 Task: Forward email with the signature Adam Smith with the subject Request for information from softage.1@softage.net to softage.2@softage.net with the message I would like to request a meeting to discuss the new product launch strategy., select the entire message, change the font of the message to Comic Sans and change the font typography to bold Send the email
Action: Mouse moved to (871, 74)
Screenshot: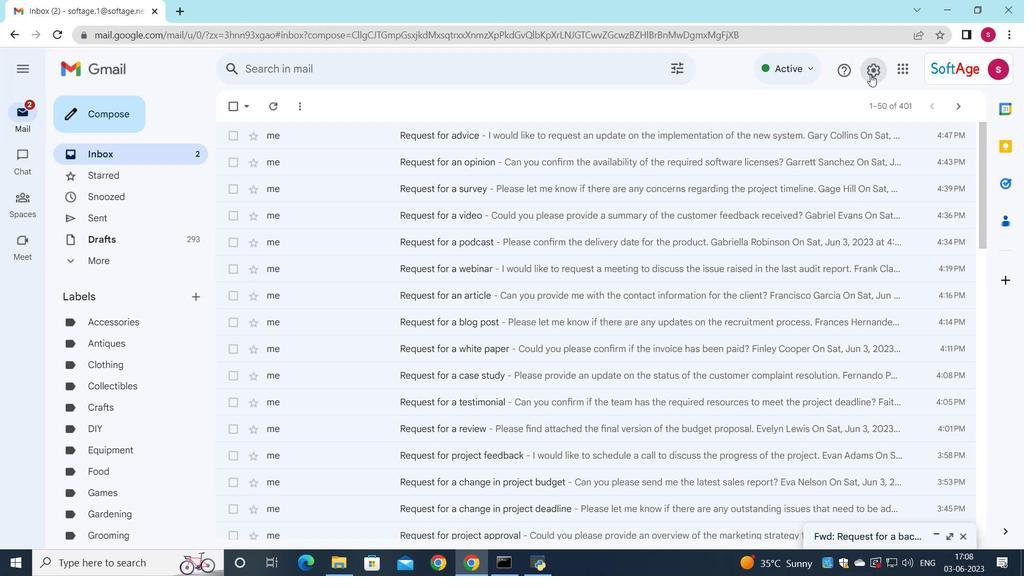 
Action: Mouse pressed left at (871, 74)
Screenshot: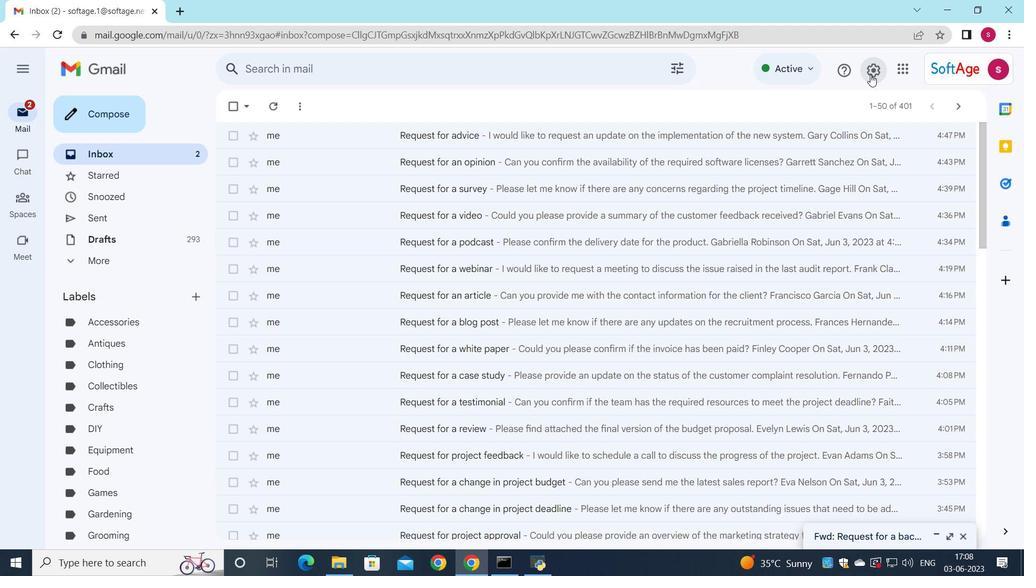 
Action: Mouse moved to (867, 133)
Screenshot: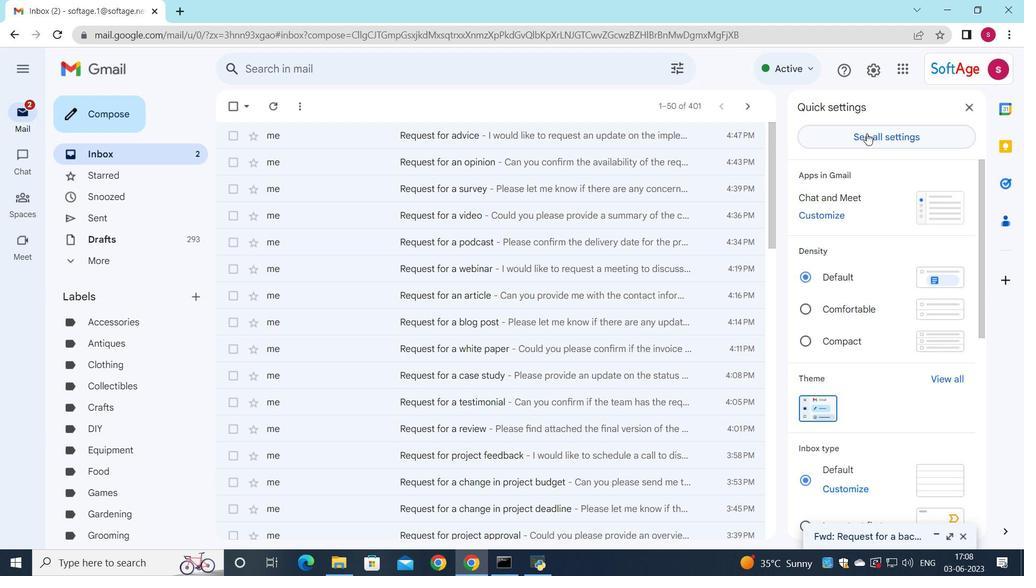 
Action: Mouse pressed left at (867, 133)
Screenshot: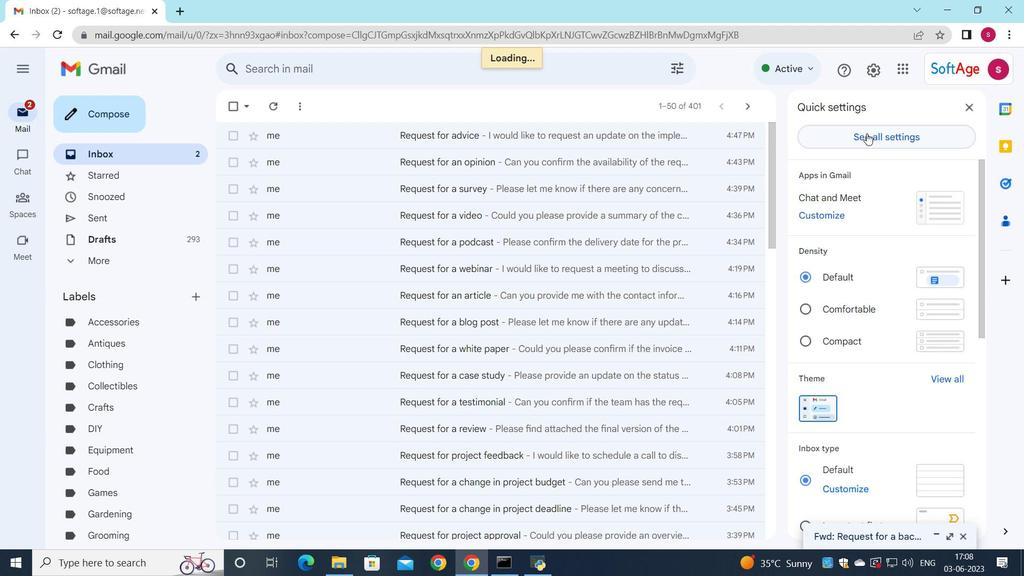 
Action: Mouse moved to (668, 236)
Screenshot: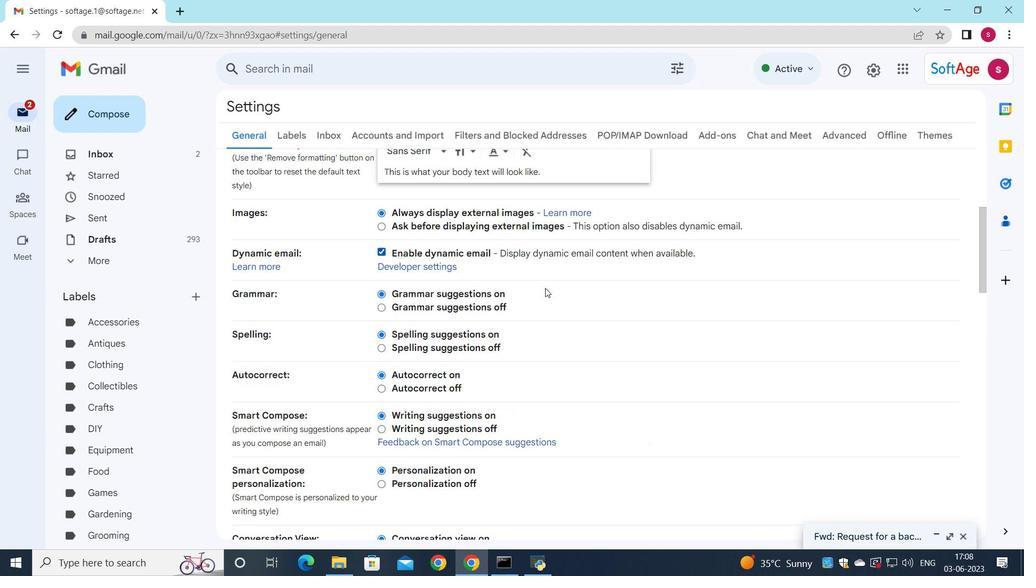 
Action: Mouse scrolled (668, 235) with delta (0, 0)
Screenshot: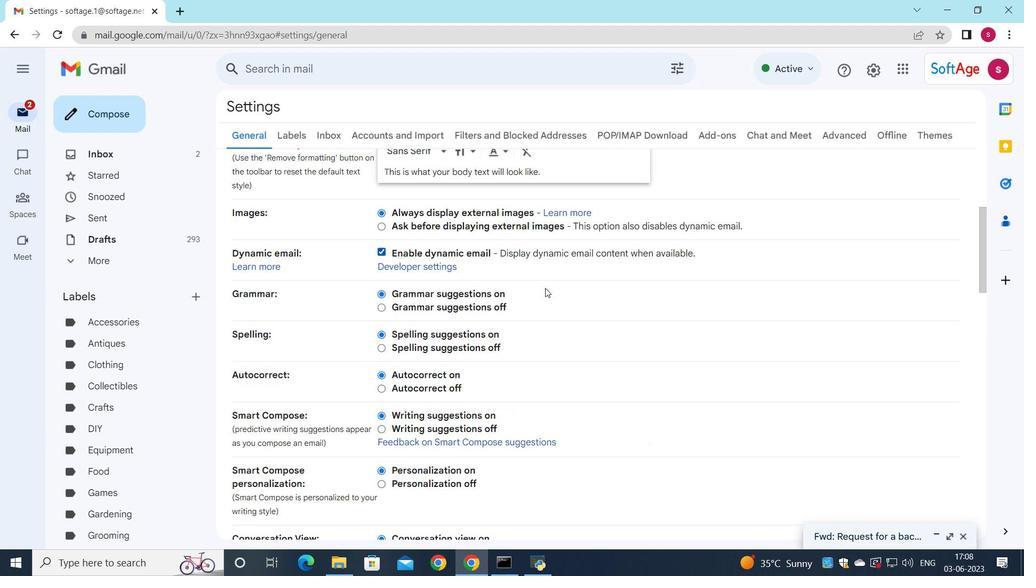 
Action: Mouse moved to (657, 243)
Screenshot: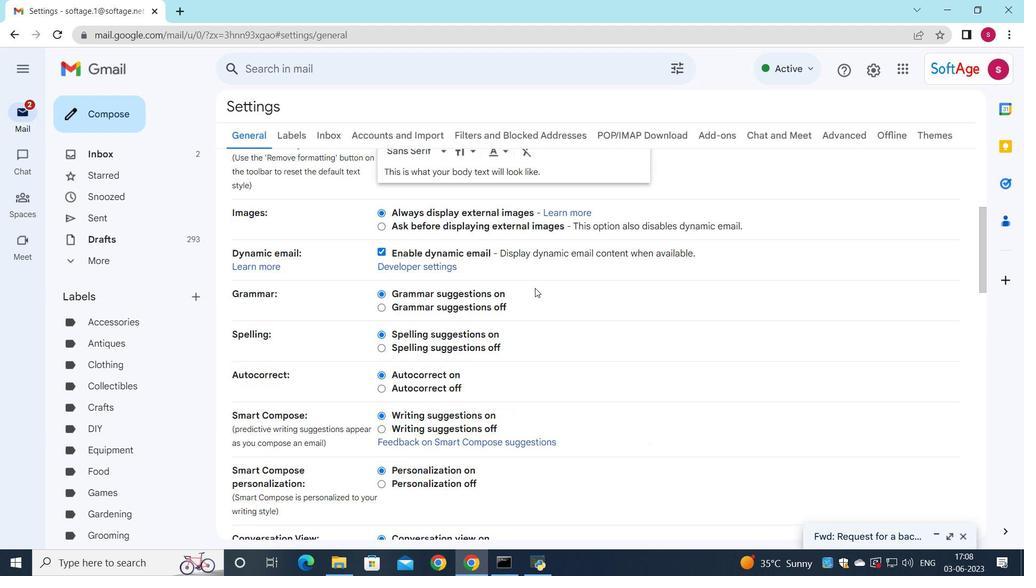 
Action: Mouse scrolled (657, 243) with delta (0, 0)
Screenshot: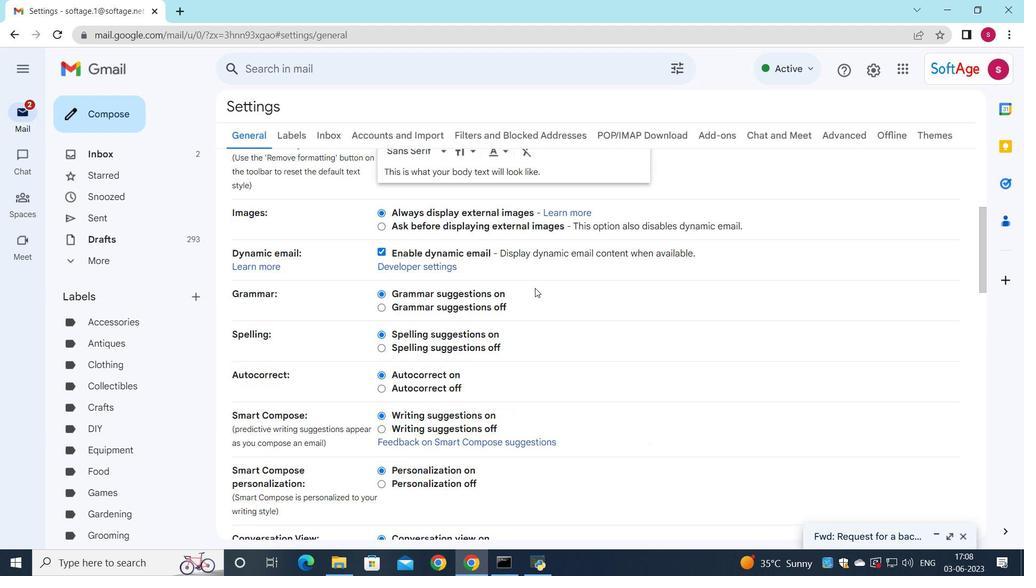 
Action: Mouse moved to (645, 248)
Screenshot: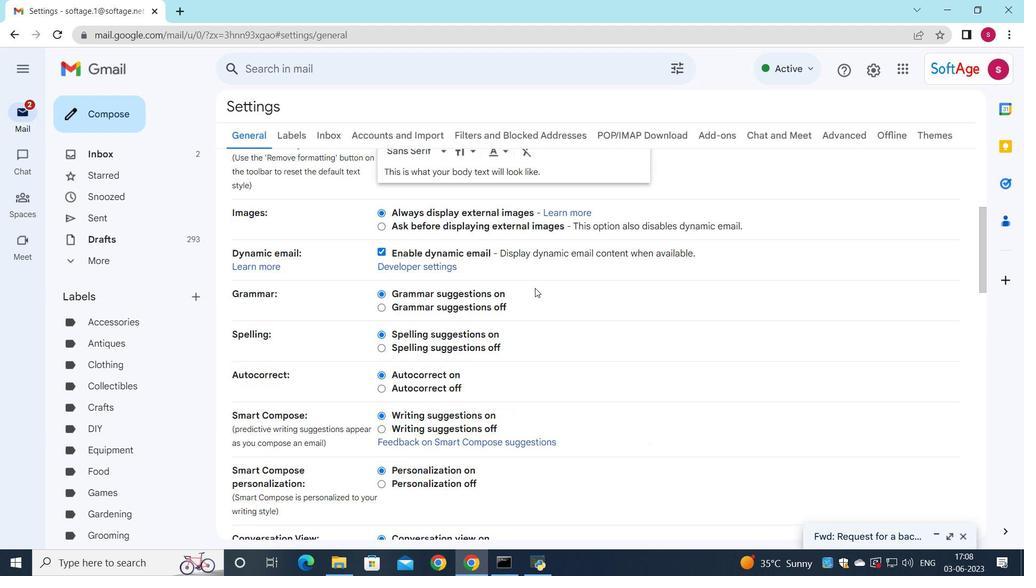 
Action: Mouse scrolled (645, 248) with delta (0, 0)
Screenshot: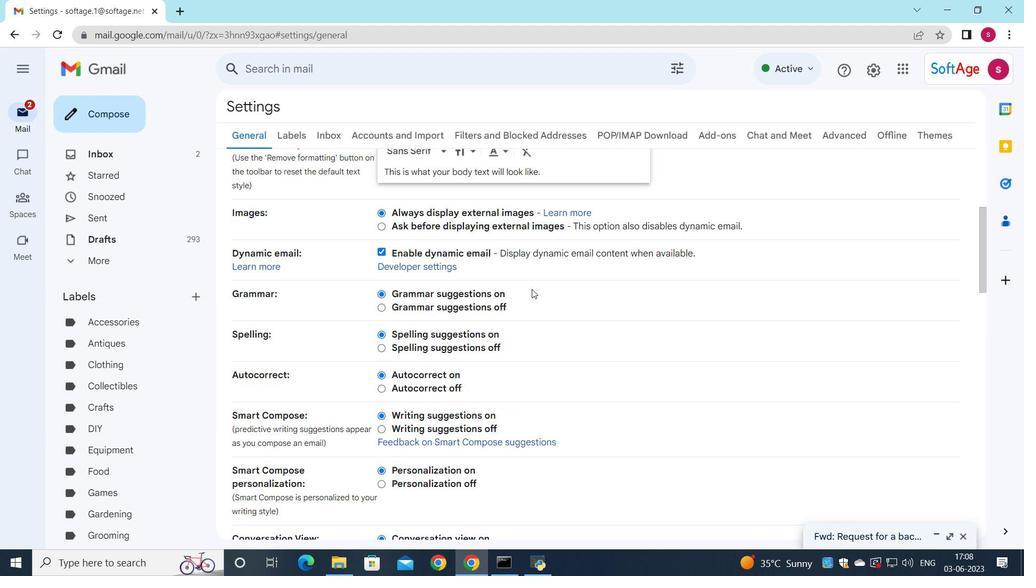 
Action: Mouse moved to (629, 254)
Screenshot: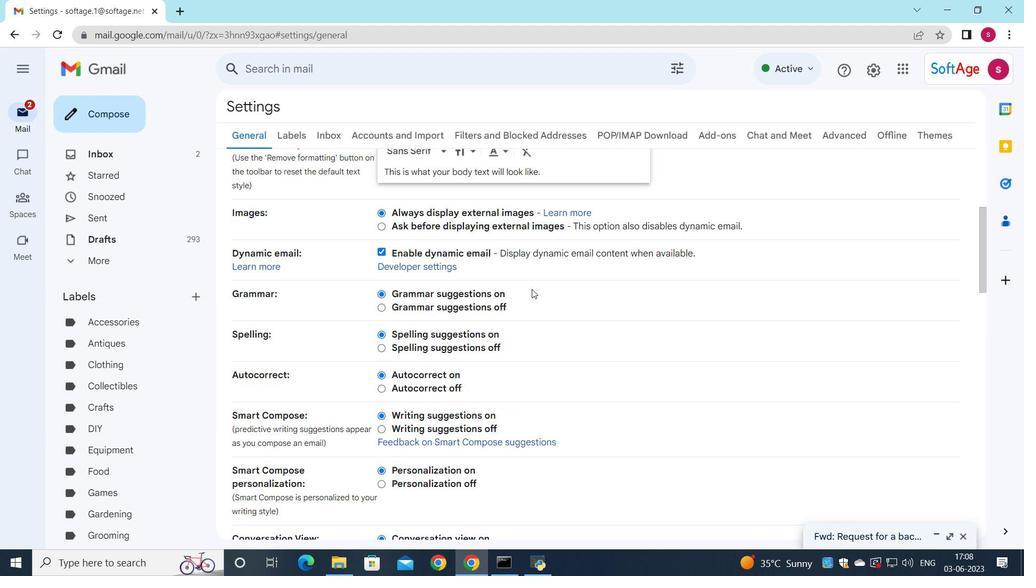 
Action: Mouse scrolled (629, 254) with delta (0, 0)
Screenshot: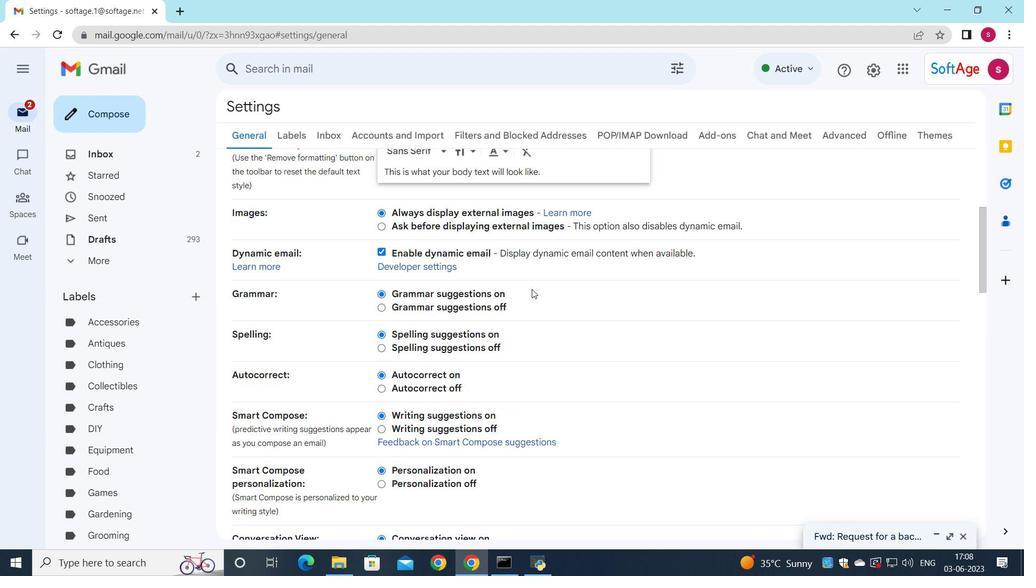 
Action: Mouse moved to (532, 289)
Screenshot: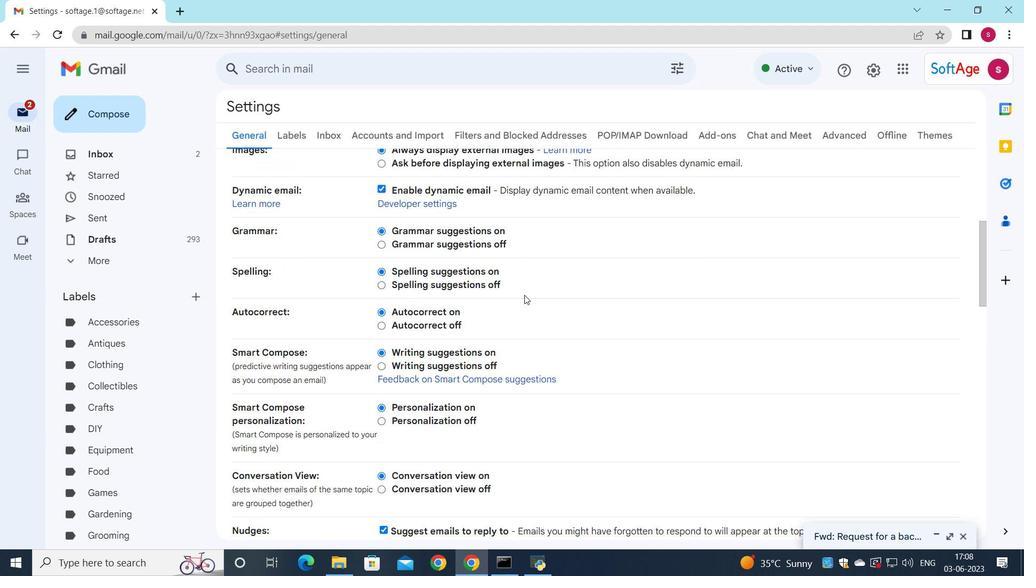 
Action: Mouse scrolled (532, 289) with delta (0, 0)
Screenshot: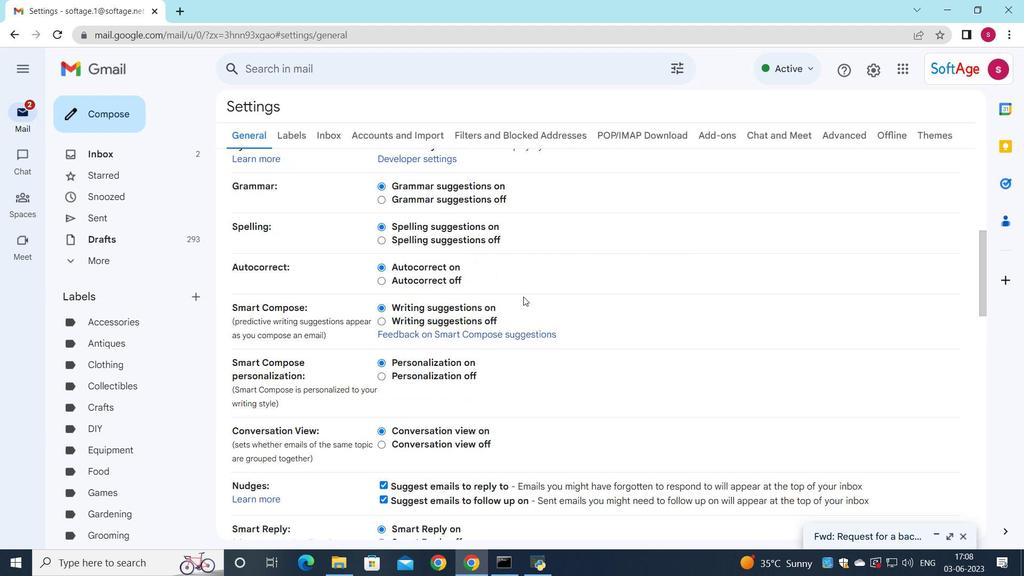 
Action: Mouse moved to (527, 293)
Screenshot: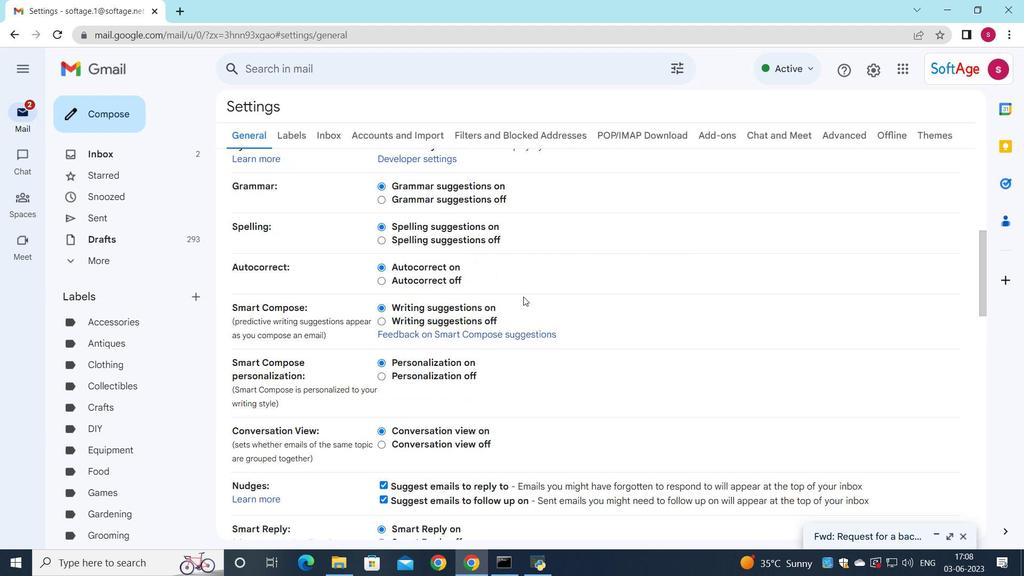 
Action: Mouse scrolled (527, 293) with delta (0, 0)
Screenshot: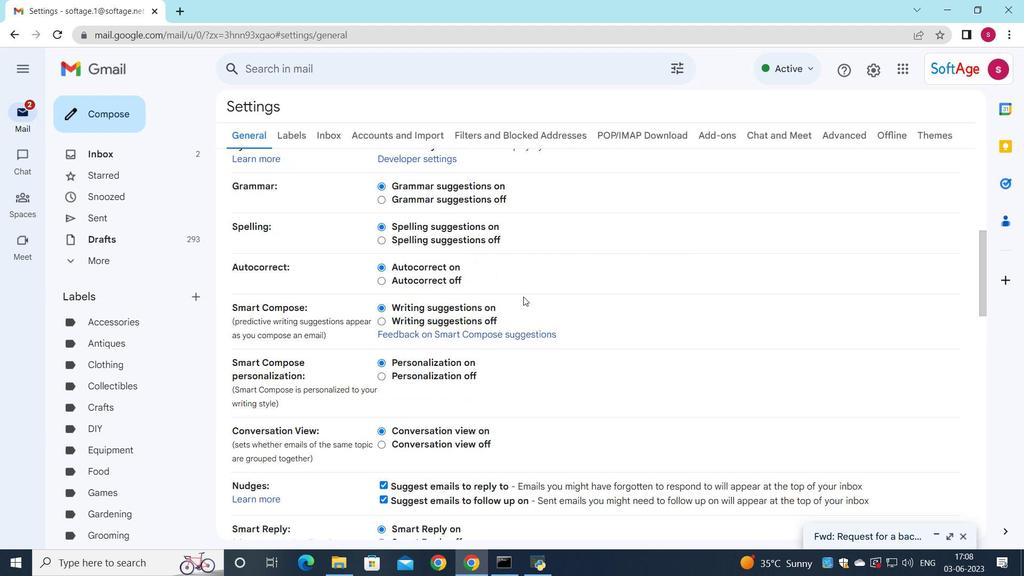 
Action: Mouse moved to (523, 296)
Screenshot: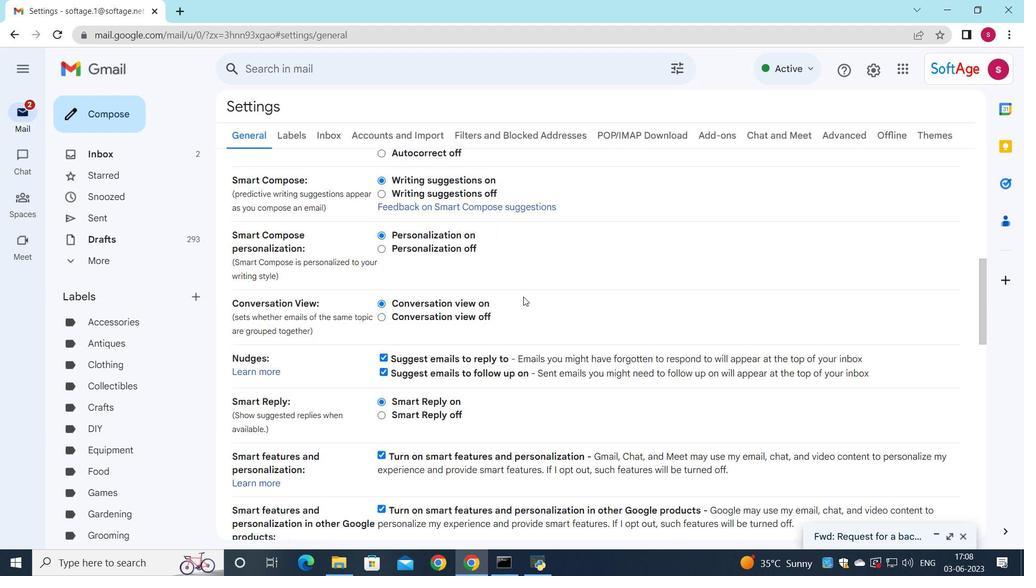 
Action: Mouse scrolled (525, 295) with delta (0, 0)
Screenshot: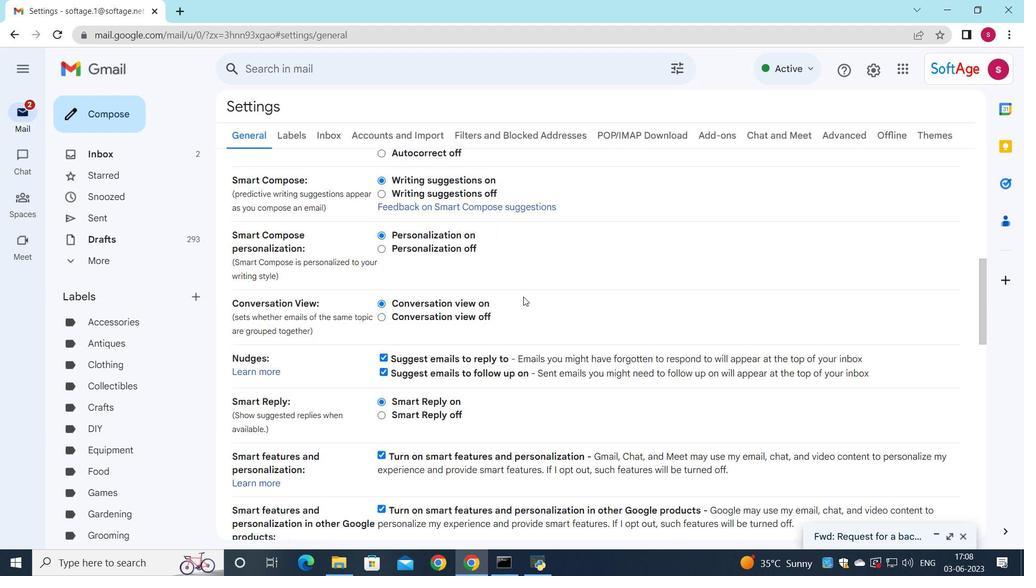 
Action: Mouse scrolled (524, 295) with delta (0, 0)
Screenshot: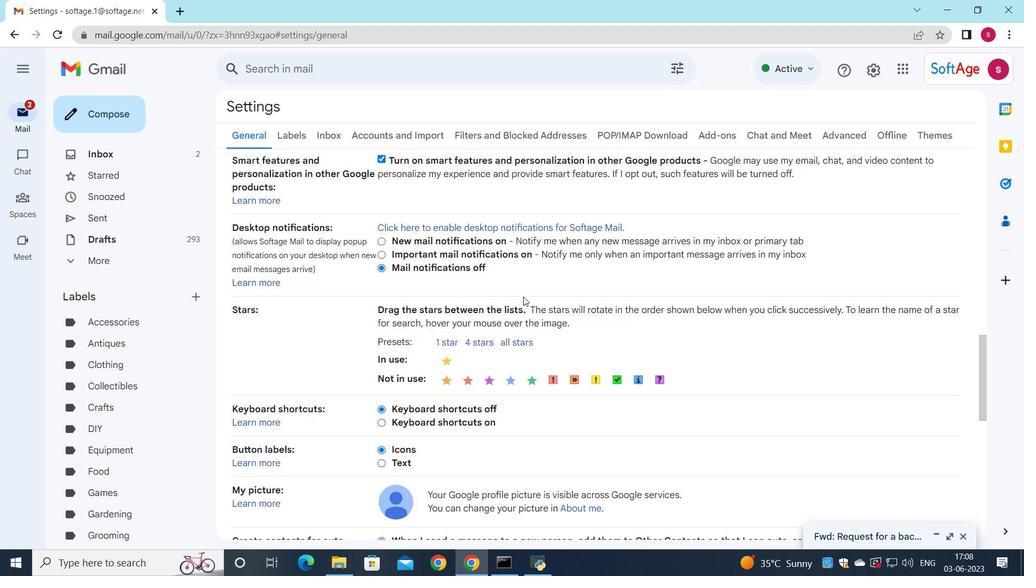 
Action: Mouse scrolled (523, 296) with delta (0, 0)
Screenshot: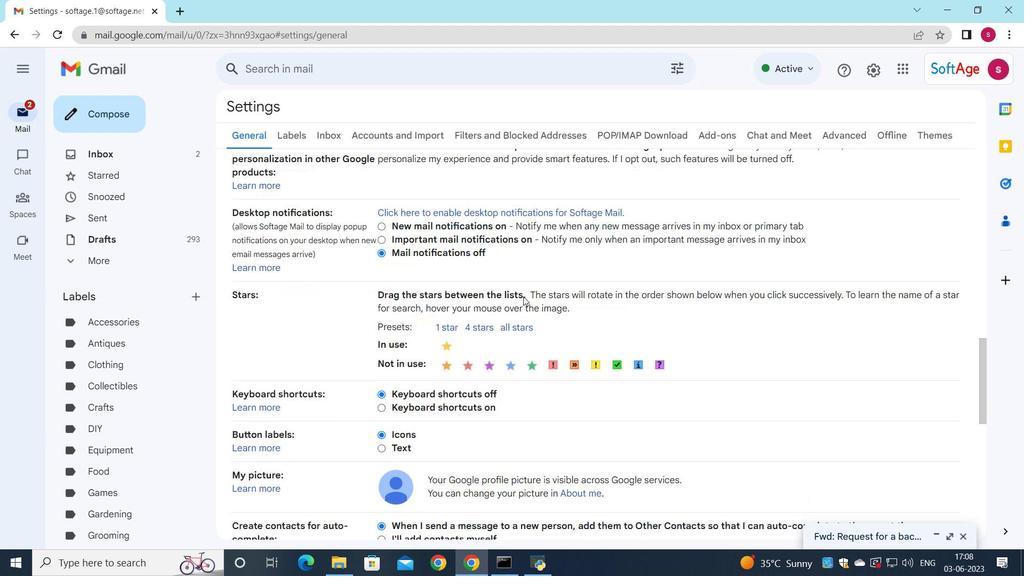 
Action: Mouse scrolled (523, 296) with delta (0, 0)
Screenshot: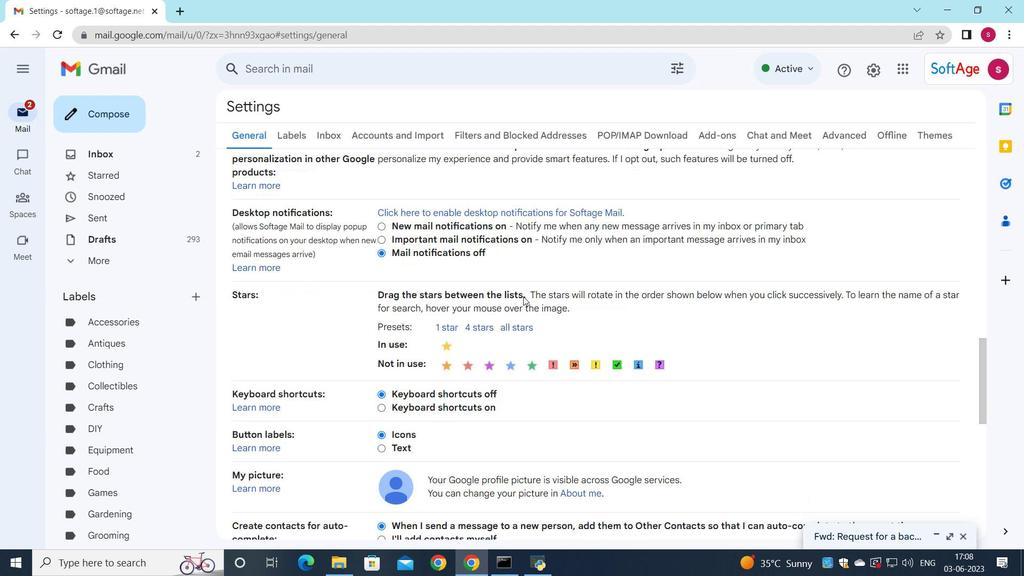 
Action: Mouse scrolled (523, 296) with delta (0, 0)
Screenshot: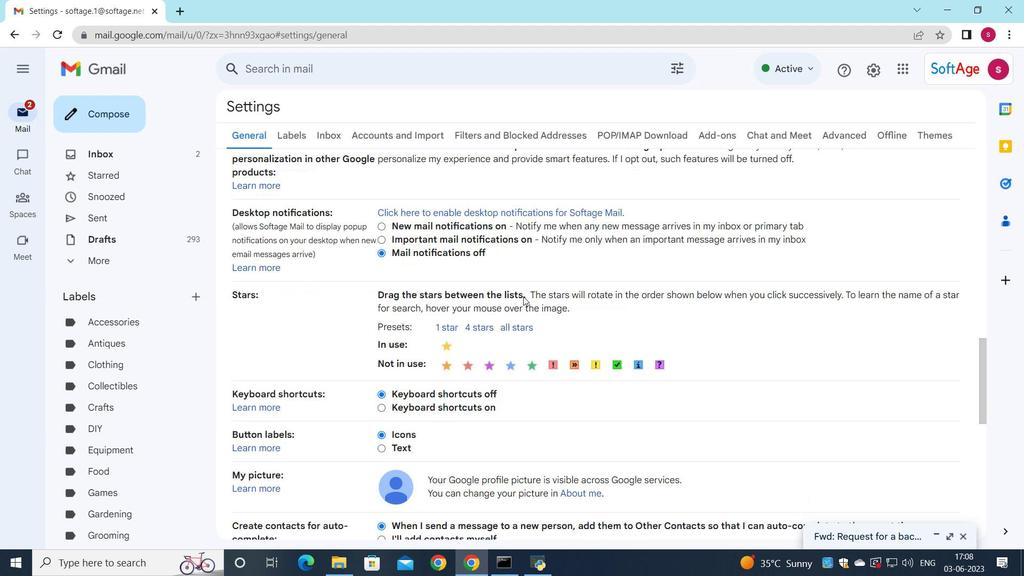 
Action: Mouse scrolled (523, 296) with delta (0, 0)
Screenshot: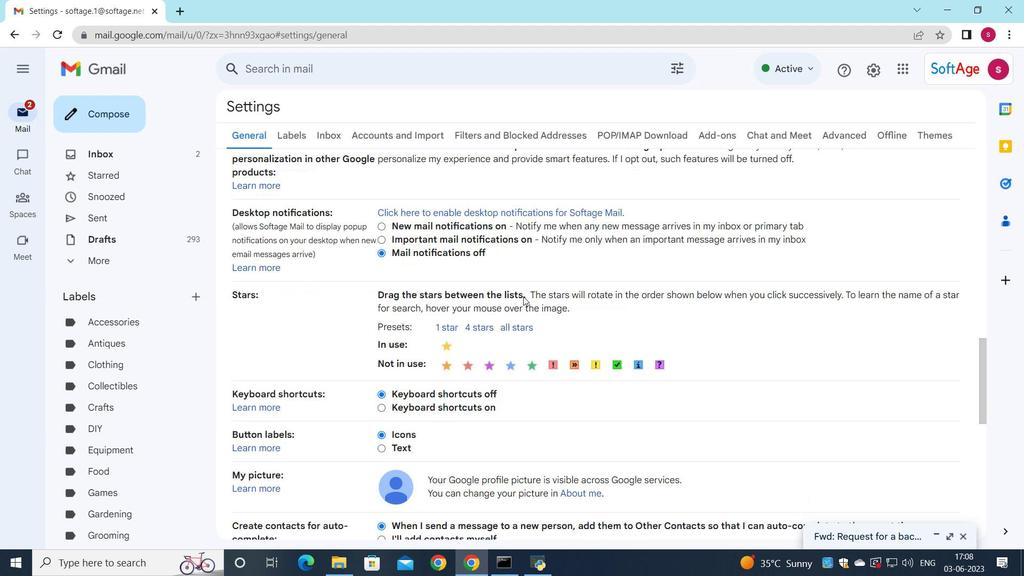 
Action: Mouse scrolled (523, 296) with delta (0, 0)
Screenshot: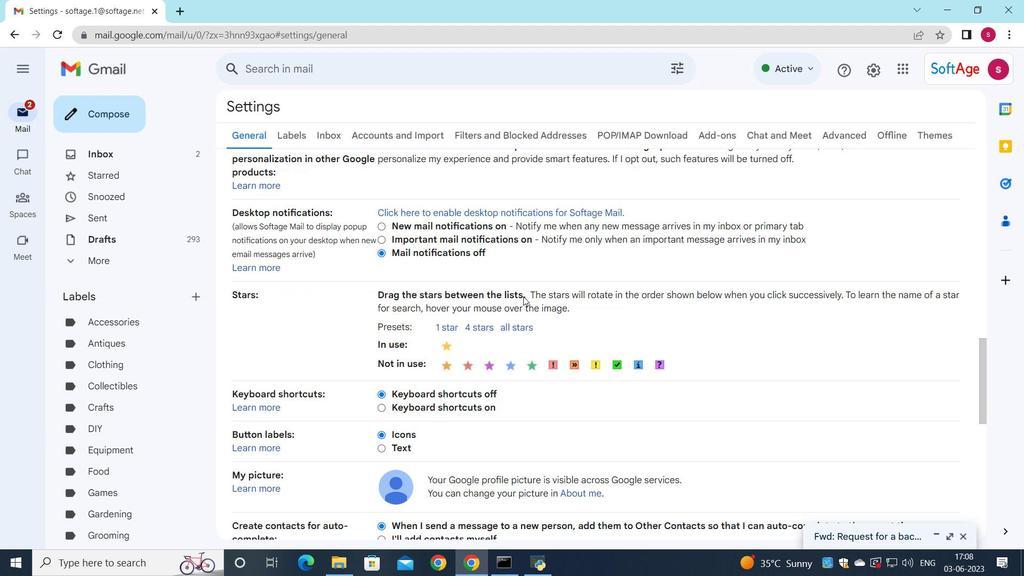 
Action: Mouse moved to (523, 296)
Screenshot: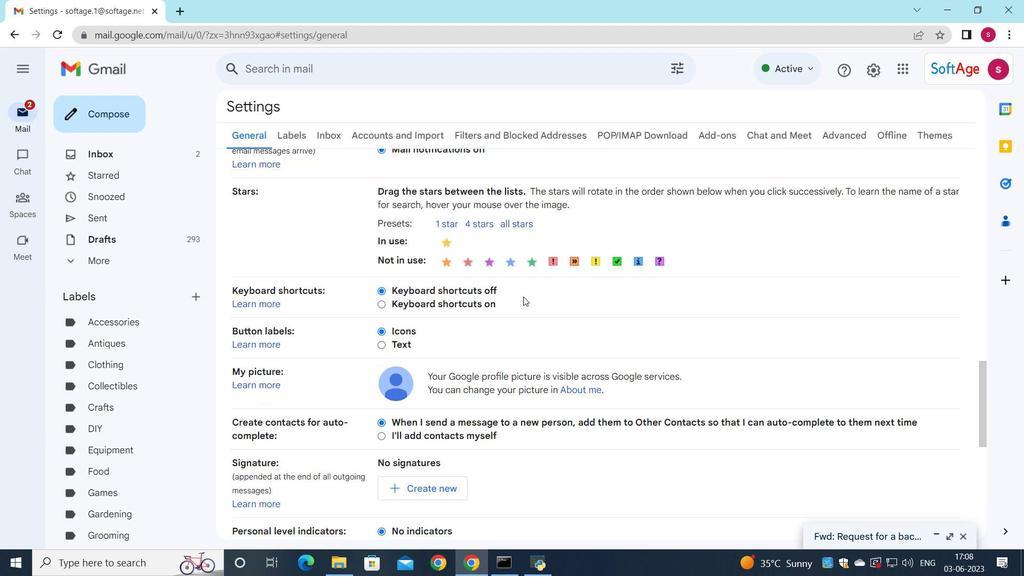 
Action: Mouse scrolled (523, 296) with delta (0, 0)
Screenshot: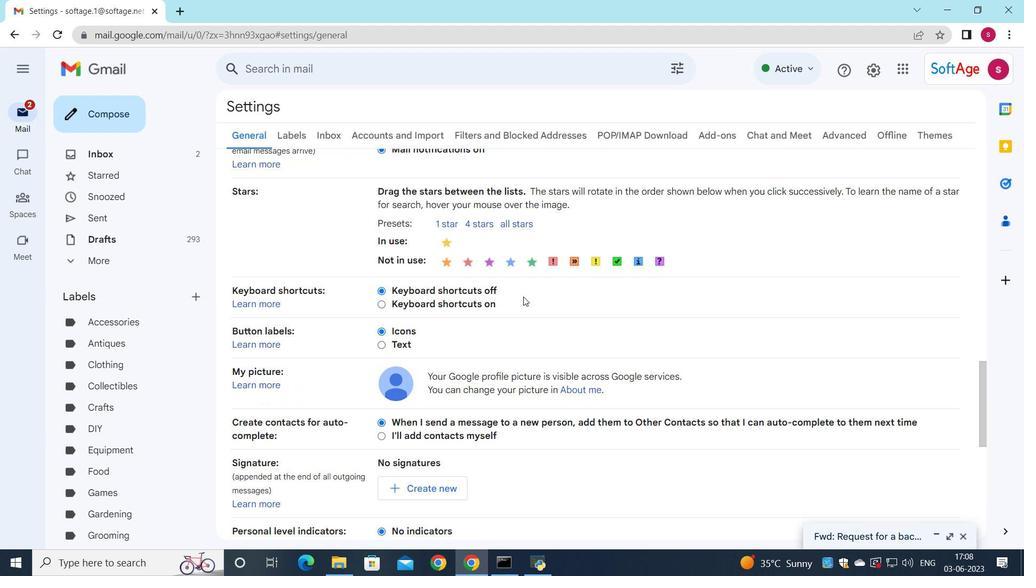
Action: Mouse scrolled (523, 296) with delta (0, 0)
Screenshot: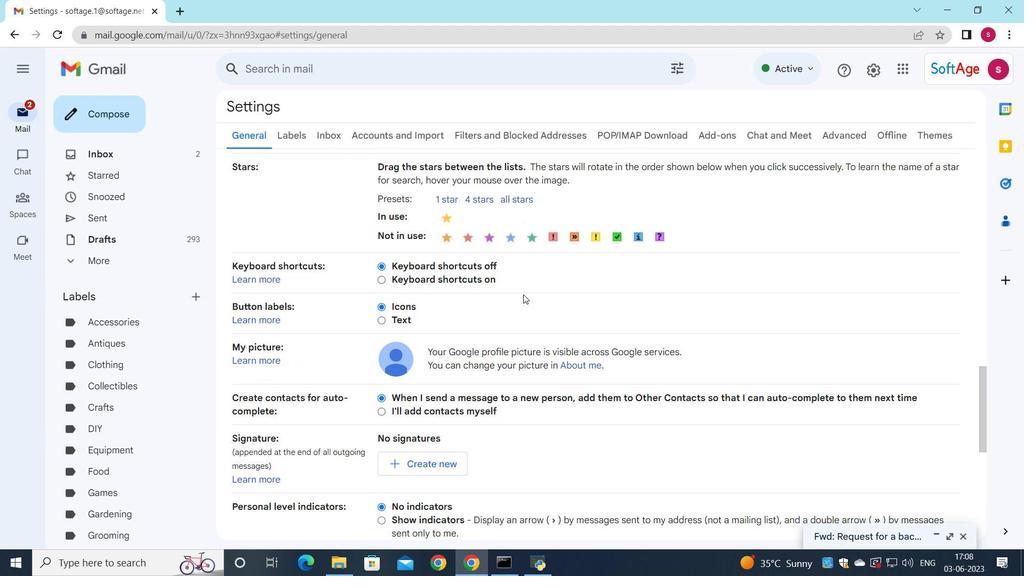 
Action: Mouse moved to (523, 294)
Screenshot: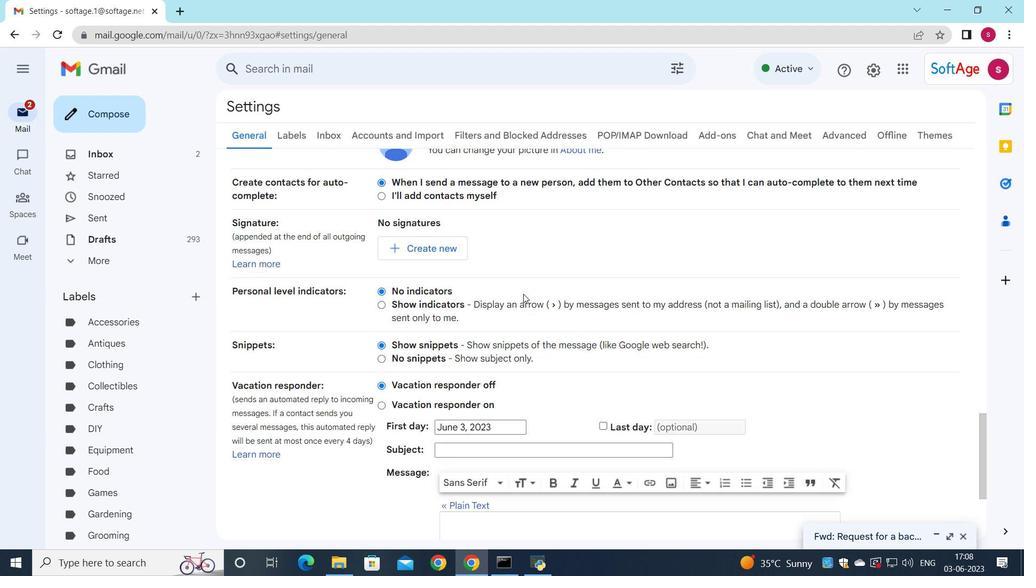 
Action: Mouse scrolled (523, 293) with delta (0, 0)
Screenshot: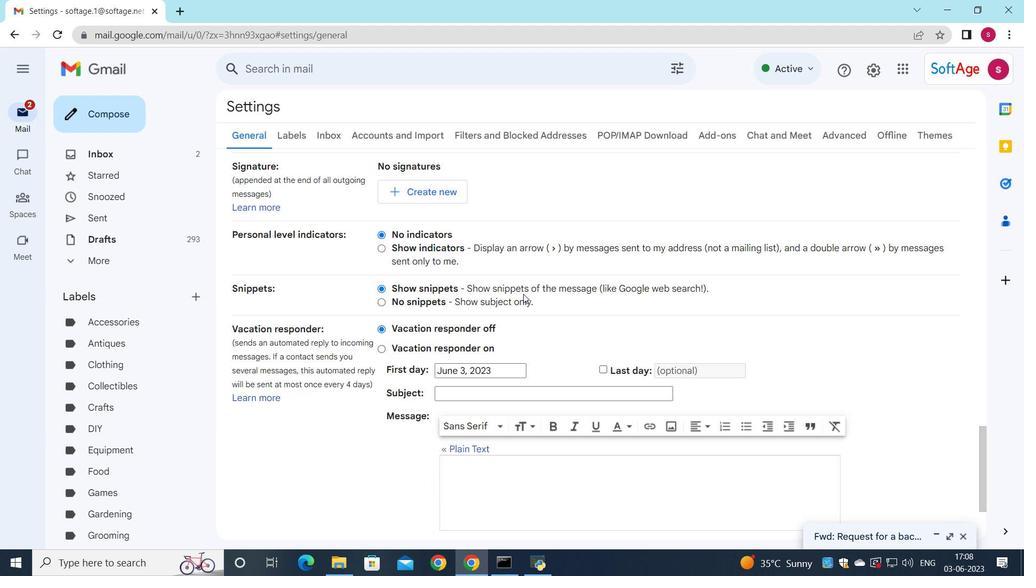 
Action: Mouse scrolled (523, 293) with delta (0, 0)
Screenshot: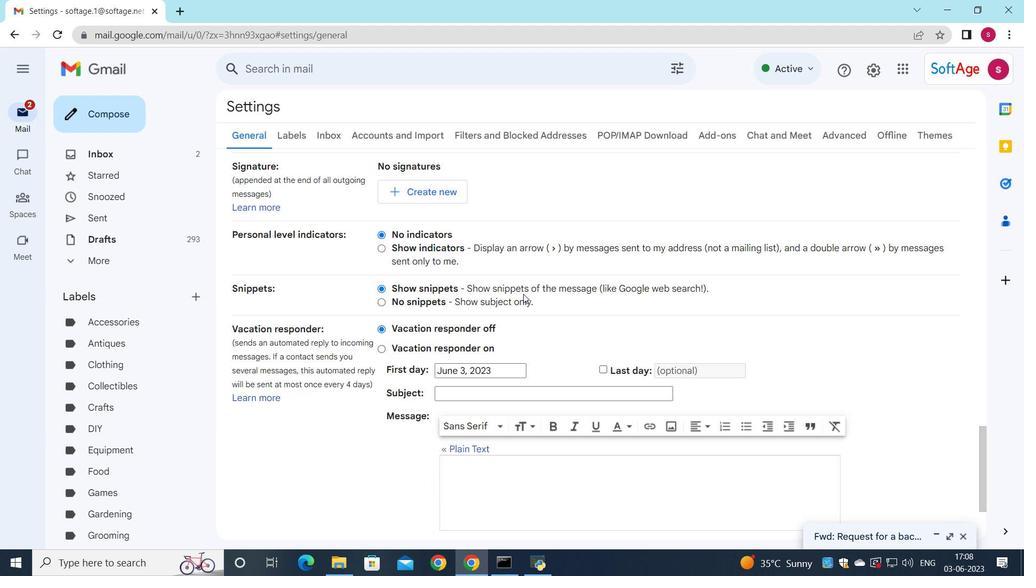 
Action: Mouse scrolled (523, 293) with delta (0, 0)
Screenshot: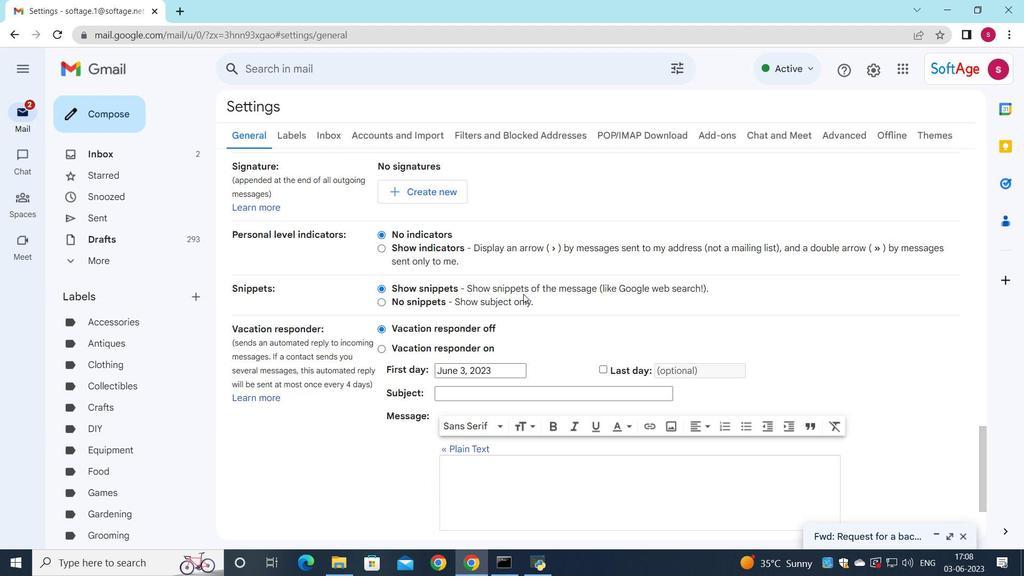 
Action: Mouse scrolled (523, 293) with delta (0, 0)
Screenshot: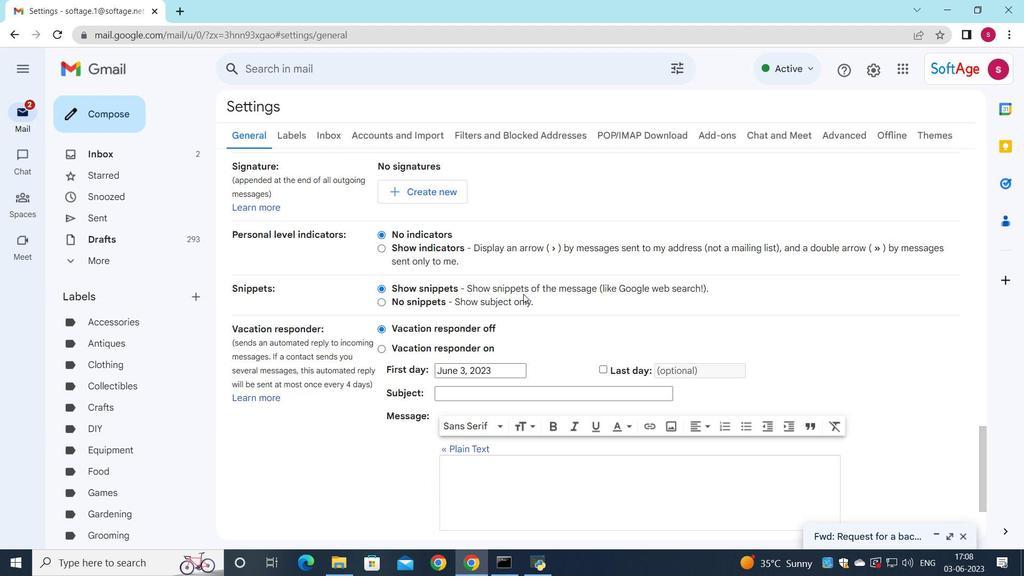 
Action: Mouse scrolled (523, 293) with delta (0, 0)
Screenshot: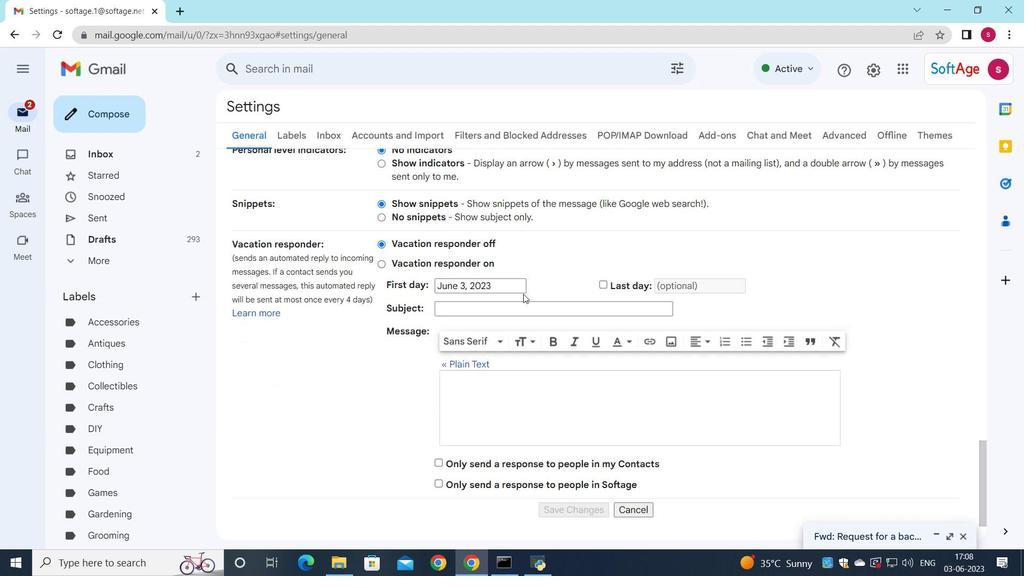 
Action: Mouse scrolled (523, 293) with delta (0, 0)
Screenshot: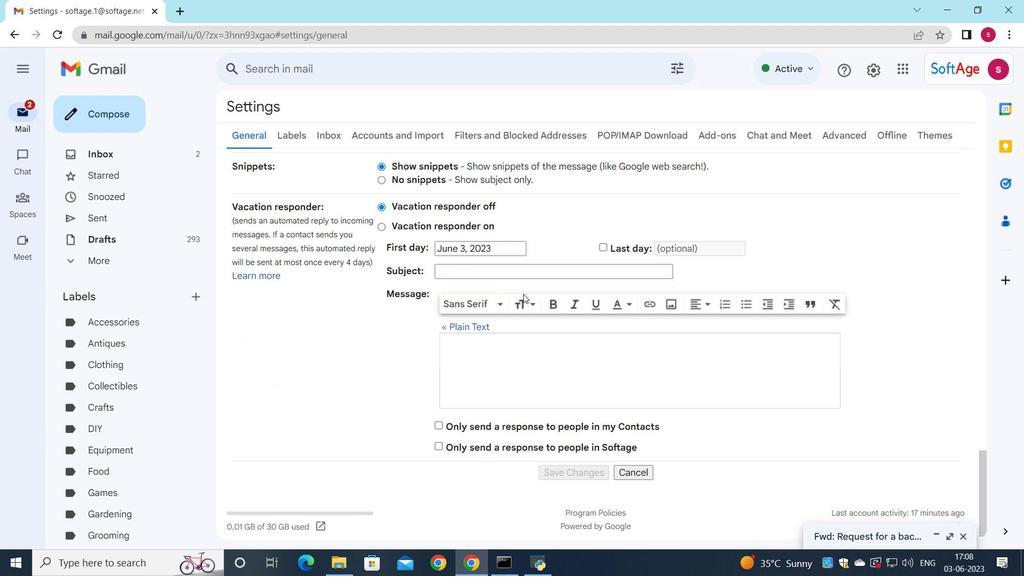 
Action: Mouse moved to (528, 289)
Screenshot: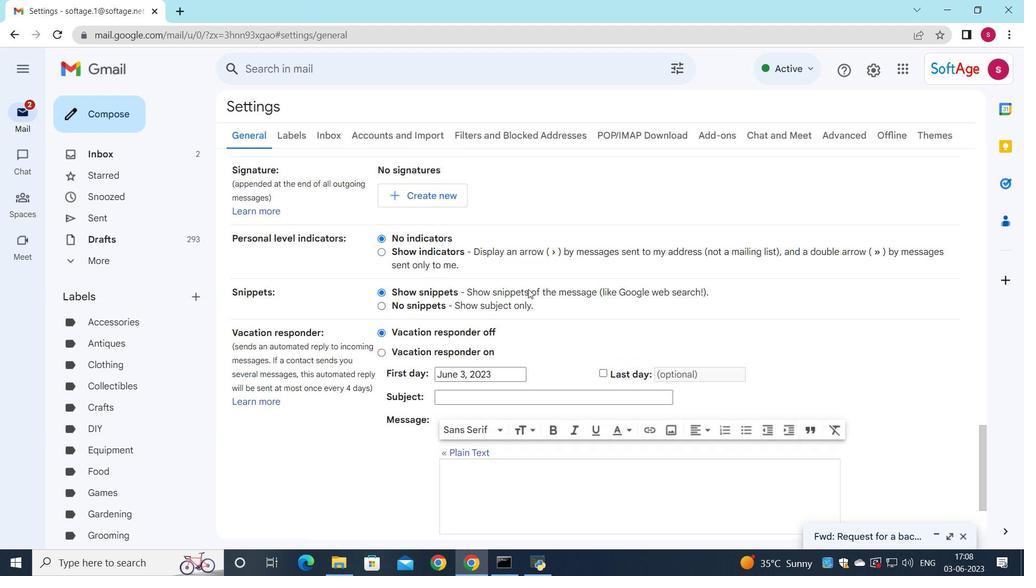 
Action: Mouse scrolled (528, 290) with delta (0, 0)
Screenshot: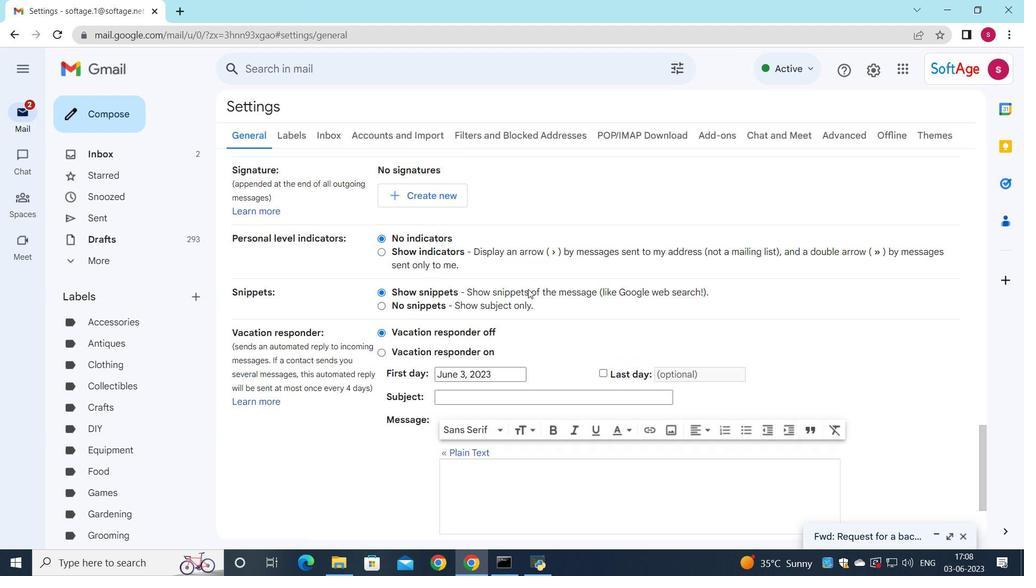 
Action: Mouse scrolled (528, 290) with delta (0, 0)
Screenshot: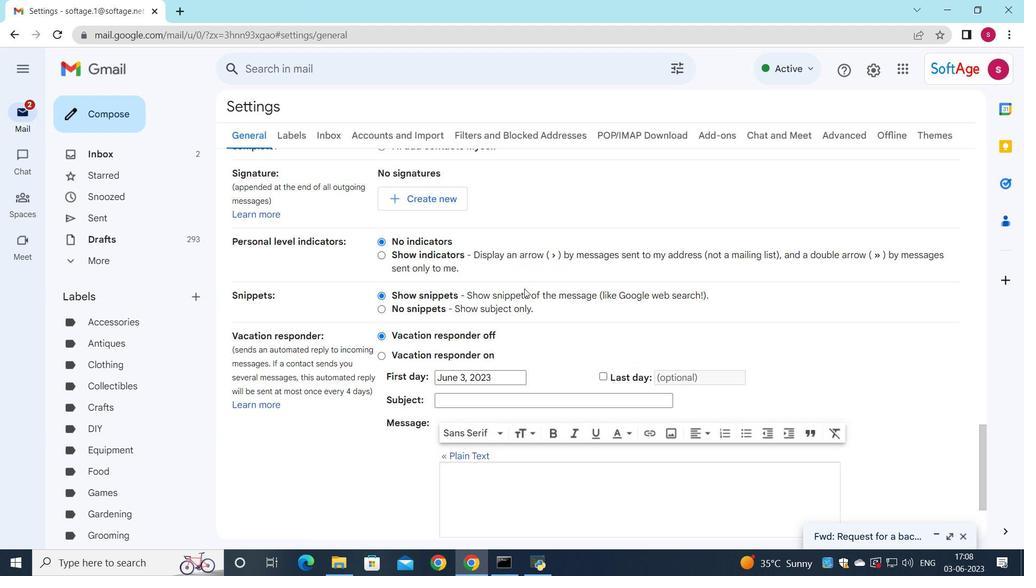 
Action: Mouse moved to (427, 191)
Screenshot: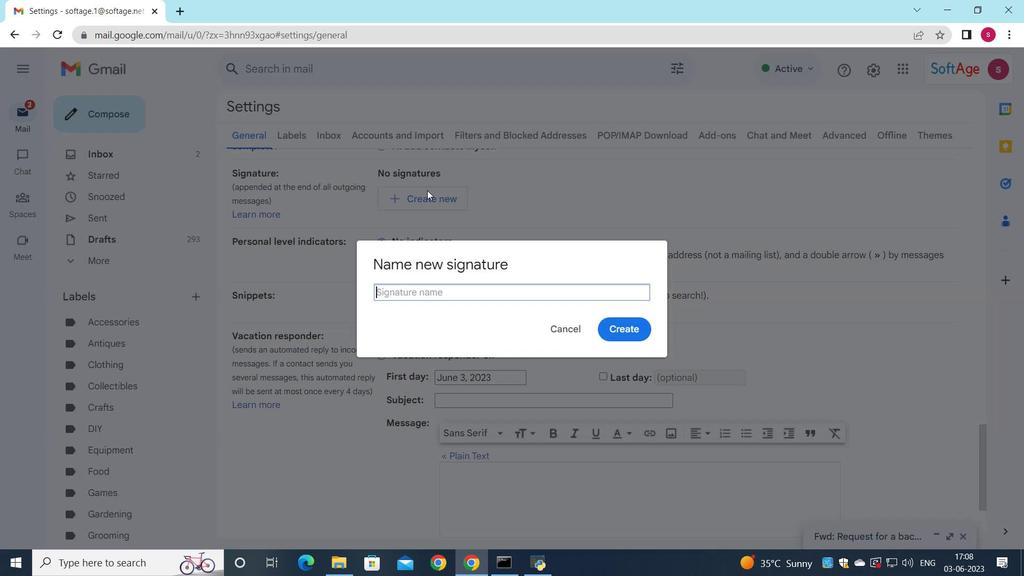 
Action: Mouse pressed left at (427, 191)
Screenshot: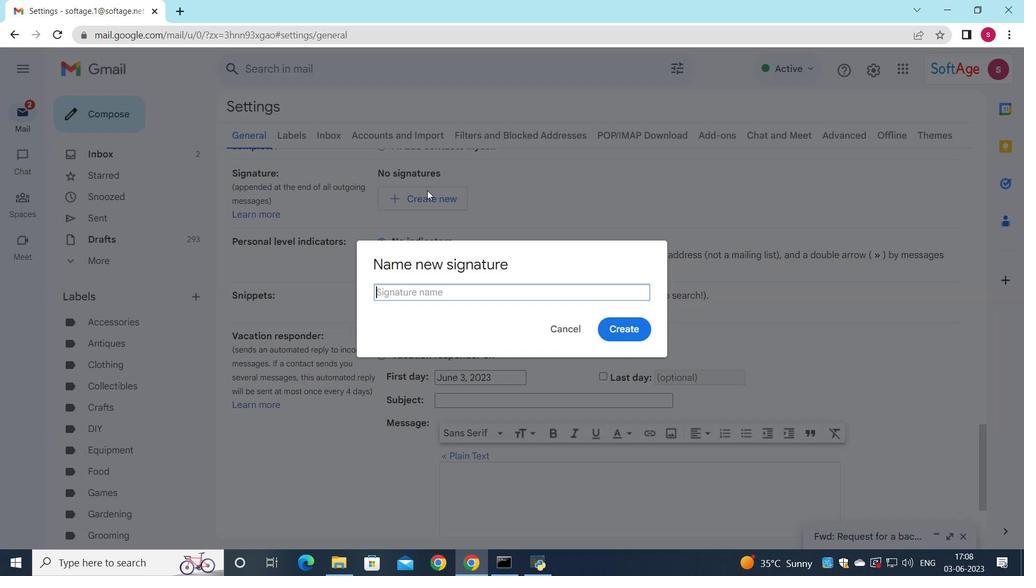 
Action: Mouse moved to (609, 232)
Screenshot: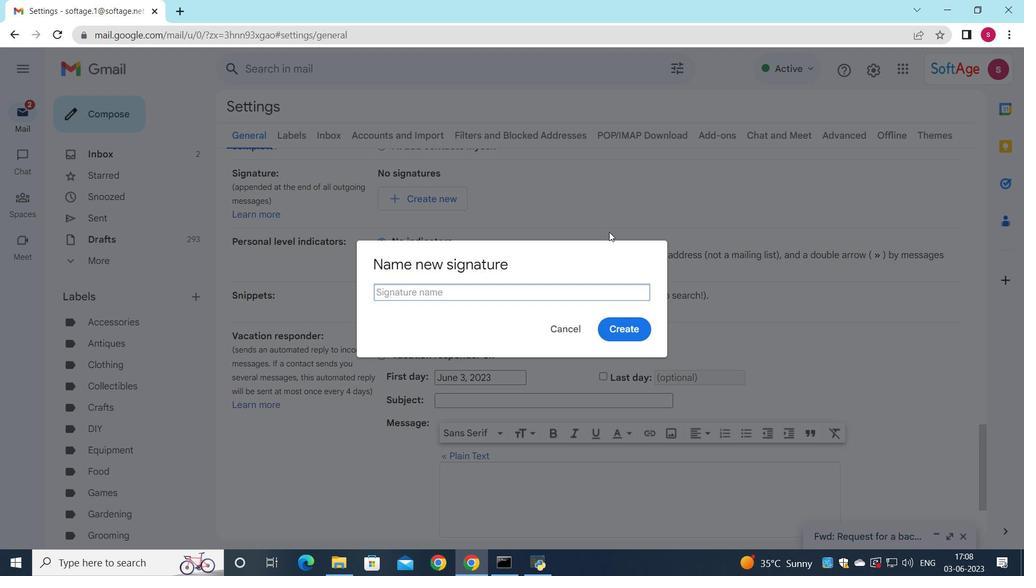 
Action: Key pressed <Key.shift>Adam<Key.space><Key.shift>Smith
Screenshot: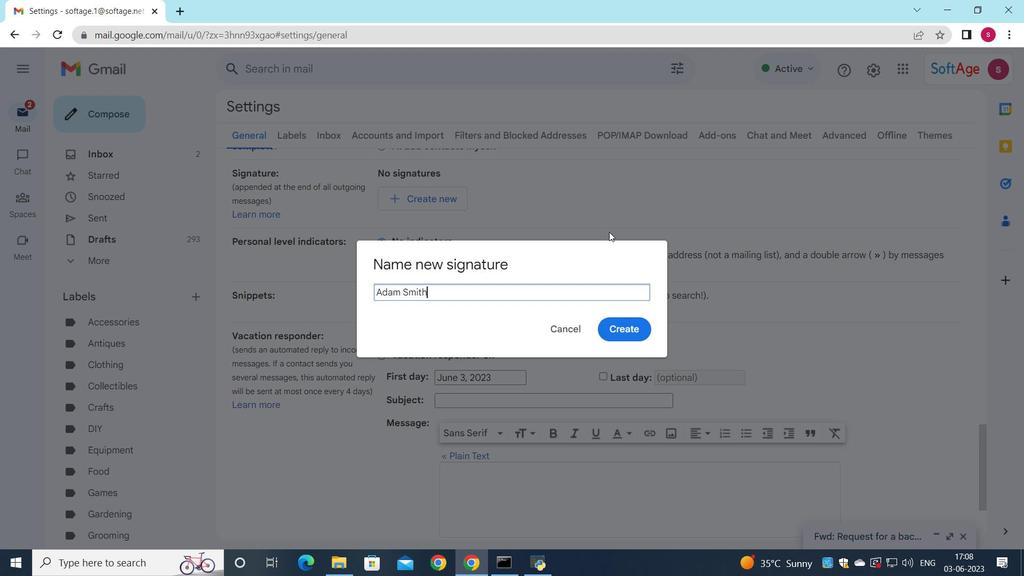 
Action: Mouse moved to (611, 328)
Screenshot: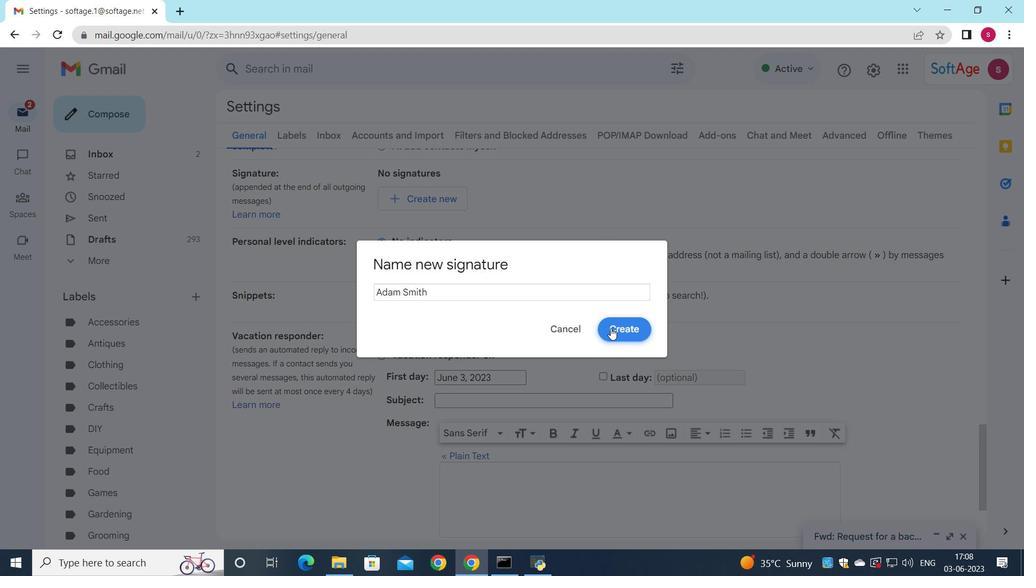 
Action: Mouse pressed left at (611, 328)
Screenshot: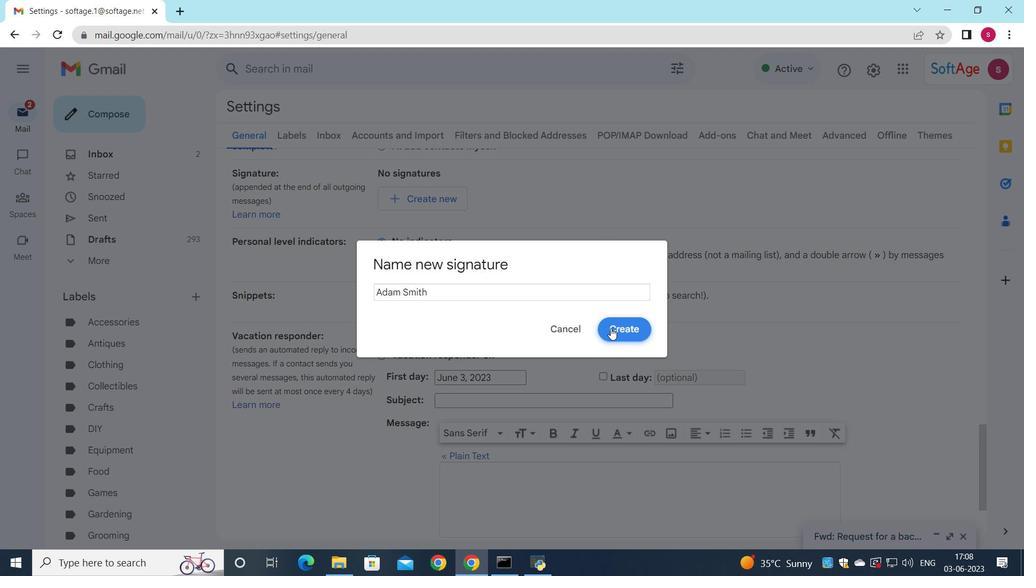 
Action: Mouse moved to (652, 211)
Screenshot: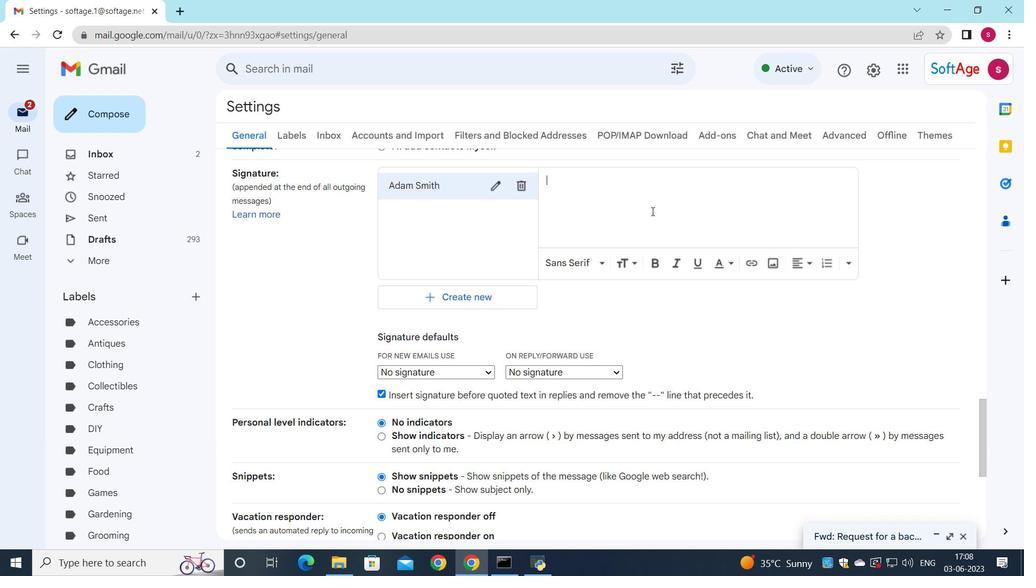 
Action: Mouse pressed left at (652, 211)
Screenshot: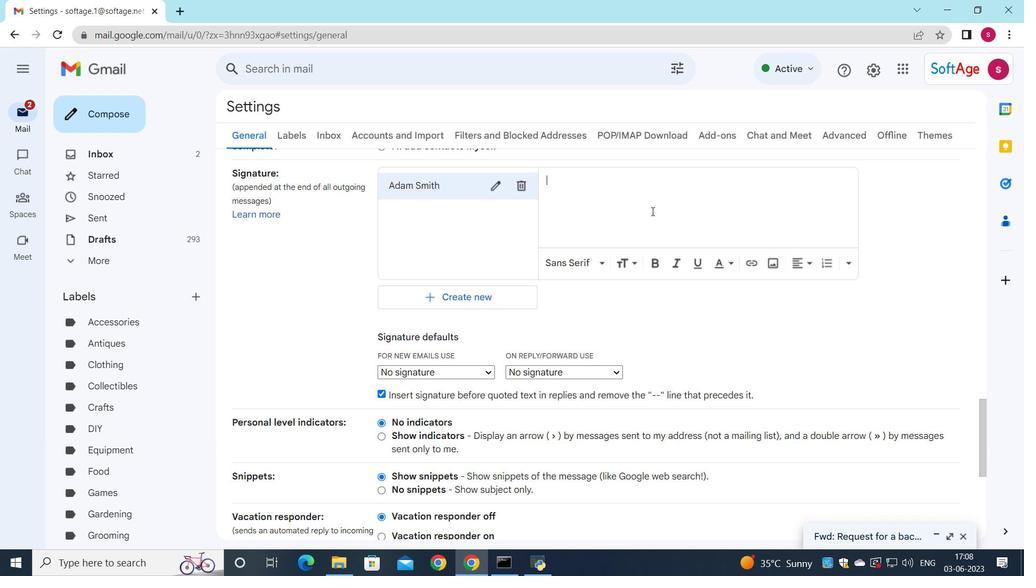 
Action: Key pressed <Key.shift>Adam<Key.space><Key.shift>Smith
Screenshot: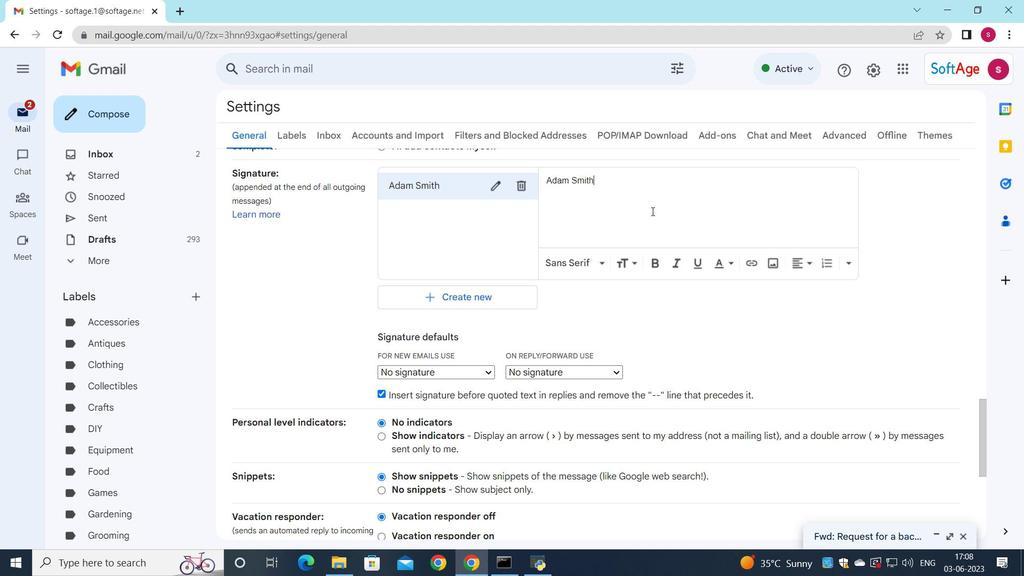 
Action: Mouse moved to (485, 371)
Screenshot: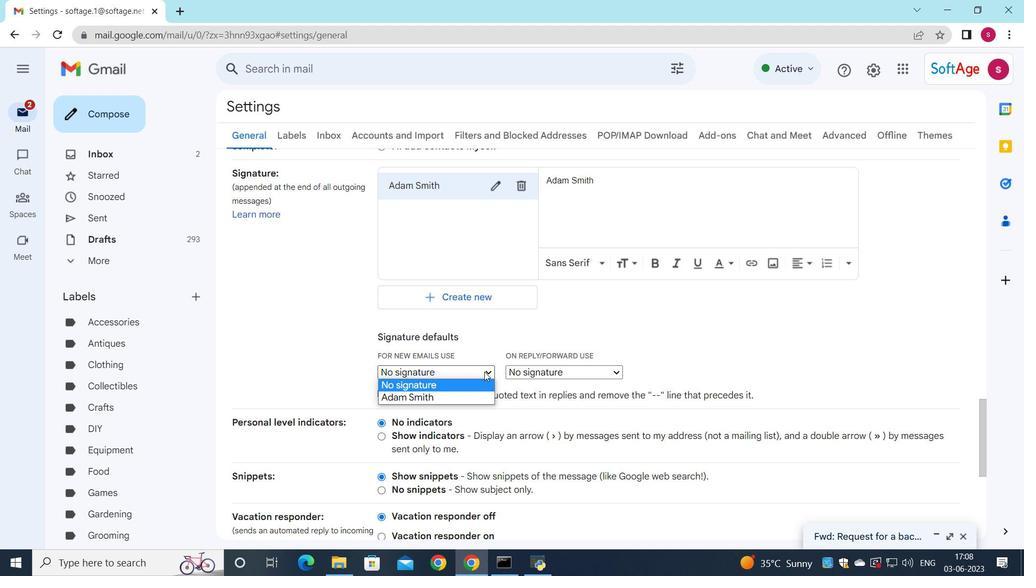 
Action: Mouse pressed left at (485, 371)
Screenshot: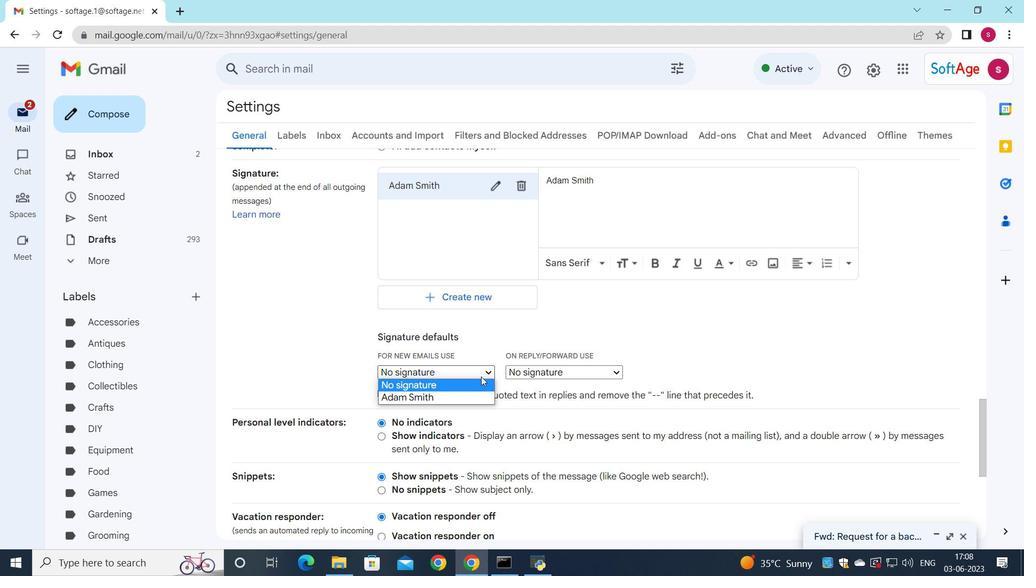 
Action: Mouse moved to (476, 400)
Screenshot: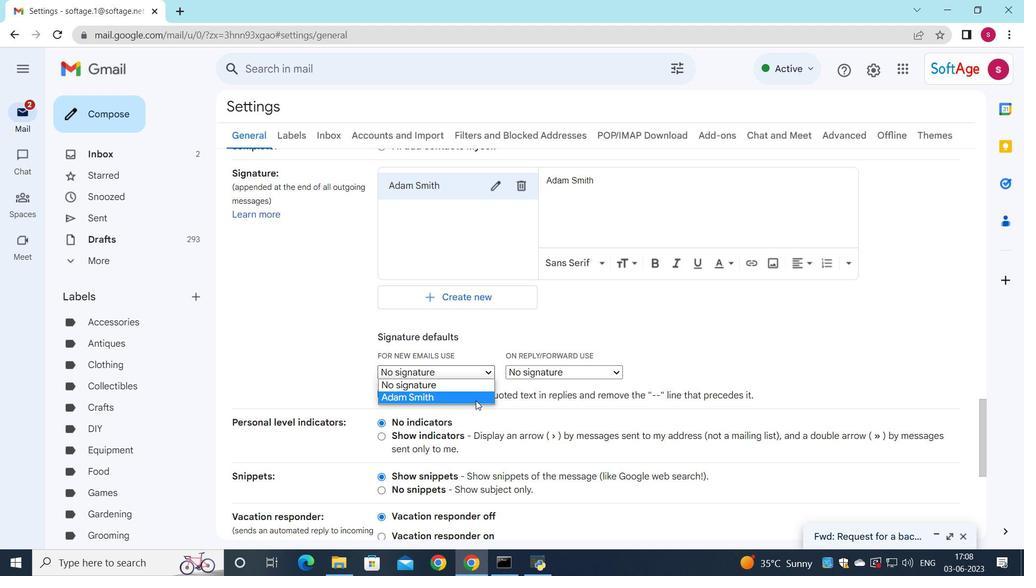 
Action: Mouse pressed left at (476, 400)
Screenshot: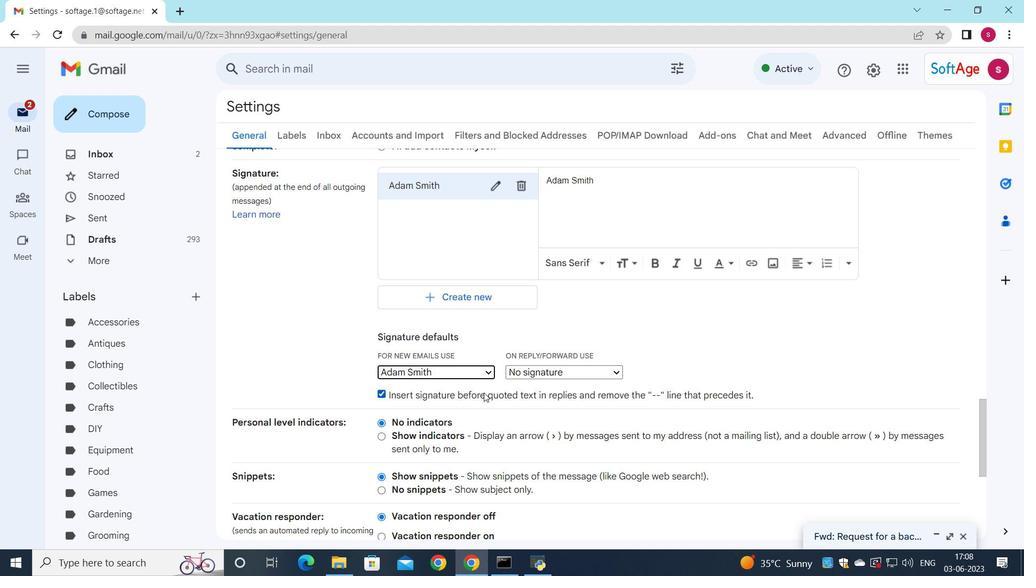 
Action: Mouse moved to (513, 368)
Screenshot: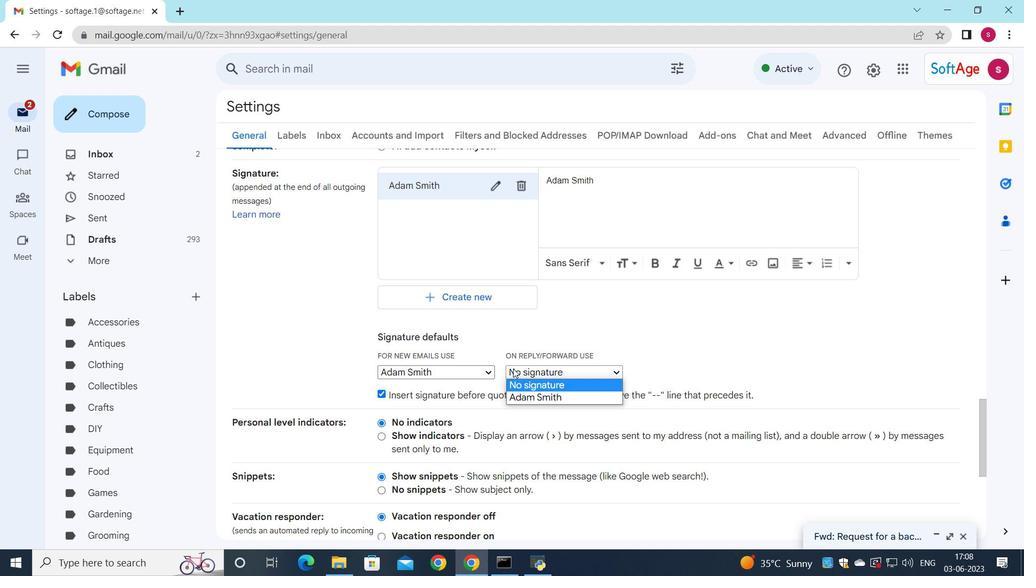 
Action: Mouse pressed left at (513, 368)
Screenshot: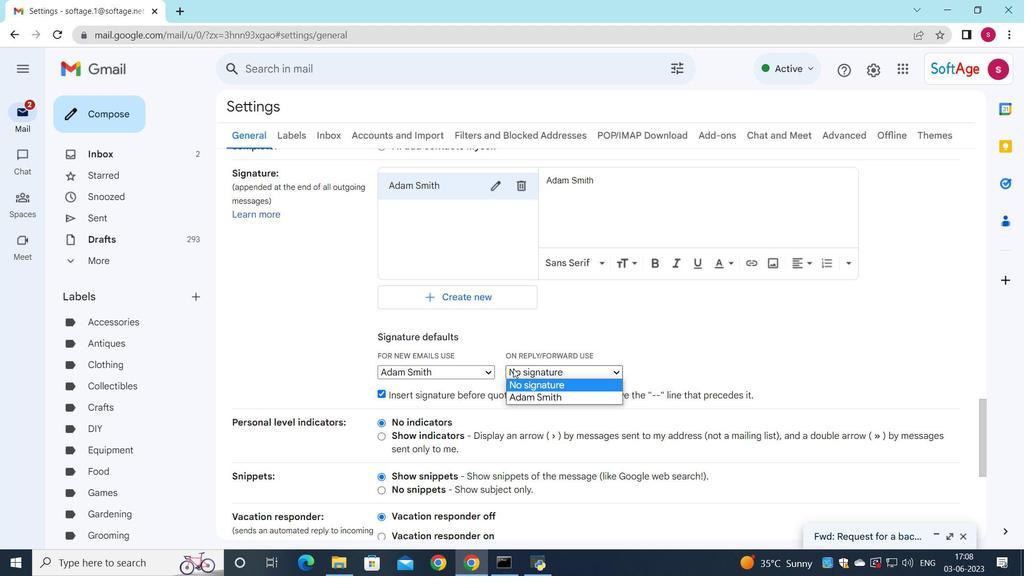 
Action: Mouse moved to (518, 397)
Screenshot: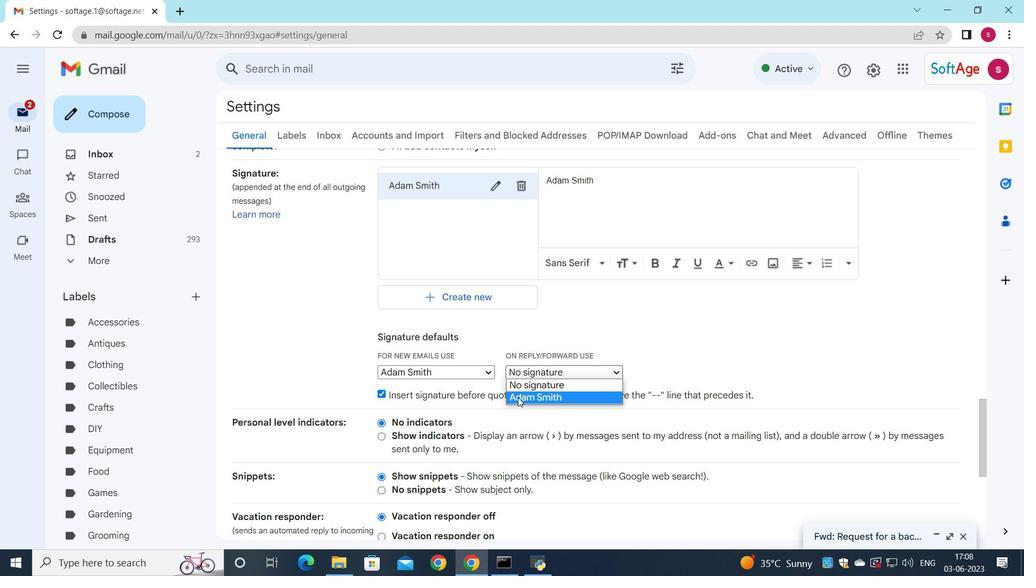 
Action: Mouse pressed left at (518, 397)
Screenshot: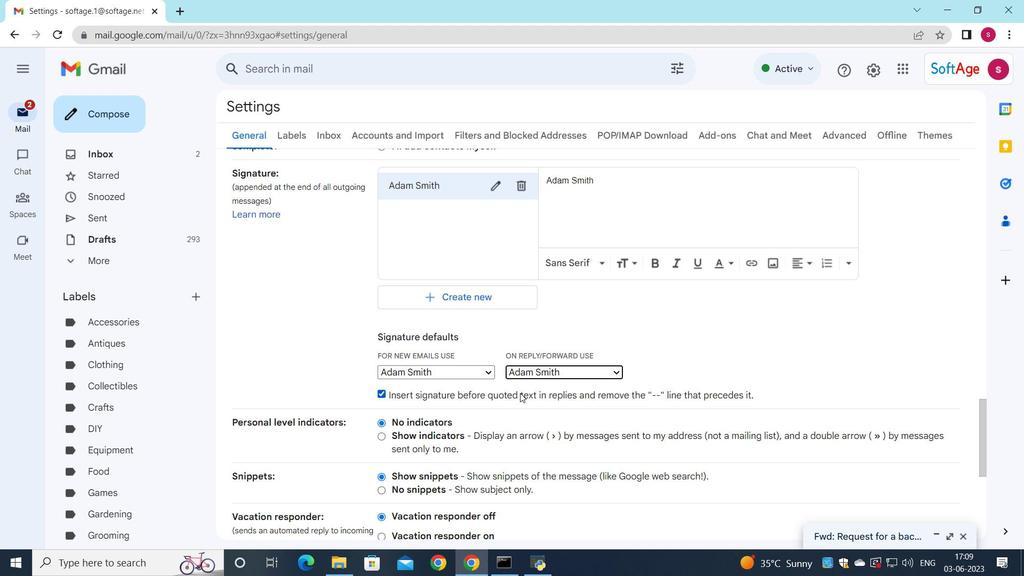 
Action: Mouse moved to (528, 385)
Screenshot: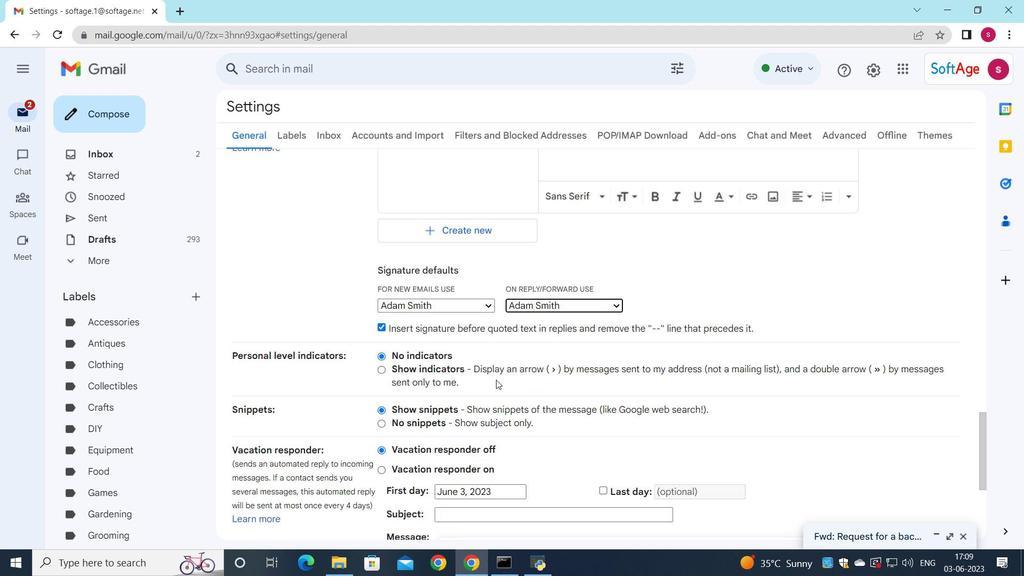 
Action: Mouse scrolled (528, 385) with delta (0, 0)
Screenshot: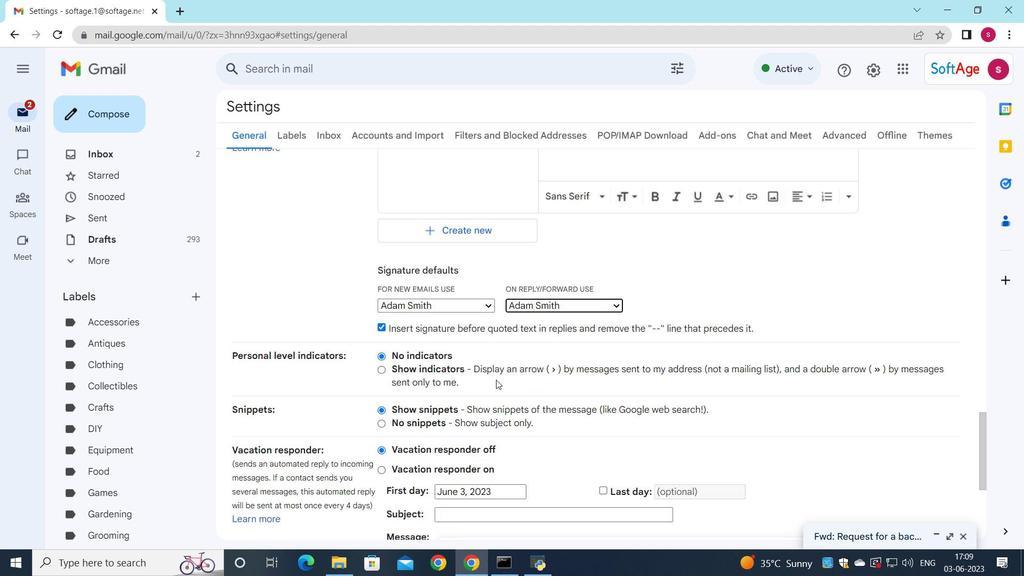 
Action: Mouse moved to (462, 307)
Screenshot: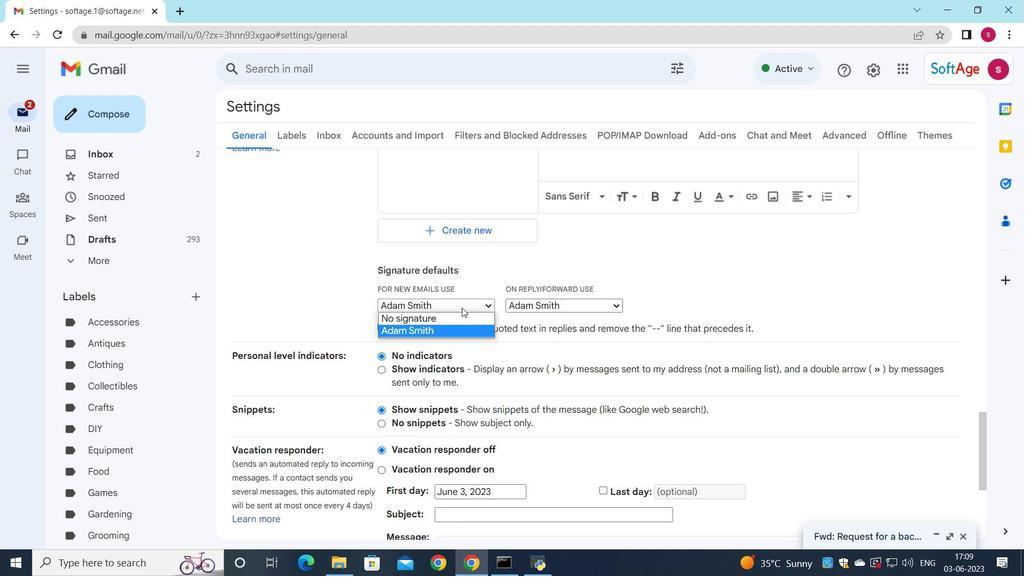 
Action: Mouse pressed left at (462, 307)
Screenshot: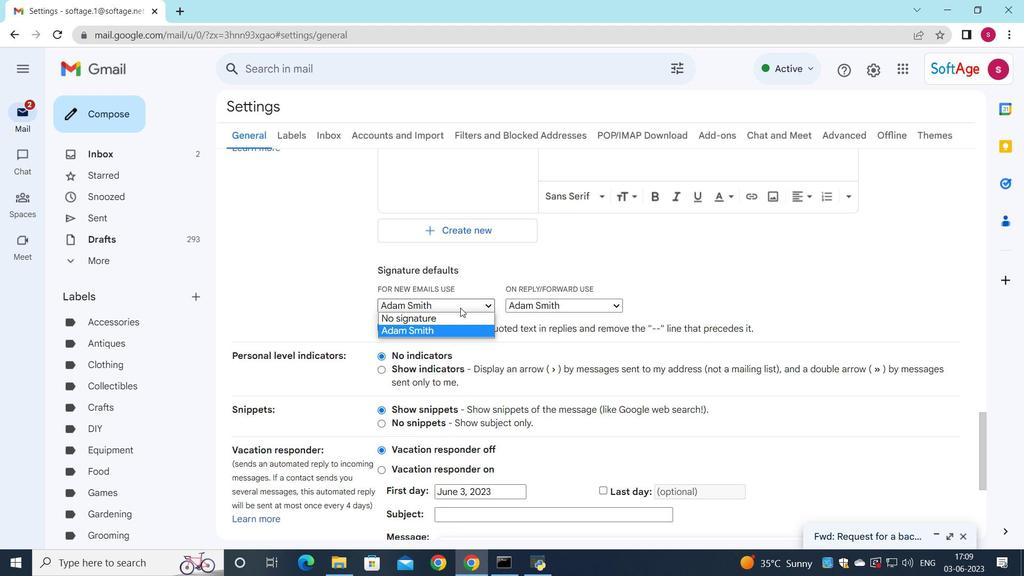 
Action: Mouse moved to (558, 304)
Screenshot: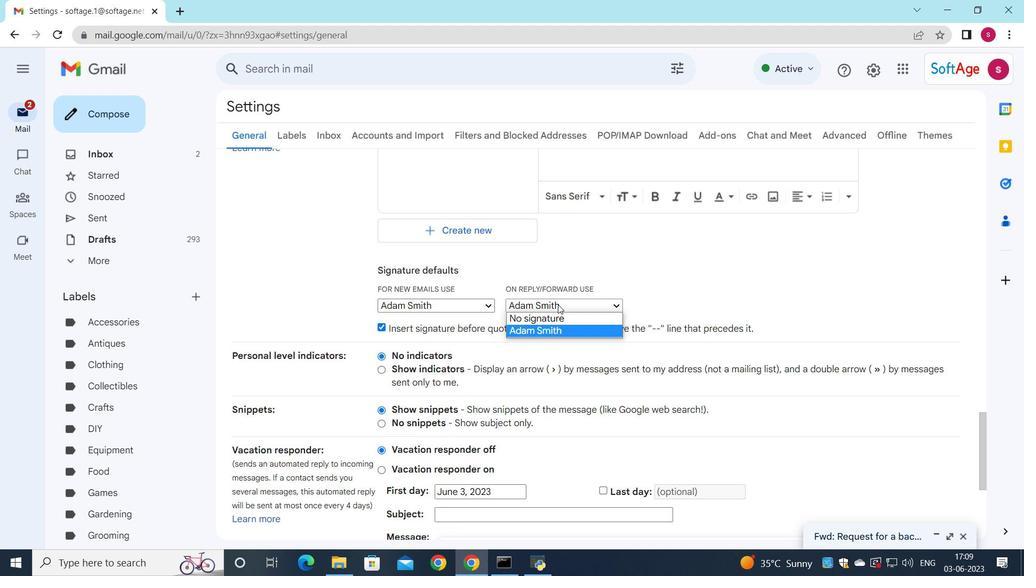 
Action: Mouse pressed left at (558, 304)
Screenshot: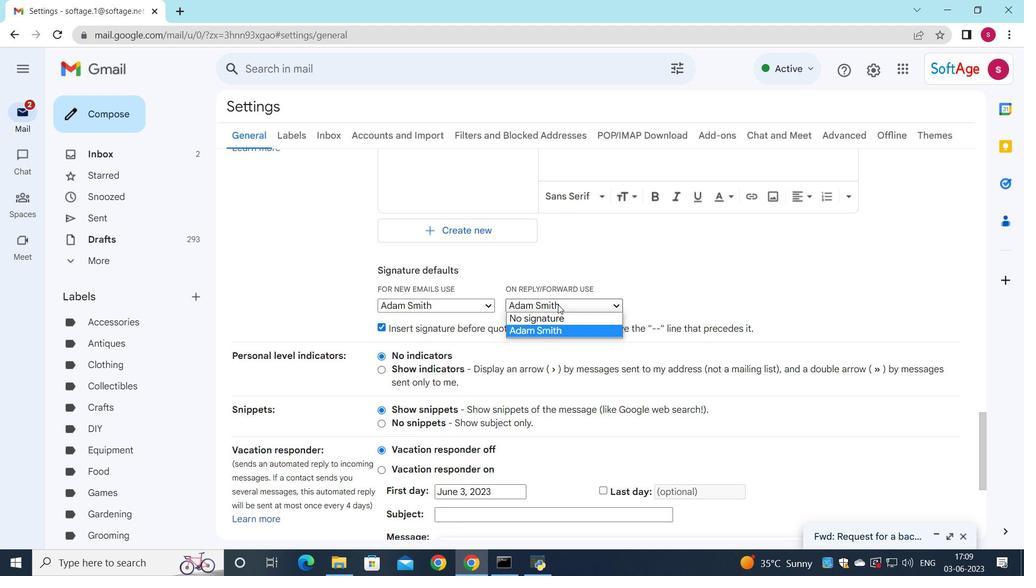 
Action: Mouse moved to (444, 293)
Screenshot: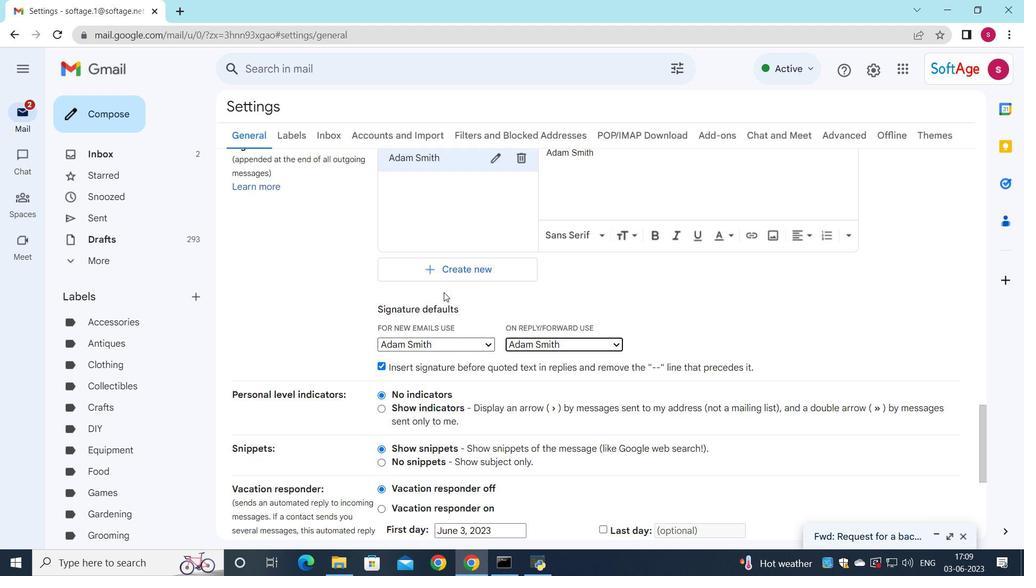 
Action: Mouse scrolled (444, 293) with delta (0, 0)
Screenshot: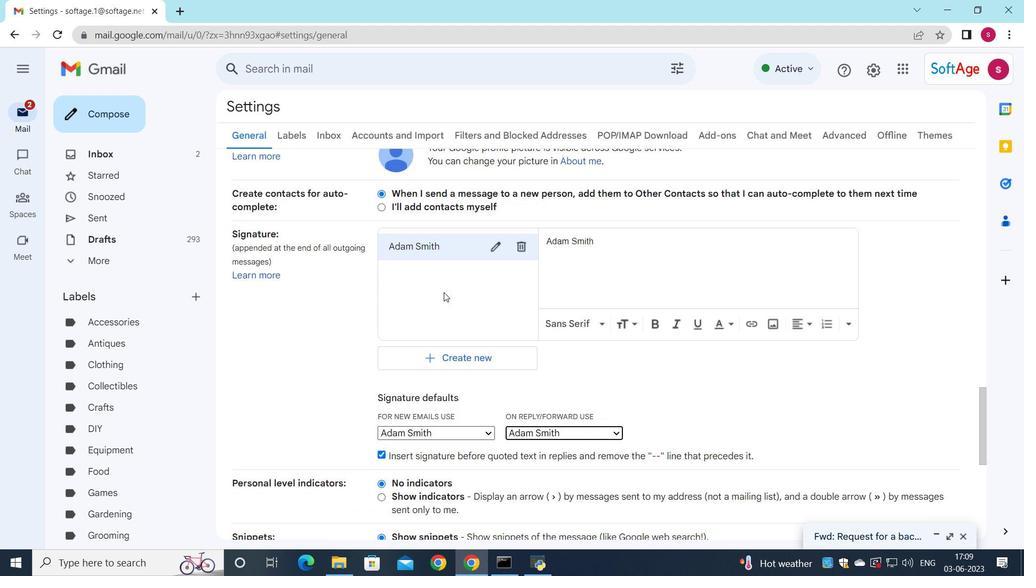 
Action: Mouse scrolled (444, 293) with delta (0, 0)
Screenshot: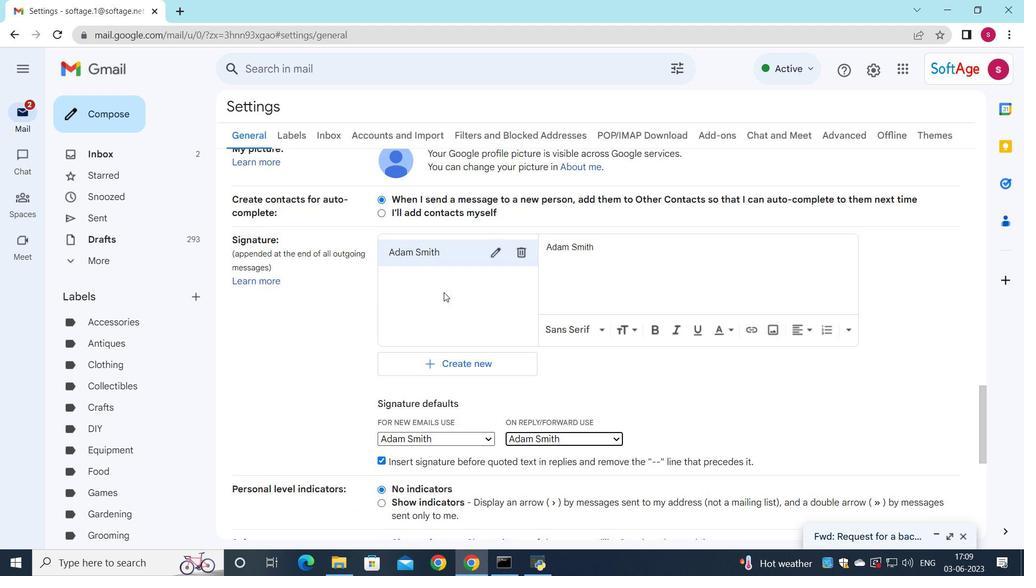 
Action: Mouse scrolled (444, 292) with delta (0, 0)
Screenshot: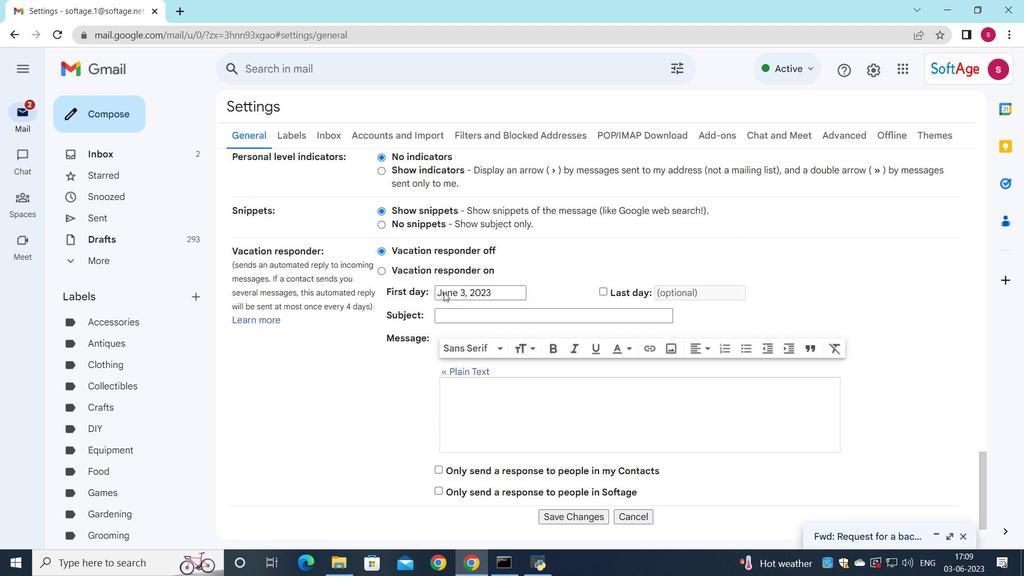 
Action: Mouse scrolled (444, 292) with delta (0, 0)
Screenshot: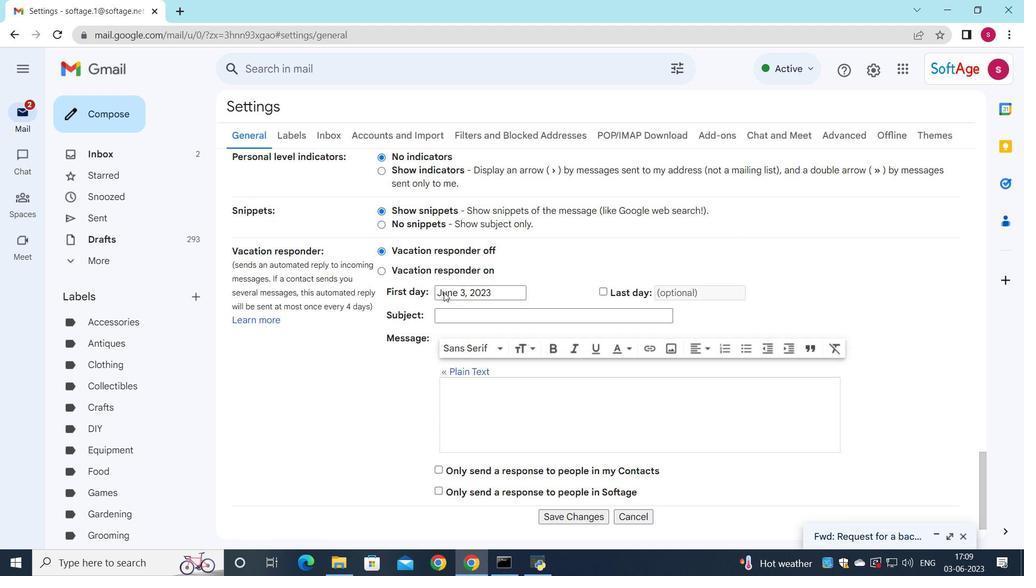 
Action: Mouse scrolled (444, 292) with delta (0, 0)
Screenshot: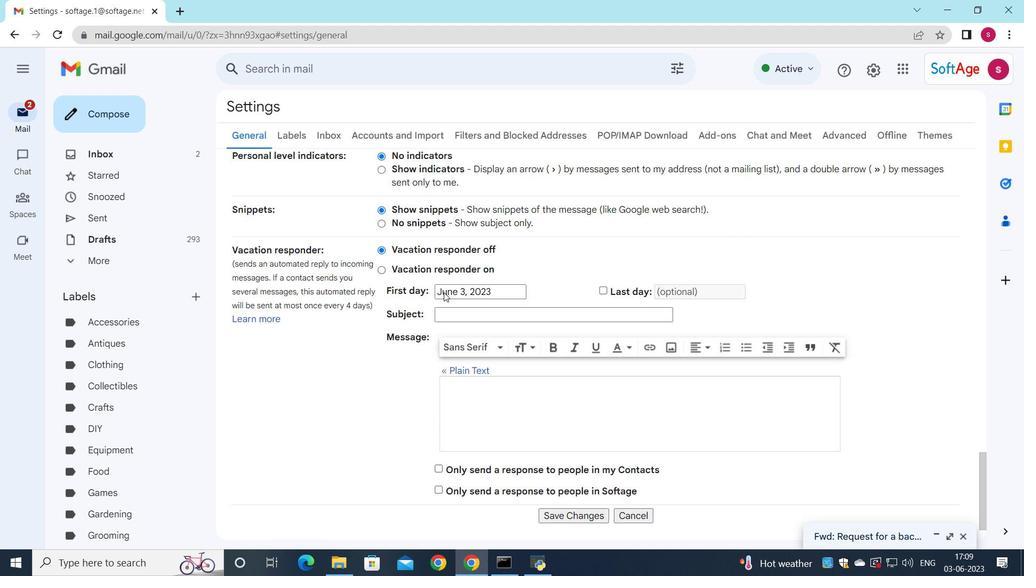 
Action: Mouse scrolled (444, 292) with delta (0, 0)
Screenshot: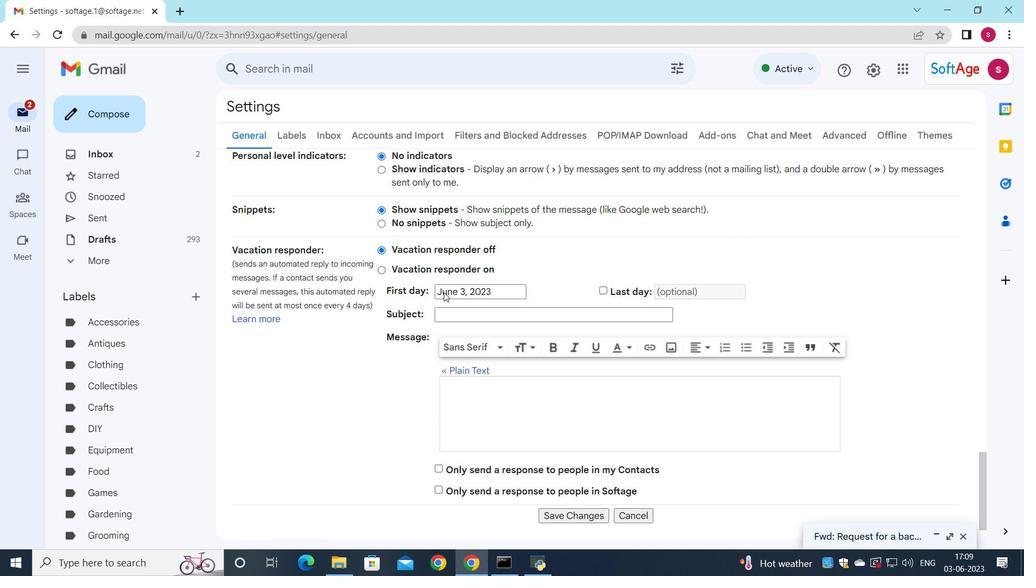 
Action: Mouse scrolled (444, 292) with delta (0, 0)
Screenshot: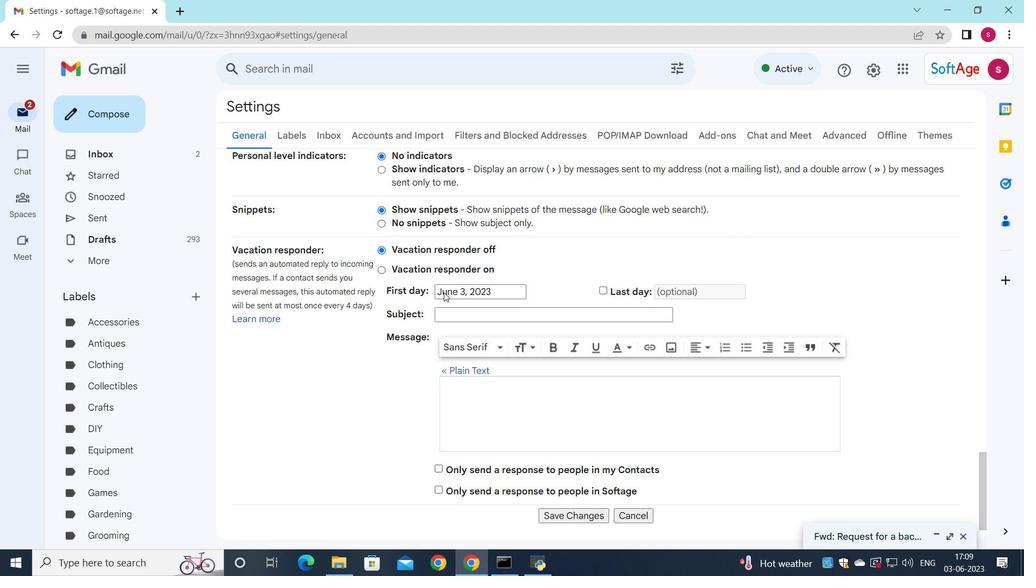 
Action: Mouse scrolled (444, 292) with delta (0, 0)
Screenshot: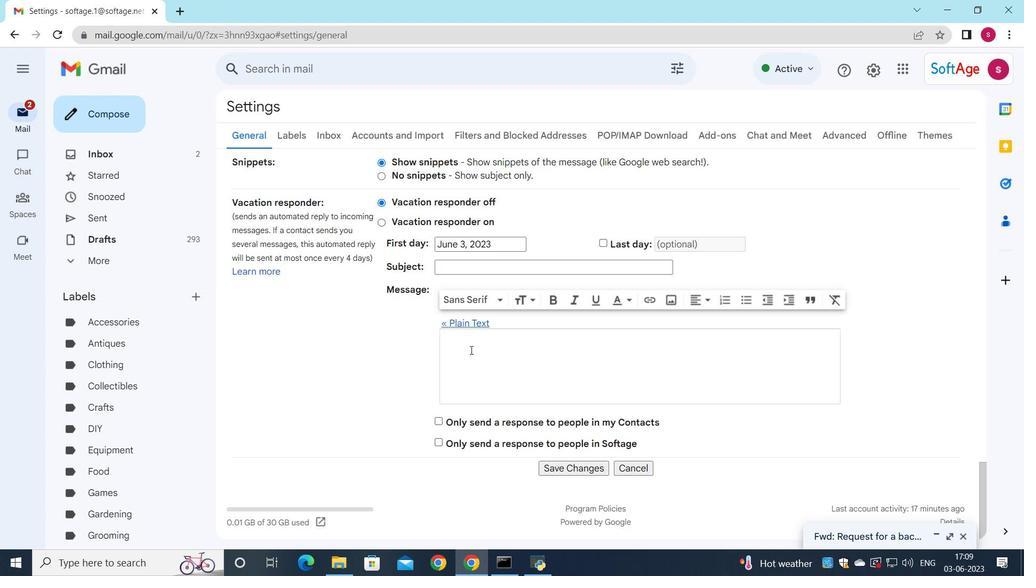 
Action: Mouse scrolled (444, 292) with delta (0, 0)
Screenshot: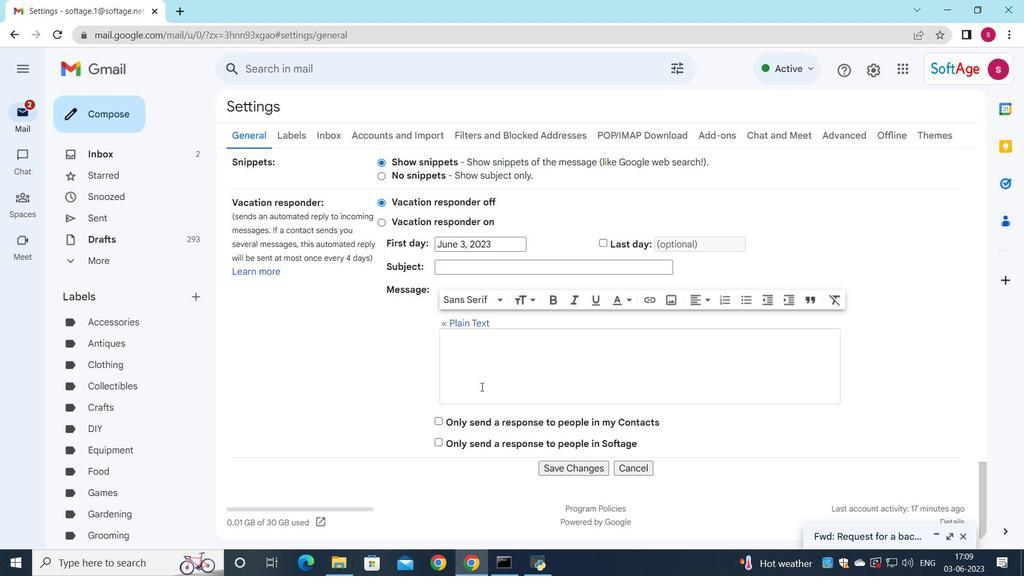 
Action: Mouse scrolled (444, 292) with delta (0, 0)
Screenshot: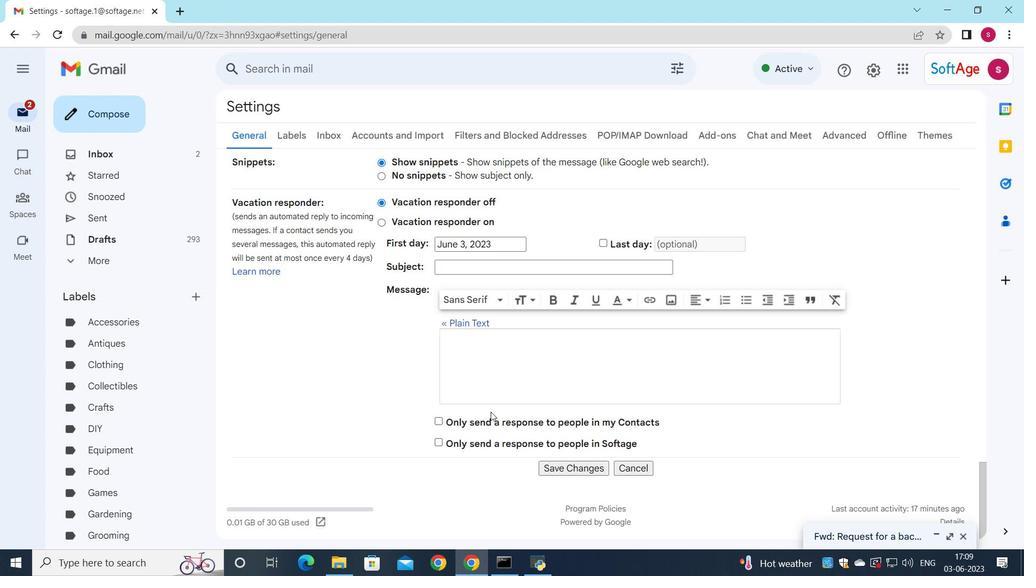 
Action: Mouse scrolled (444, 292) with delta (0, 0)
Screenshot: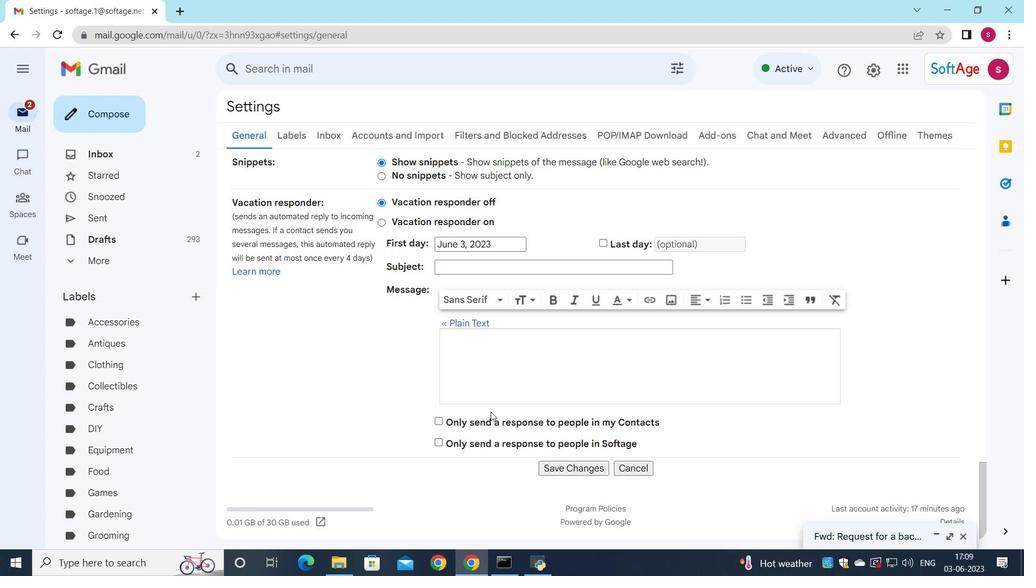 
Action: Mouse scrolled (444, 292) with delta (0, 0)
Screenshot: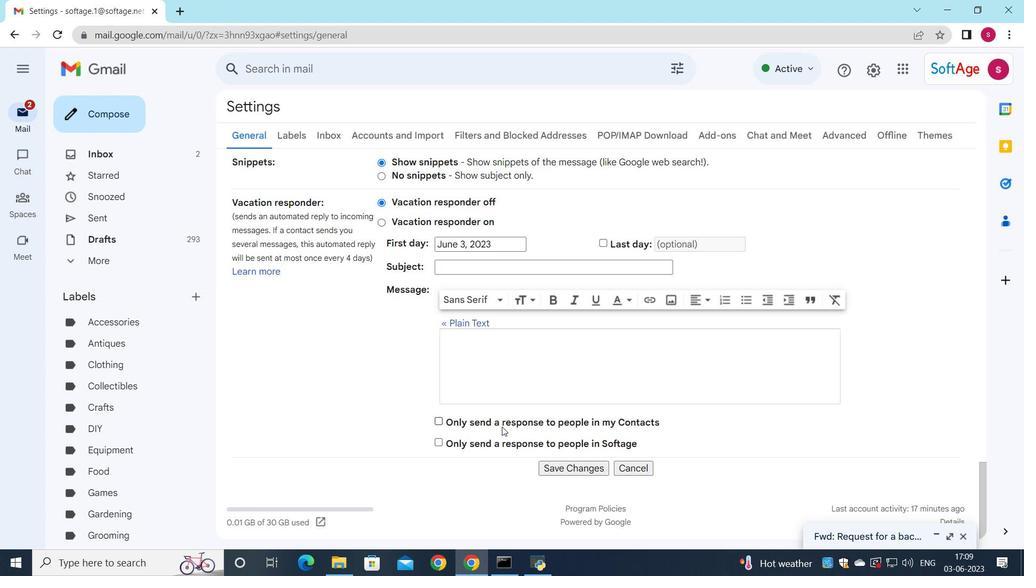 
Action: Mouse moved to (454, 306)
Screenshot: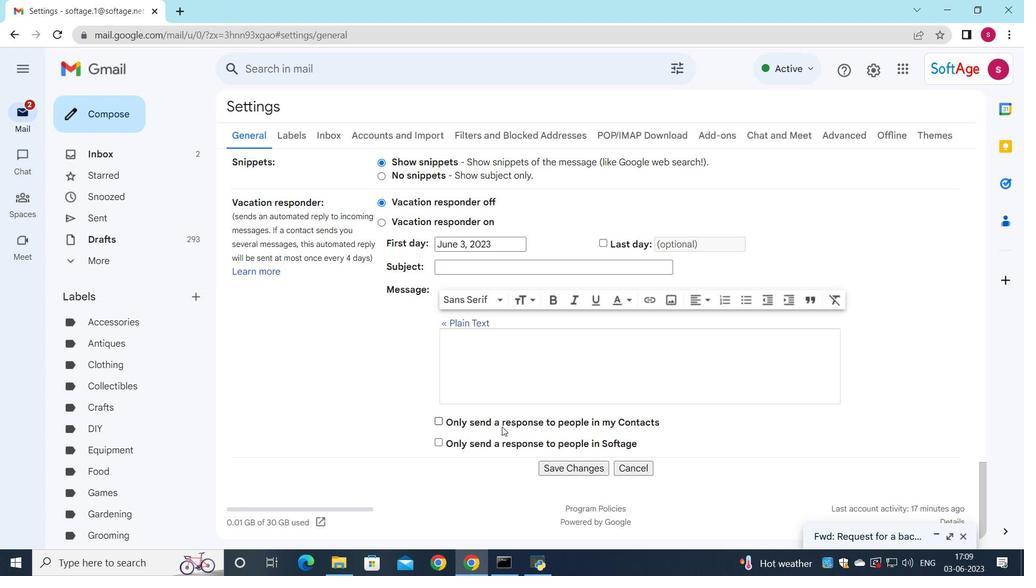 
Action: Mouse scrolled (454, 305) with delta (0, 0)
Screenshot: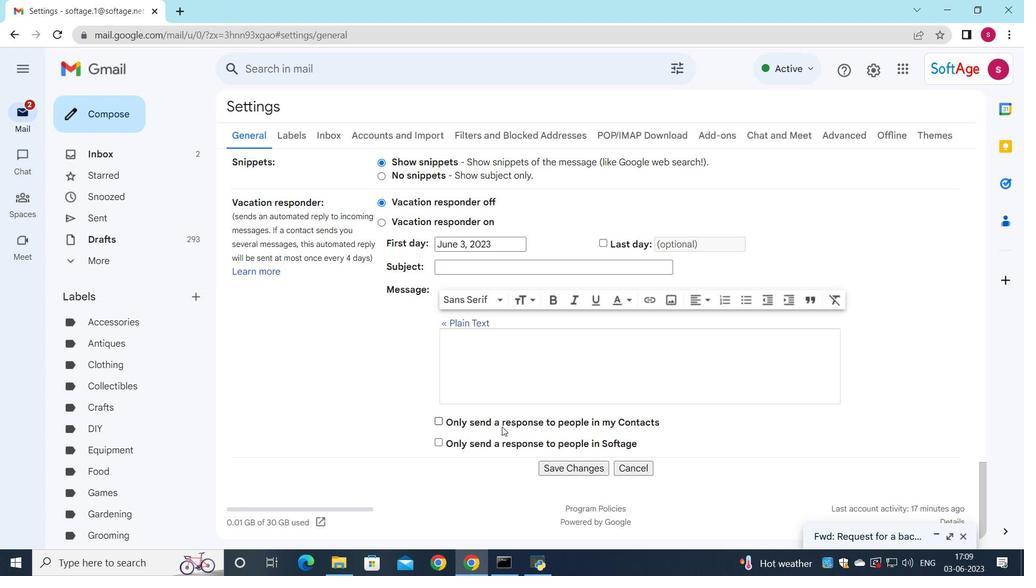 
Action: Mouse moved to (557, 473)
Screenshot: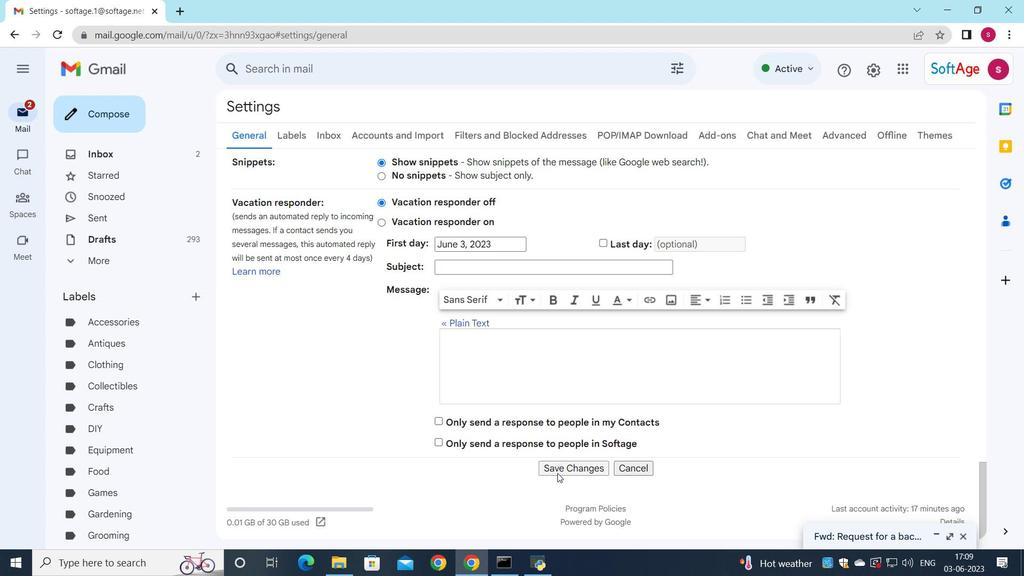 
Action: Mouse pressed left at (557, 473)
Screenshot: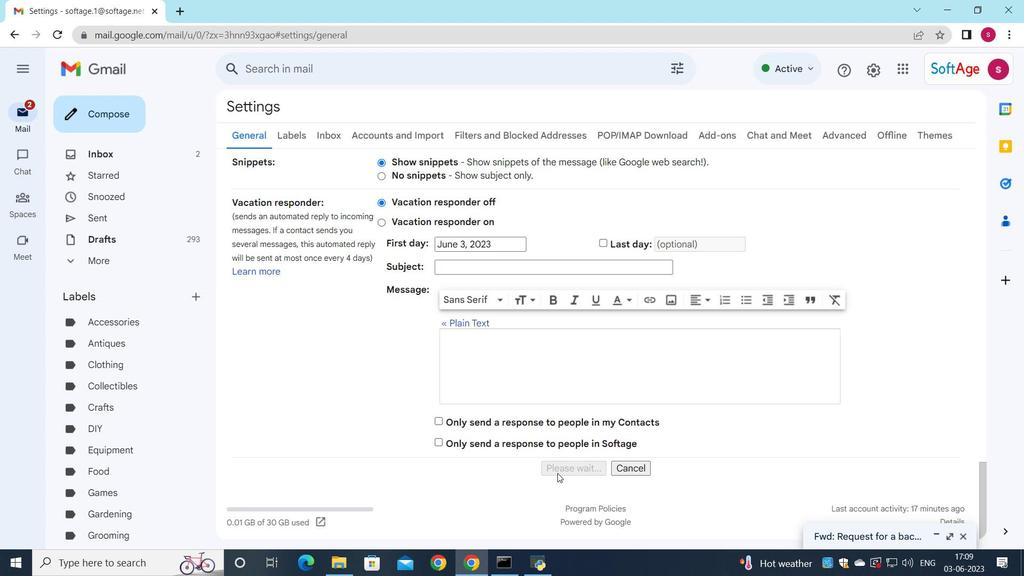 
Action: Mouse moved to (513, 140)
Screenshot: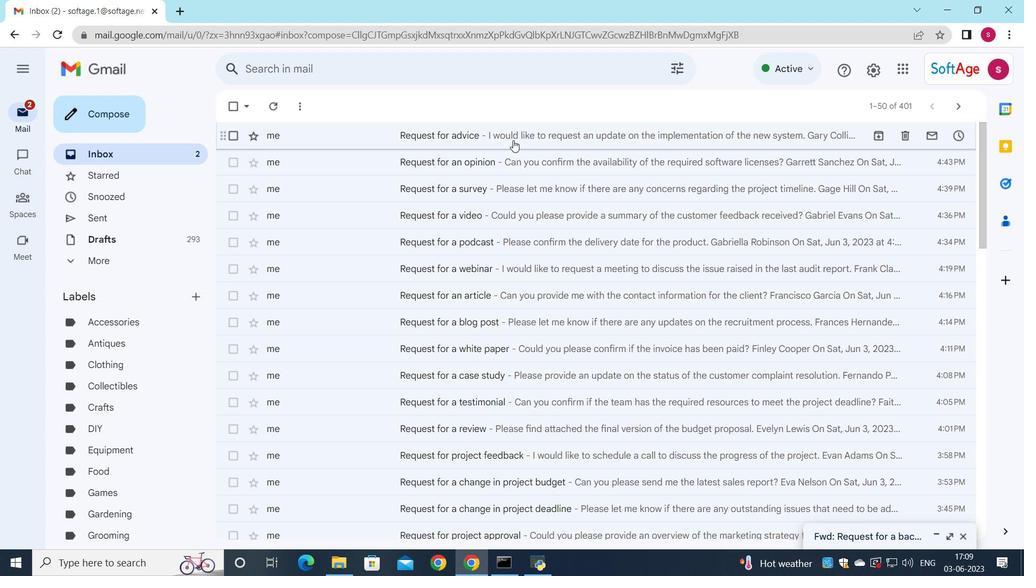 
Action: Mouse pressed left at (513, 140)
Screenshot: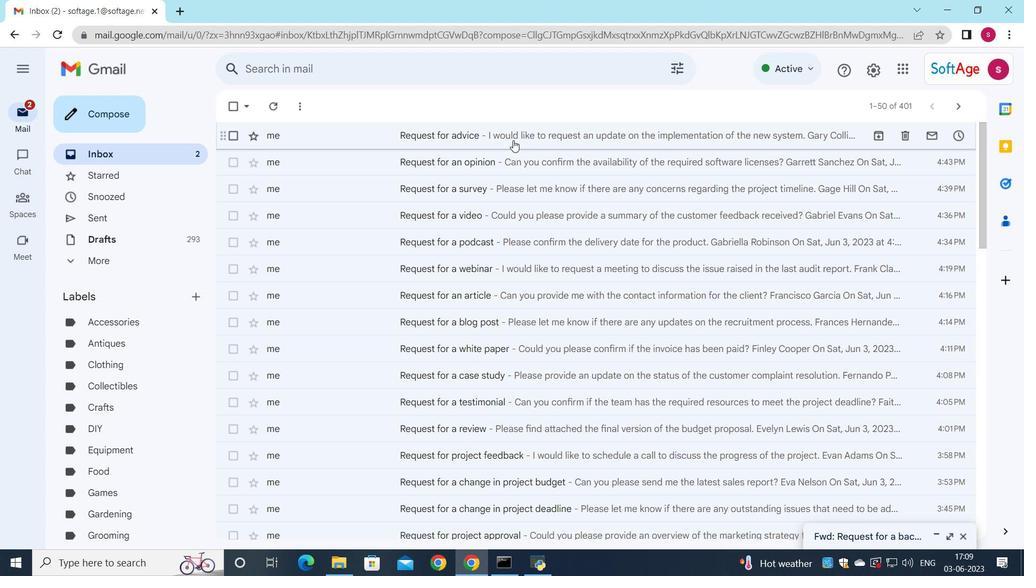 
Action: Mouse moved to (470, 241)
Screenshot: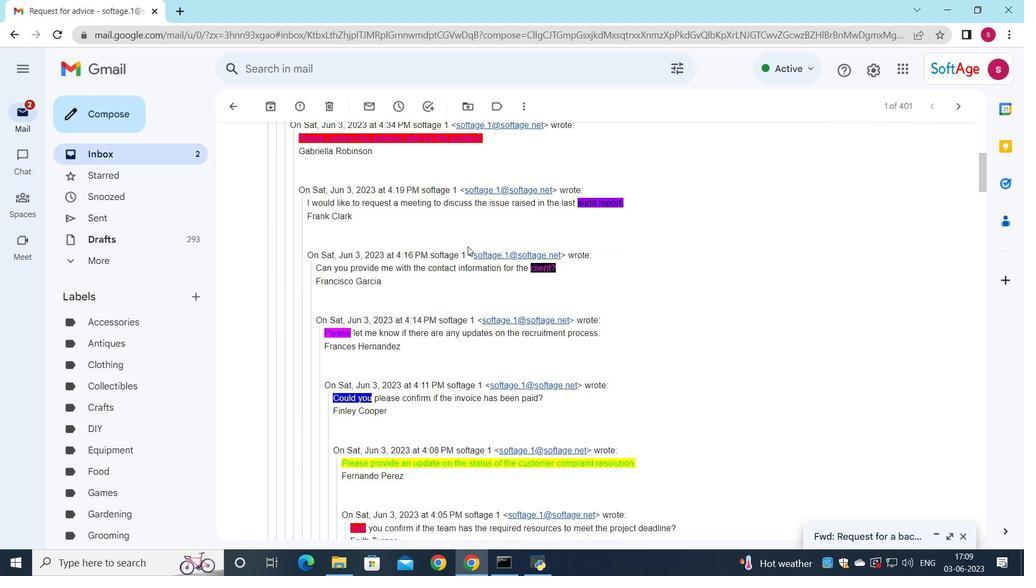 
Action: Mouse scrolled (470, 241) with delta (0, 0)
Screenshot: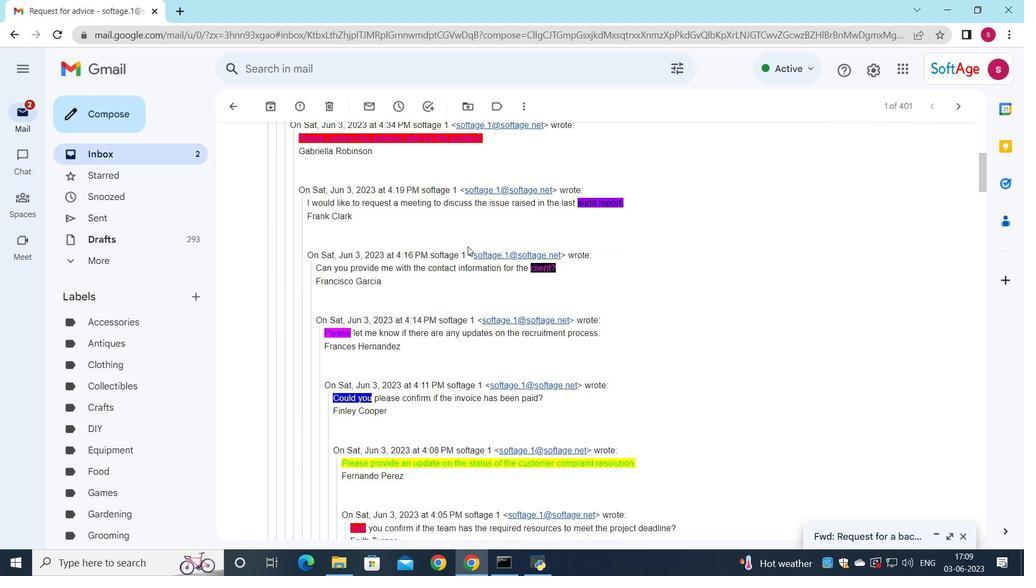 
Action: Mouse moved to (470, 243)
Screenshot: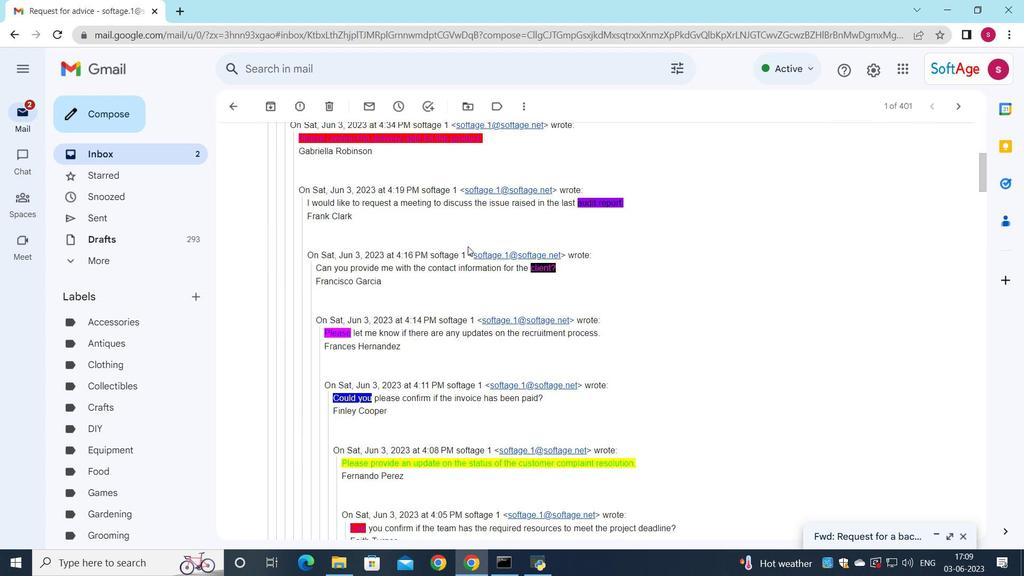 
Action: Mouse scrolled (470, 242) with delta (0, 0)
Screenshot: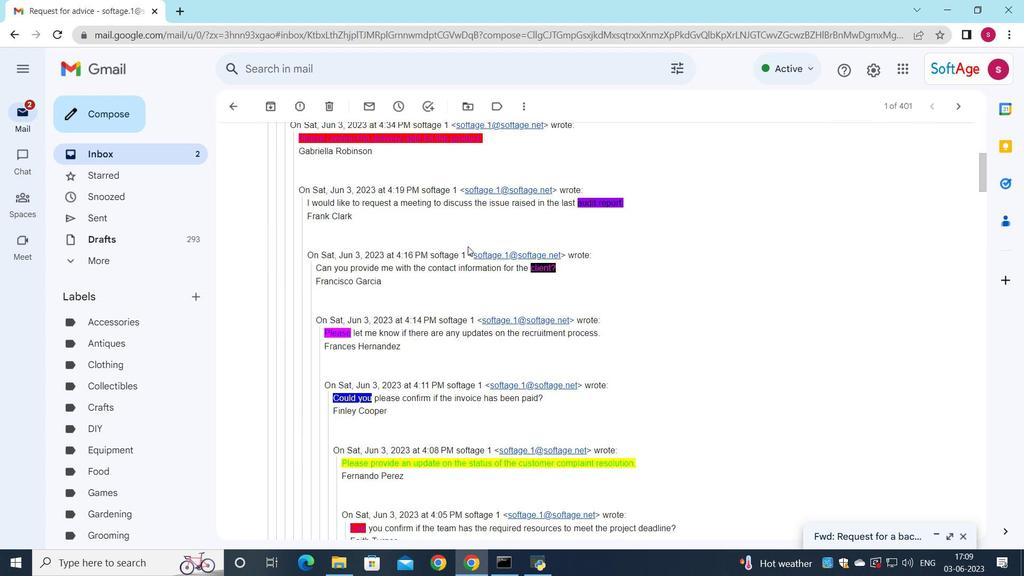 
Action: Mouse moved to (469, 243)
Screenshot: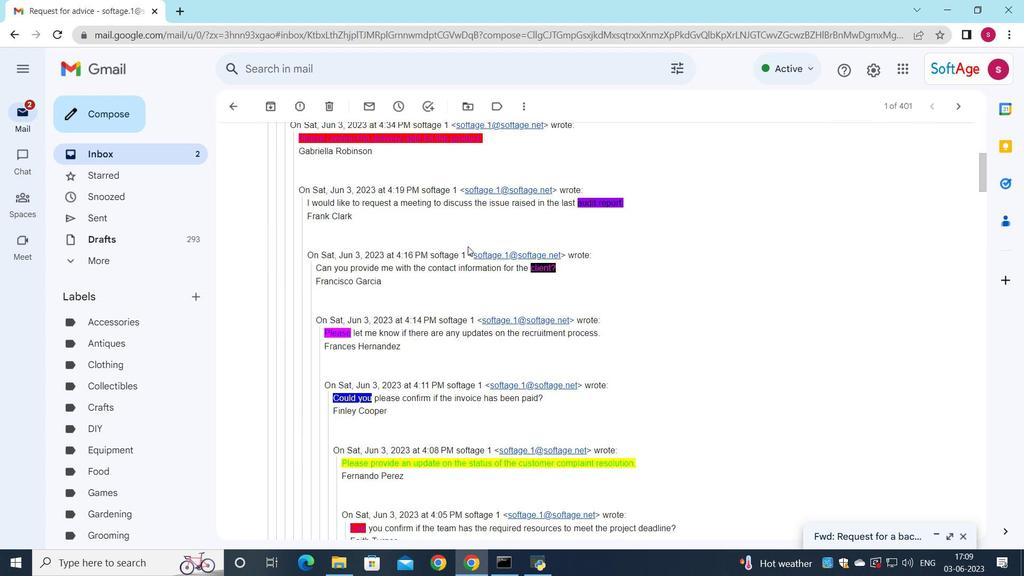 
Action: Mouse scrolled (469, 243) with delta (0, 0)
Screenshot: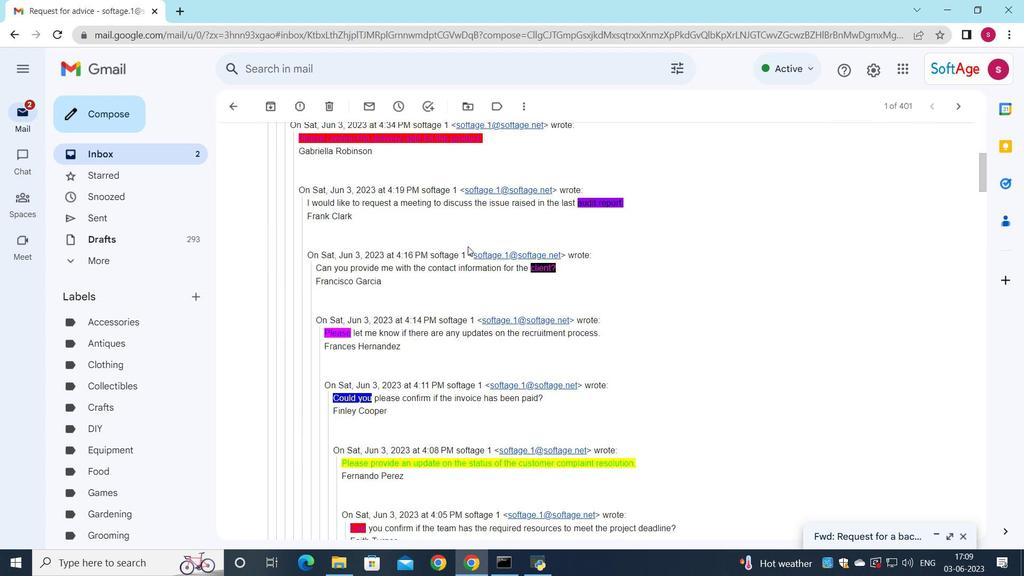
Action: Mouse moved to (469, 244)
Screenshot: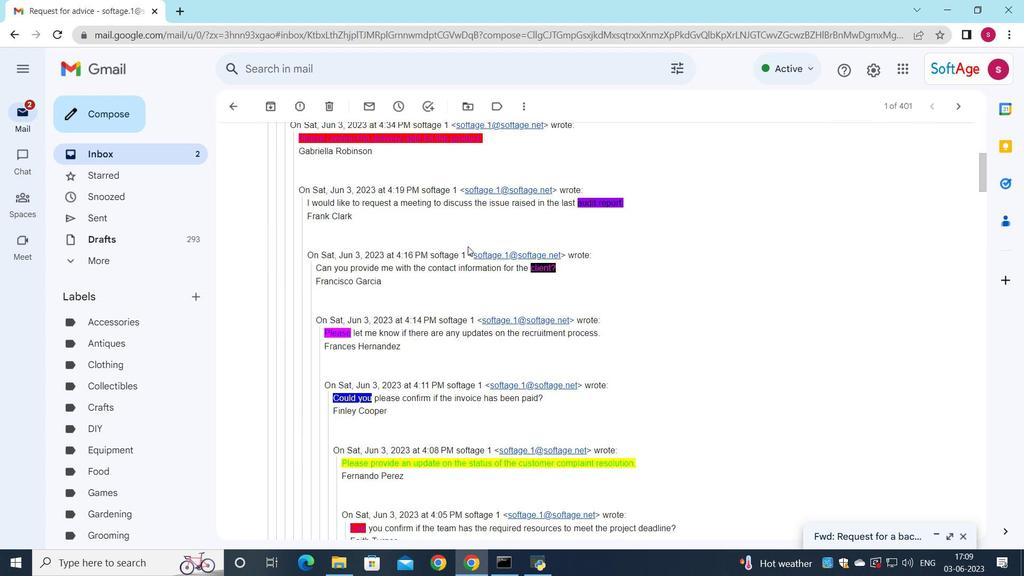 
Action: Mouse scrolled (469, 244) with delta (0, 0)
Screenshot: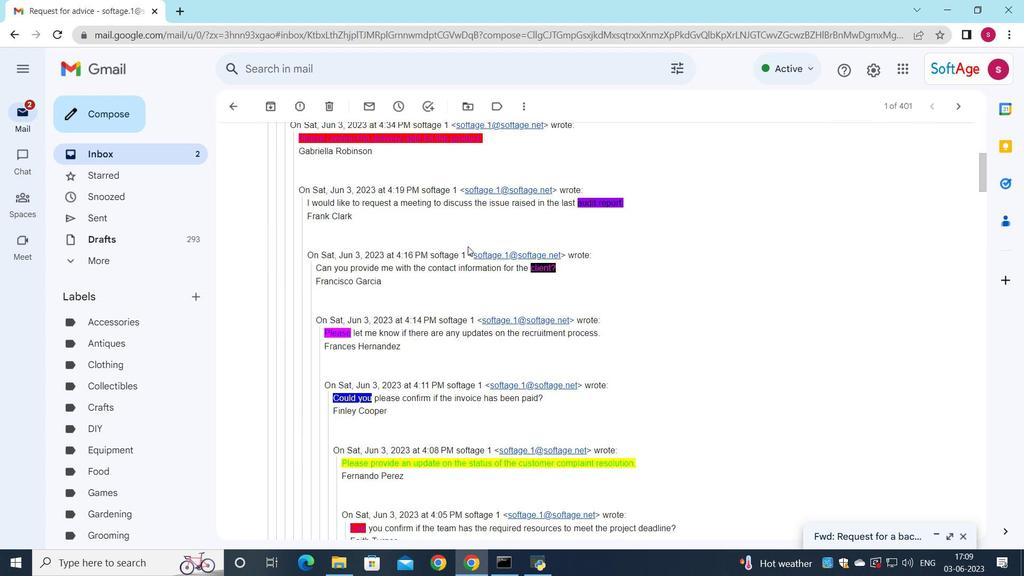
Action: Mouse moved to (469, 245)
Screenshot: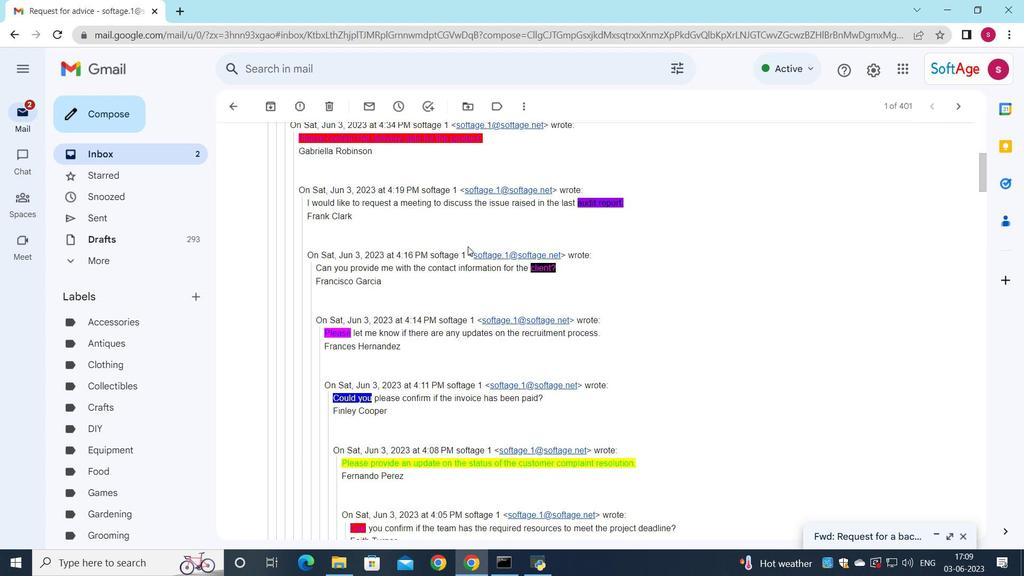
Action: Mouse scrolled (469, 244) with delta (0, 0)
Screenshot: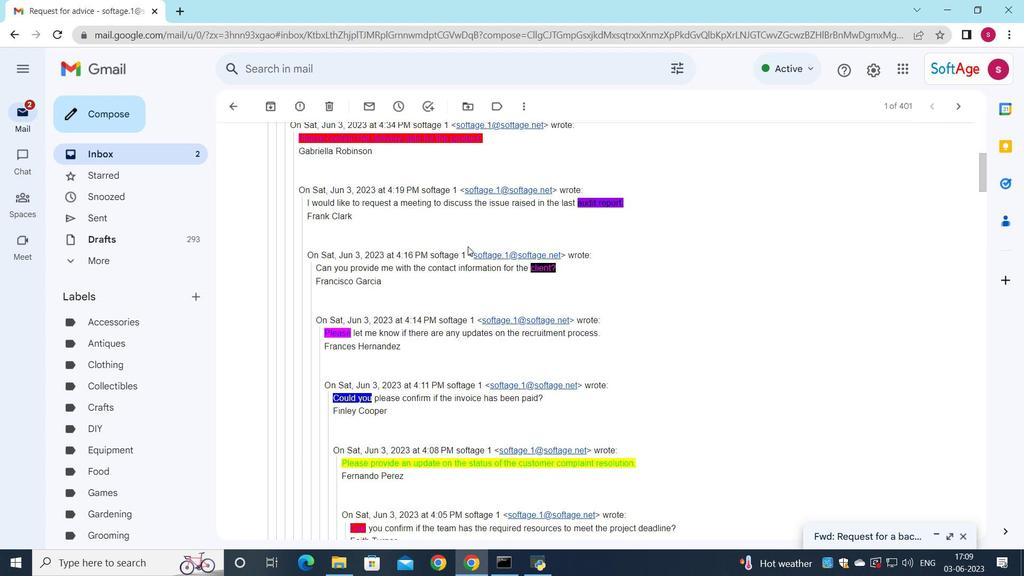 
Action: Mouse moved to (468, 246)
Screenshot: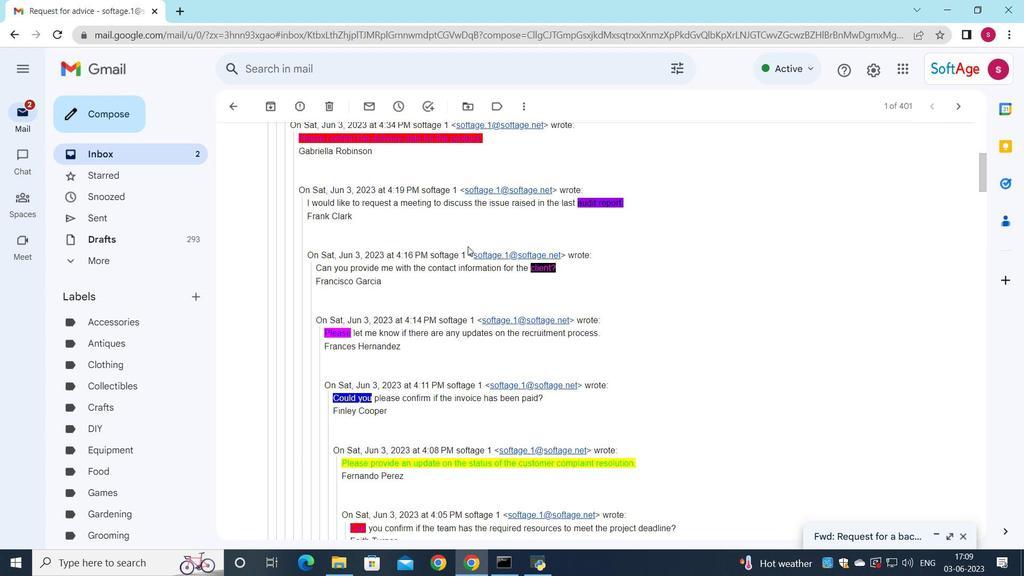 
Action: Mouse scrolled (468, 246) with delta (0, 0)
Screenshot: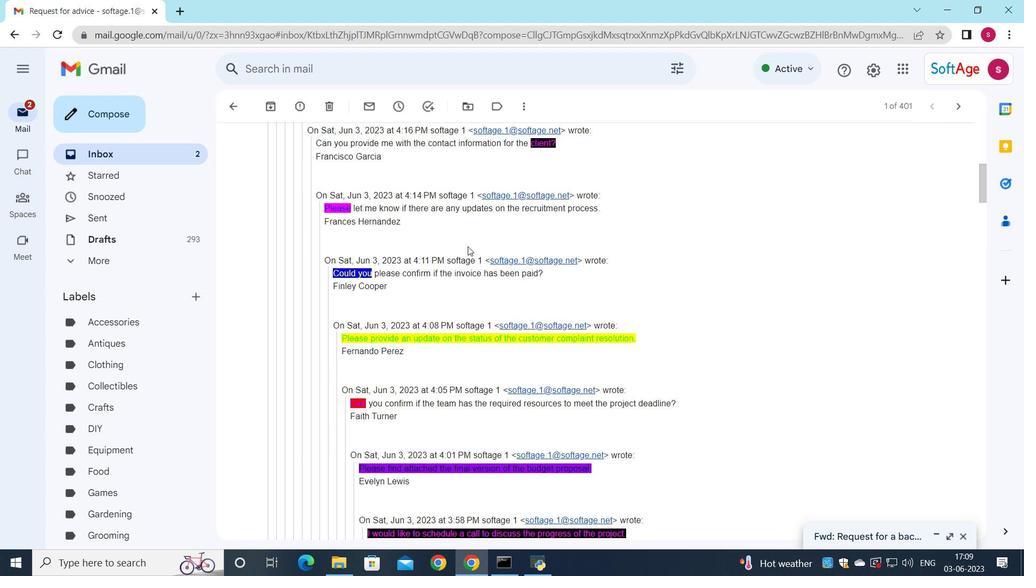 
Action: Mouse scrolled (468, 246) with delta (0, 0)
Screenshot: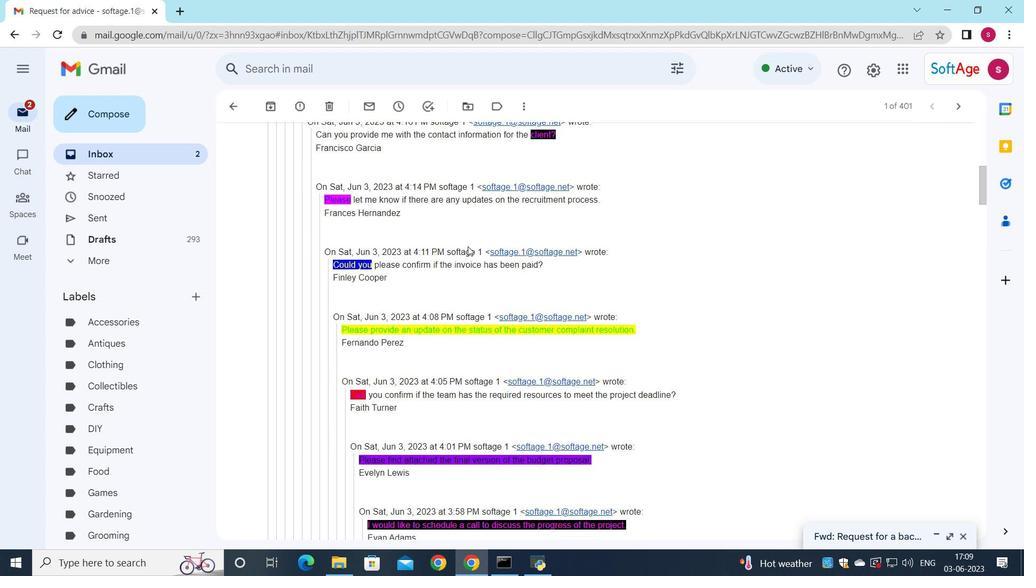 
Action: Mouse scrolled (468, 247) with delta (0, 0)
Screenshot: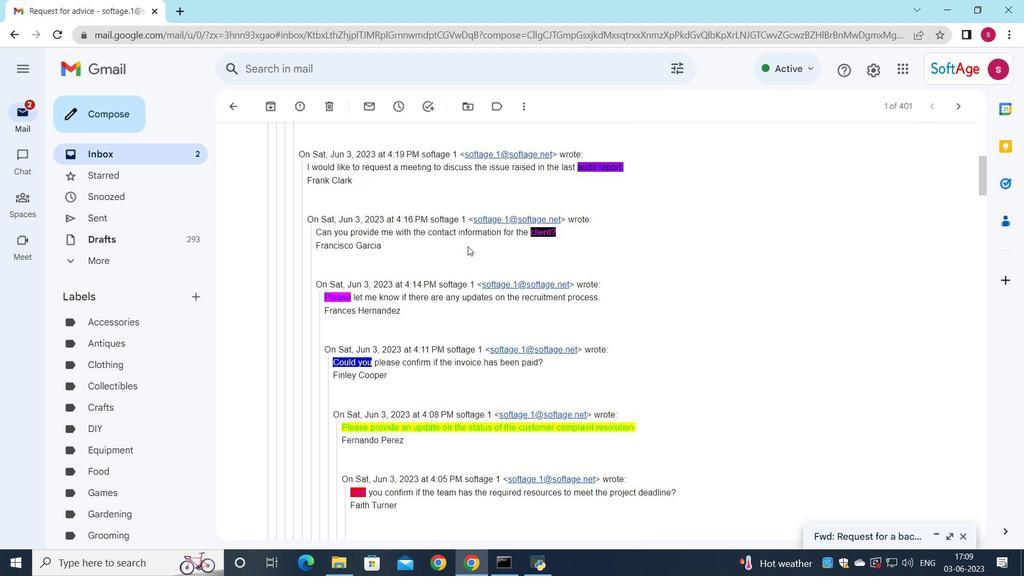 
Action: Mouse scrolled (468, 247) with delta (0, 0)
Screenshot: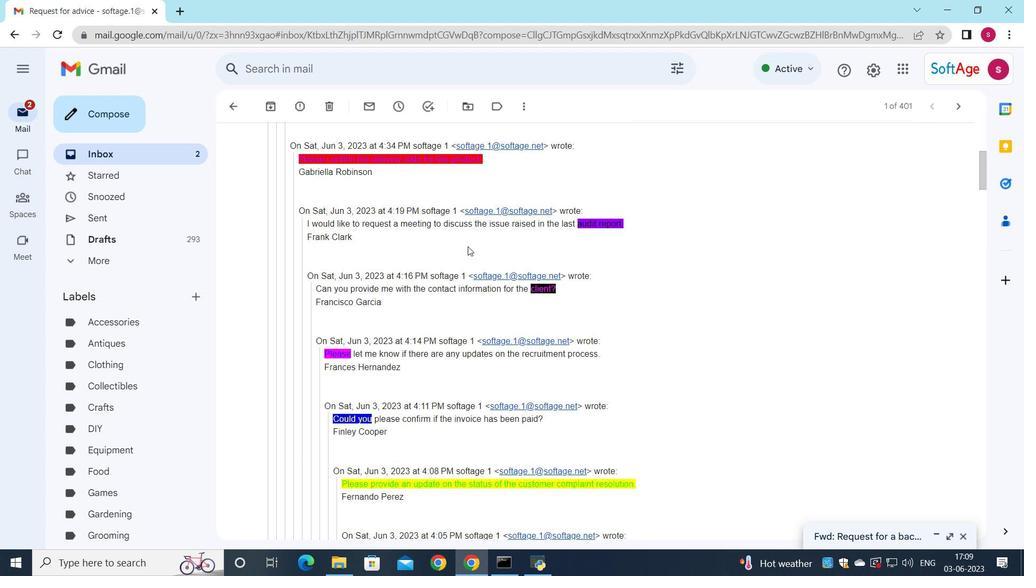 
Action: Mouse scrolled (468, 247) with delta (0, 0)
Screenshot: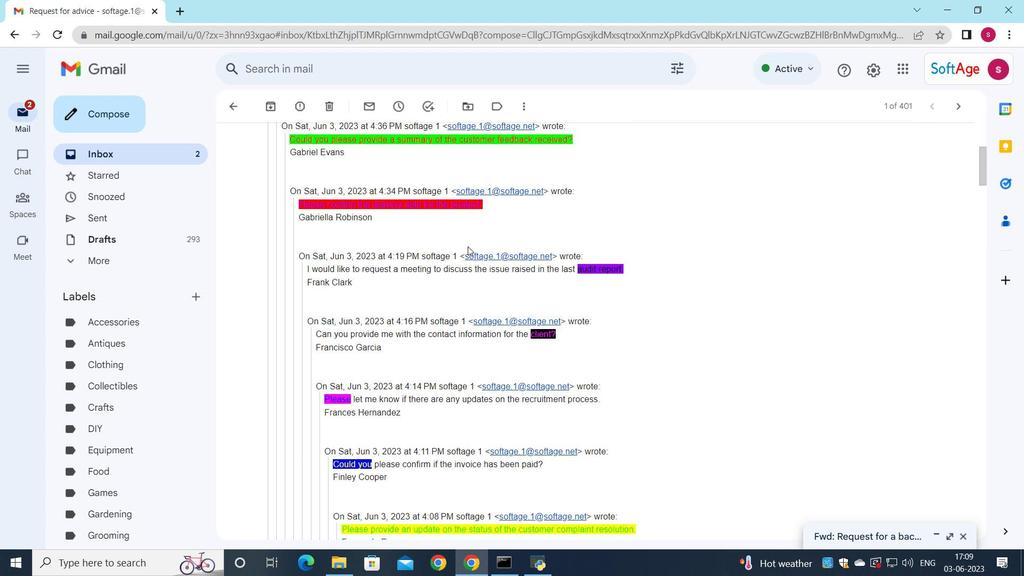 
Action: Mouse scrolled (468, 246) with delta (0, 0)
Screenshot: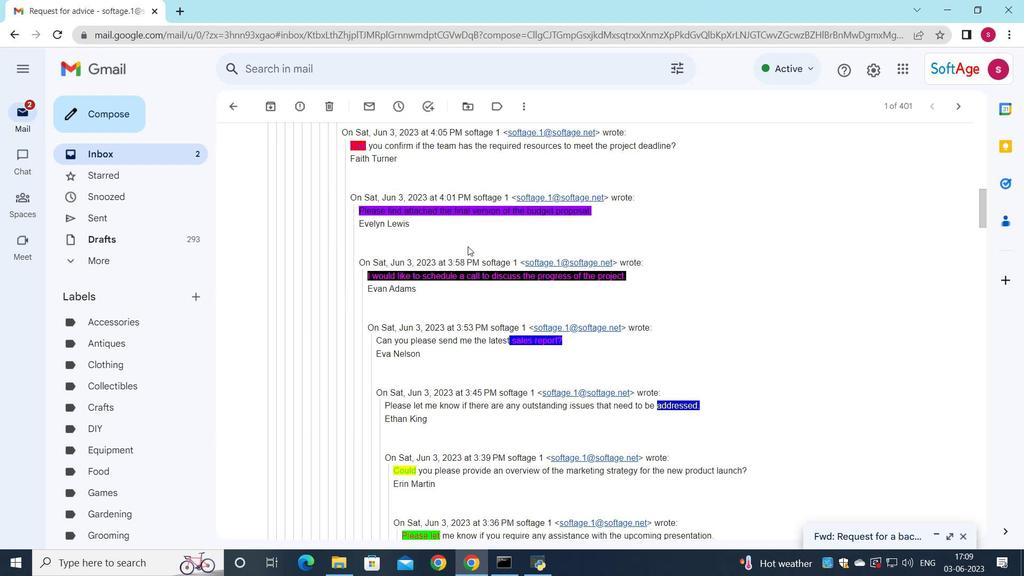 
Action: Mouse scrolled (468, 246) with delta (0, 0)
Screenshot: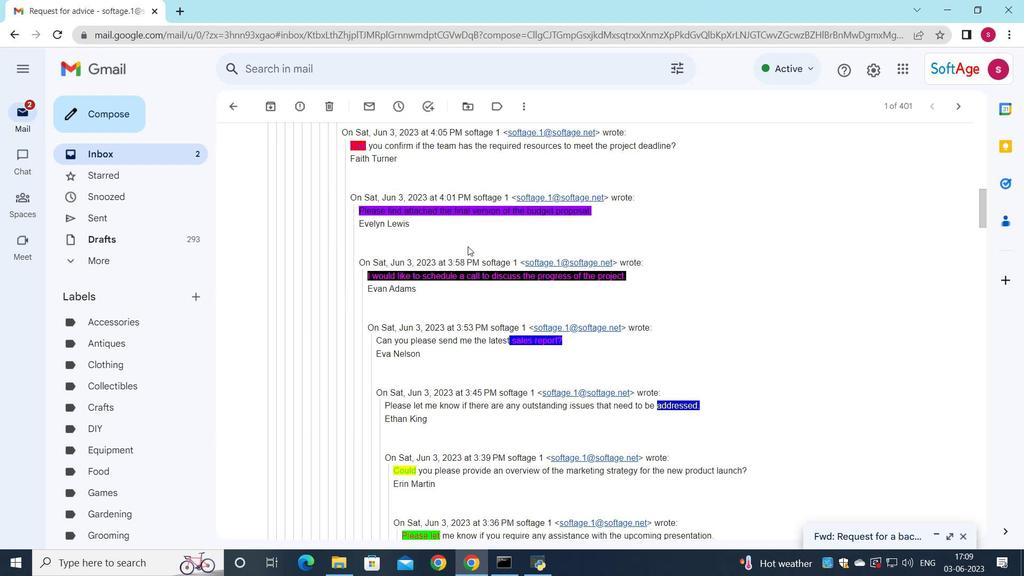 
Action: Mouse scrolled (468, 246) with delta (0, 0)
Screenshot: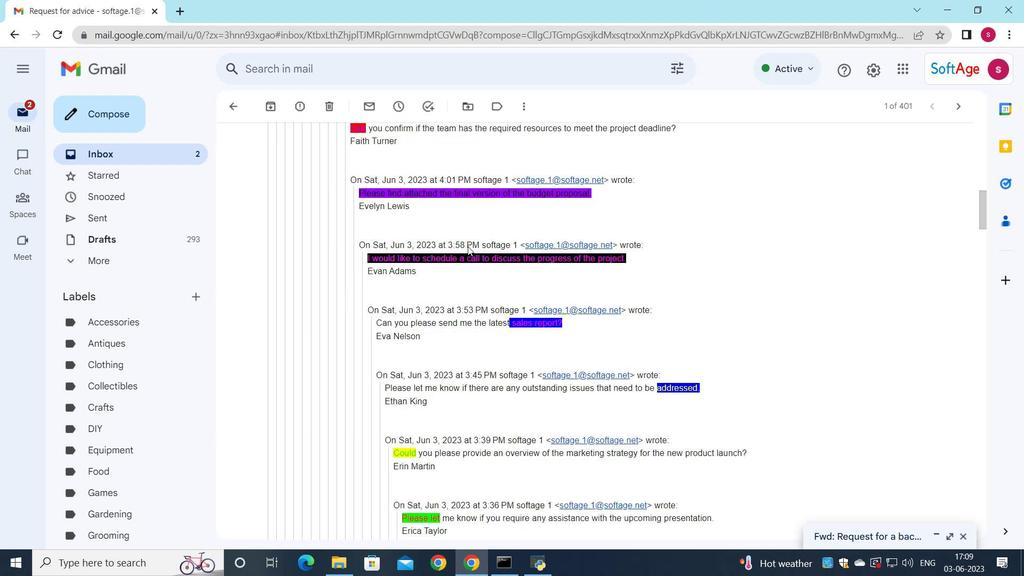 
Action: Mouse scrolled (468, 246) with delta (0, 0)
Screenshot: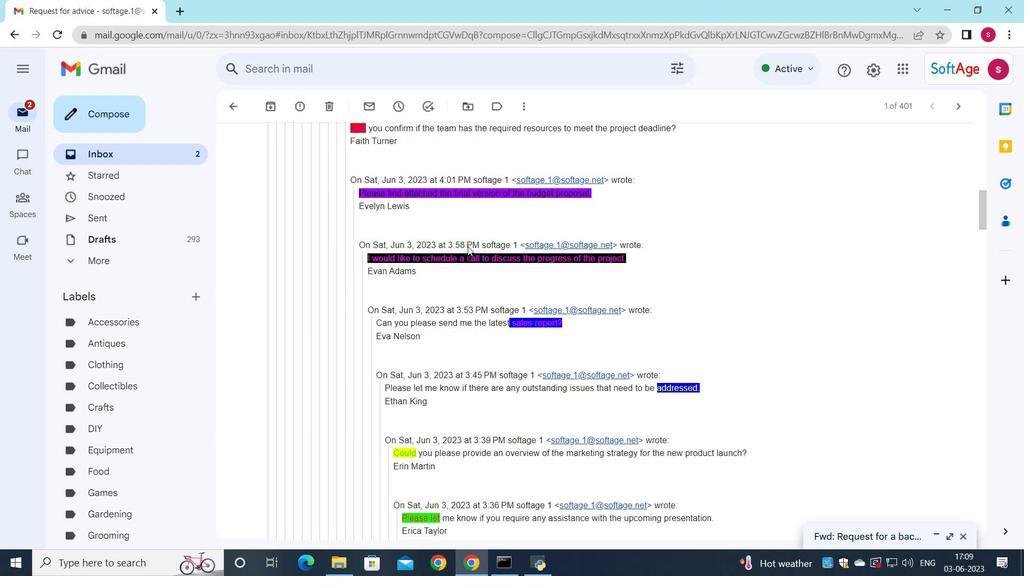 
Action: Mouse scrolled (468, 246) with delta (0, 0)
Screenshot: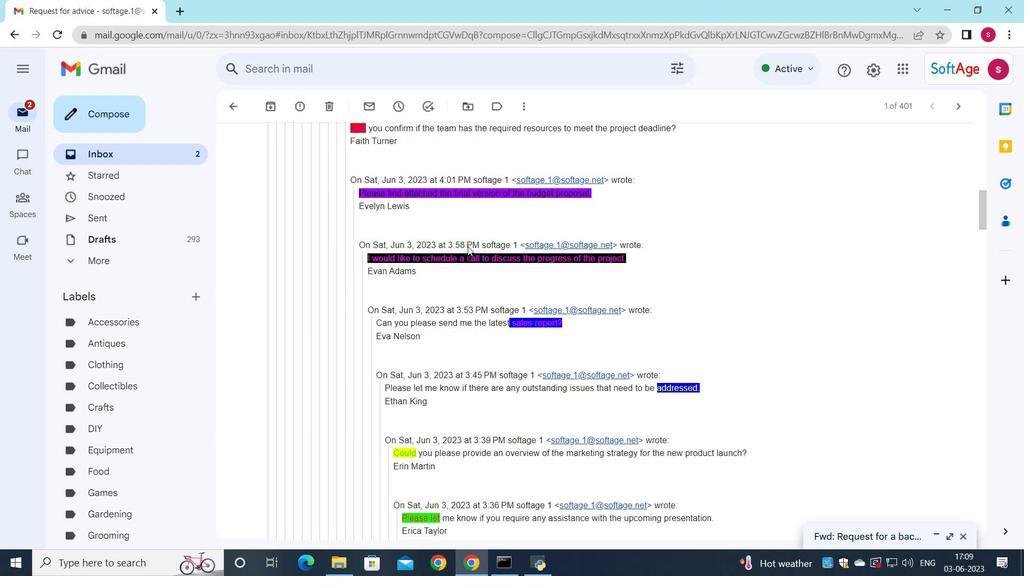 
Action: Mouse scrolled (468, 246) with delta (0, 0)
Screenshot: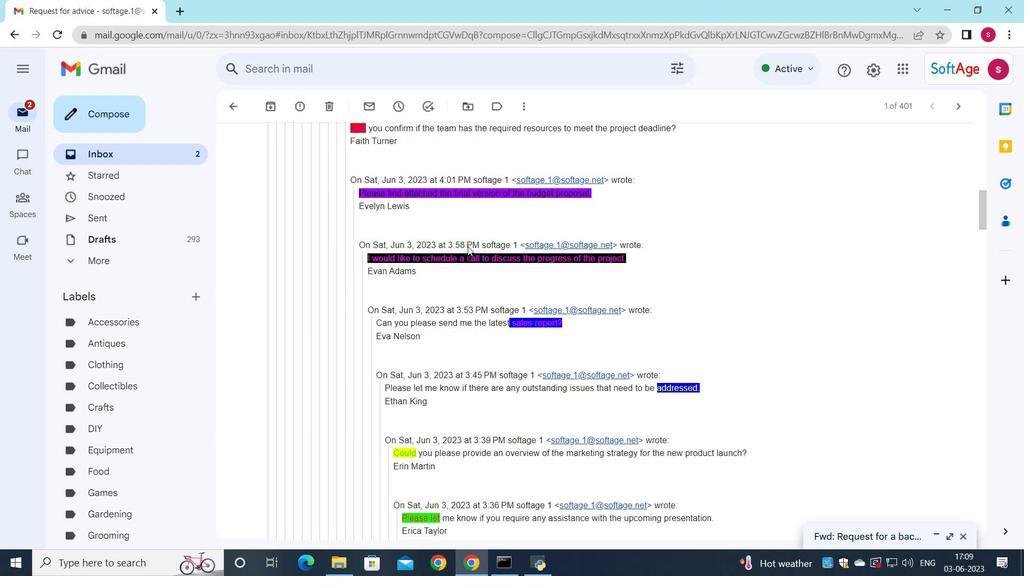 
Action: Mouse scrolled (468, 246) with delta (0, 0)
Screenshot: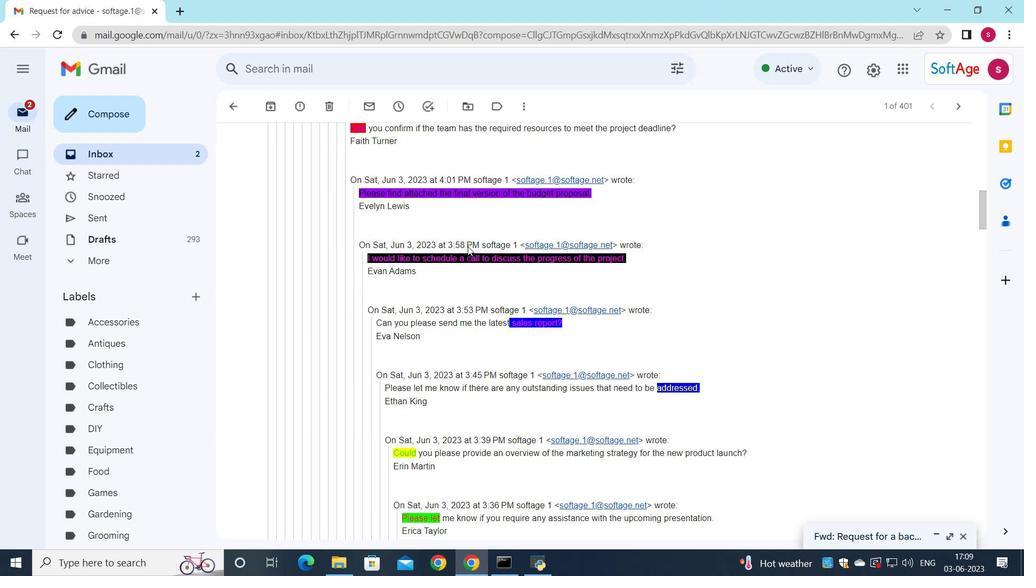 
Action: Mouse scrolled (468, 246) with delta (0, 0)
Screenshot: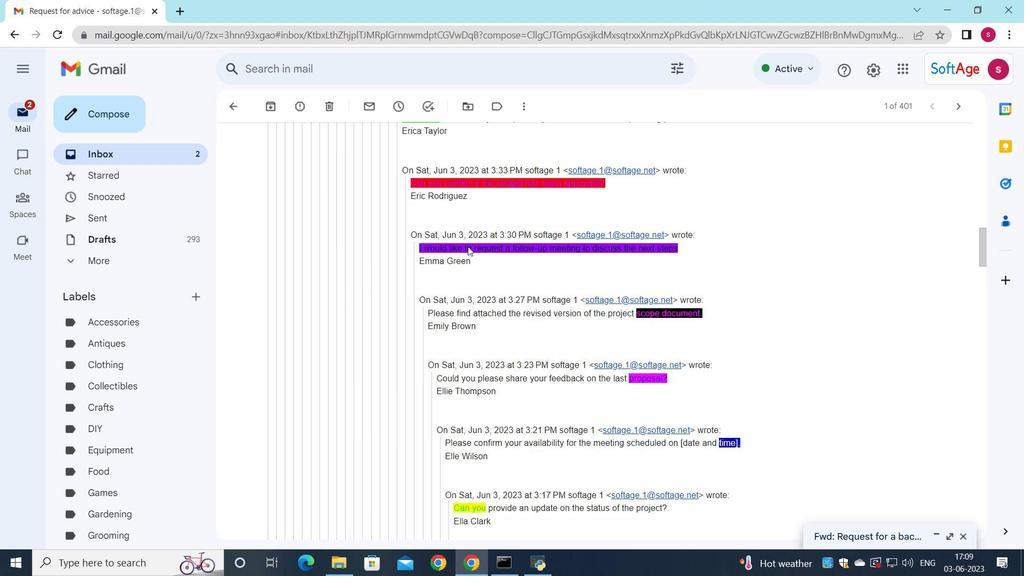 
Action: Mouse scrolled (468, 246) with delta (0, 0)
Screenshot: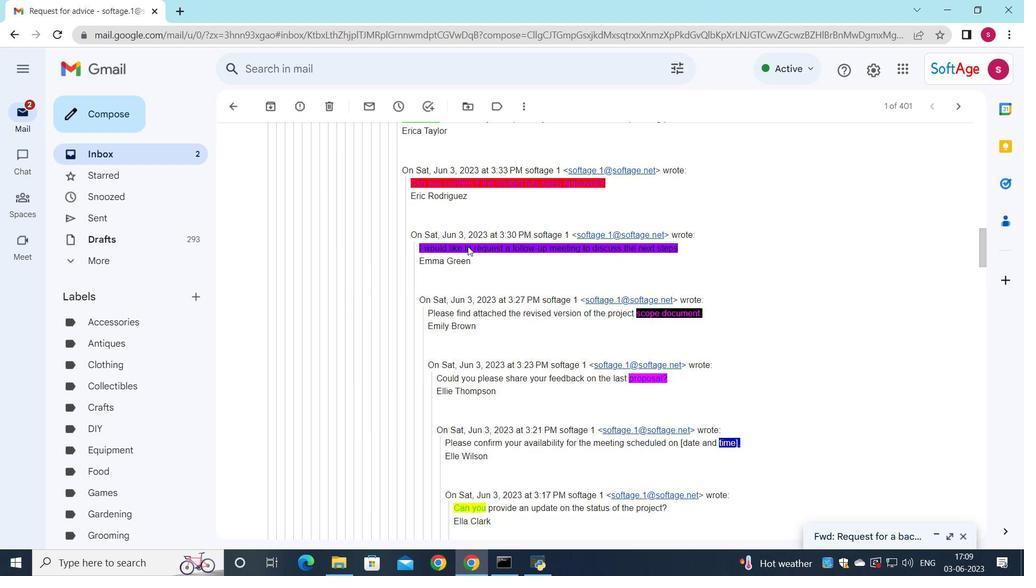 
Action: Mouse scrolled (468, 246) with delta (0, 0)
Screenshot: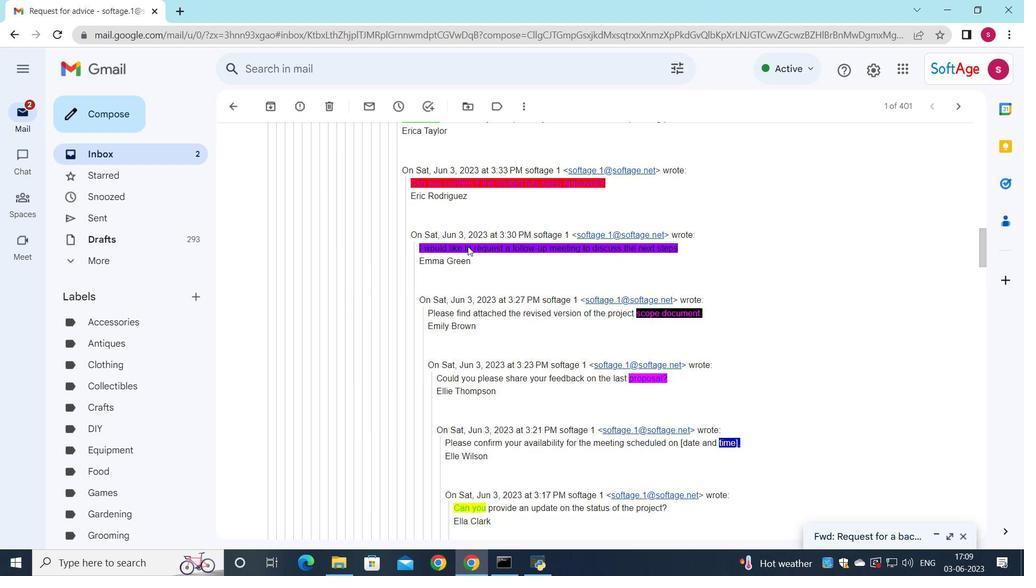
Action: Mouse scrolled (468, 246) with delta (0, 0)
Screenshot: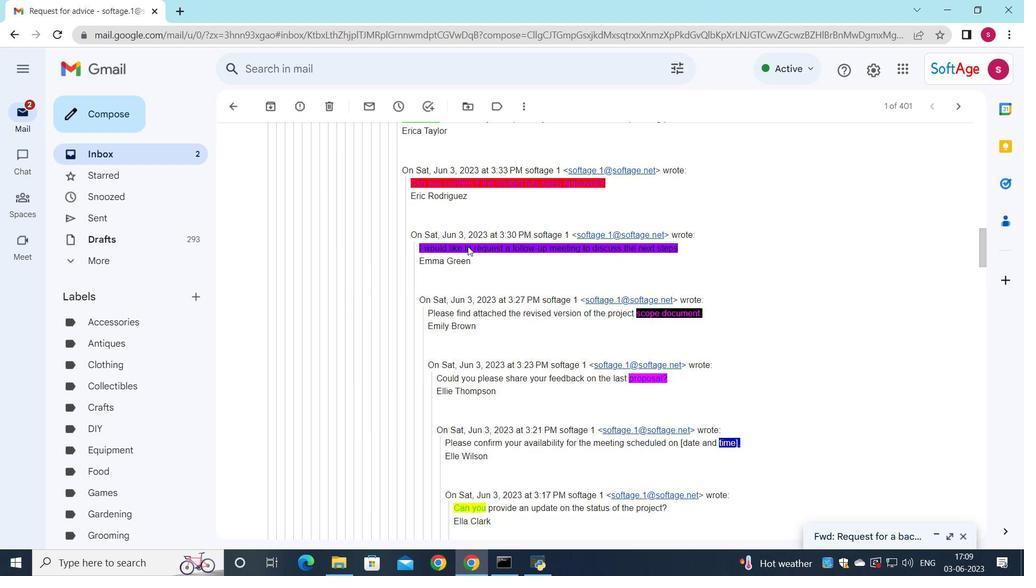 
Action: Mouse scrolled (468, 246) with delta (0, 0)
Screenshot: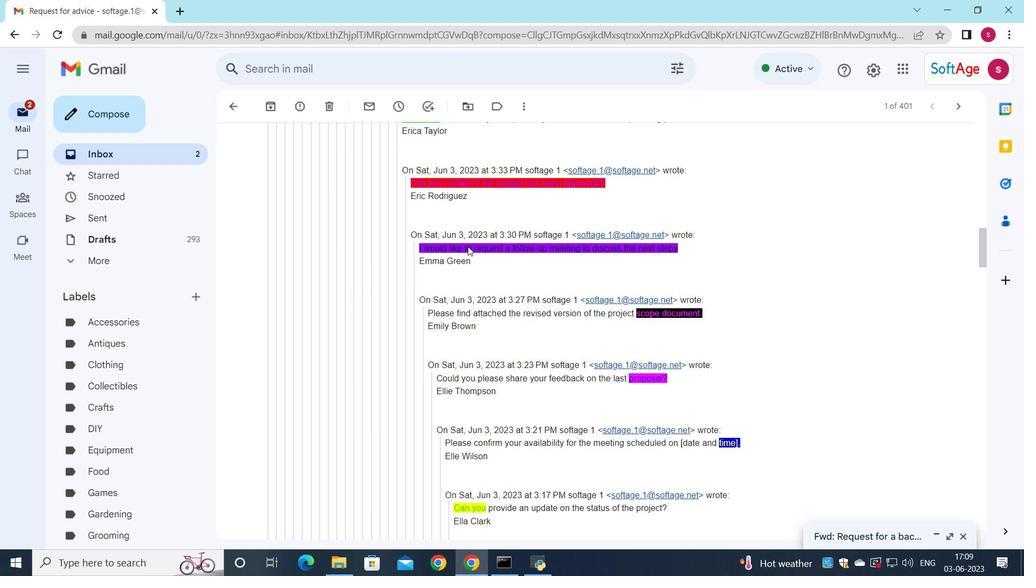 
Action: Mouse scrolled (468, 246) with delta (0, 0)
Screenshot: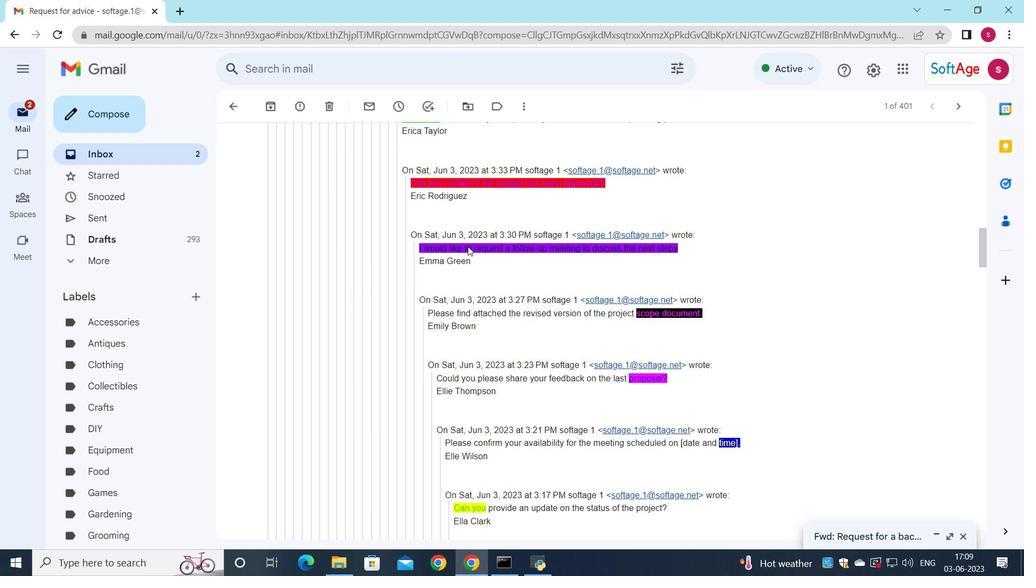 
Action: Mouse scrolled (468, 246) with delta (0, 0)
Screenshot: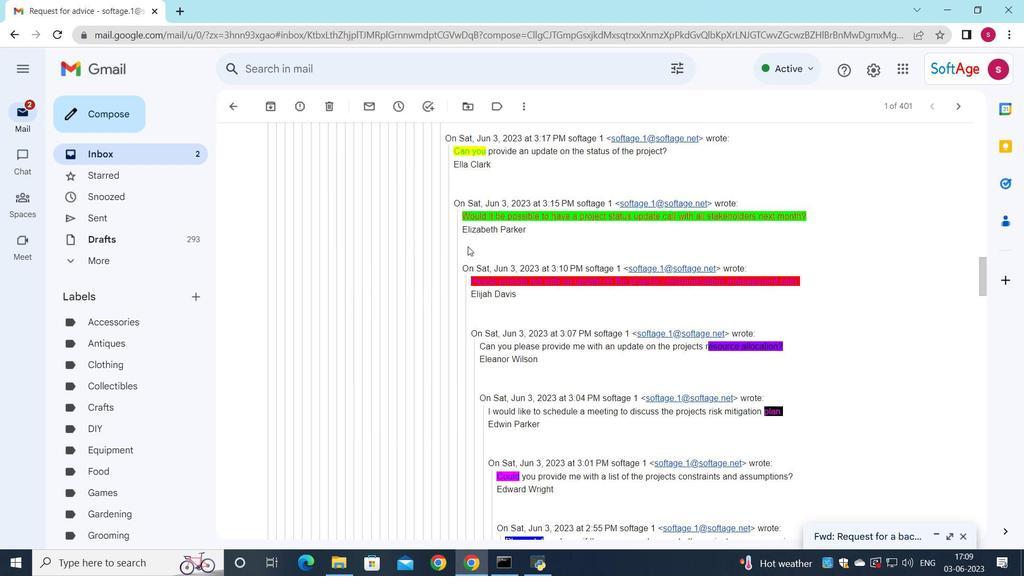 
Action: Mouse scrolled (468, 246) with delta (0, 0)
Screenshot: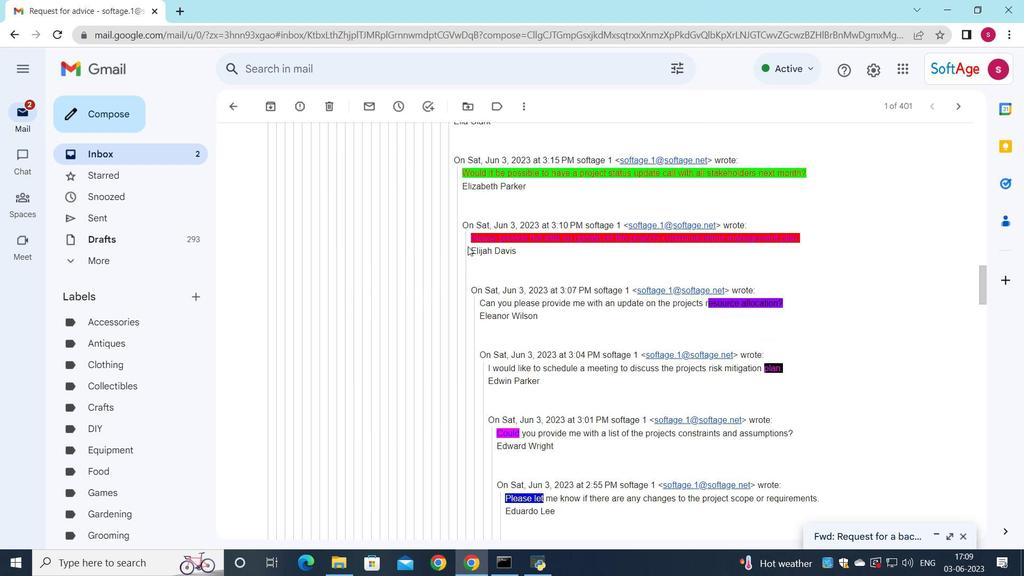 
Action: Mouse scrolled (468, 246) with delta (0, 0)
Screenshot: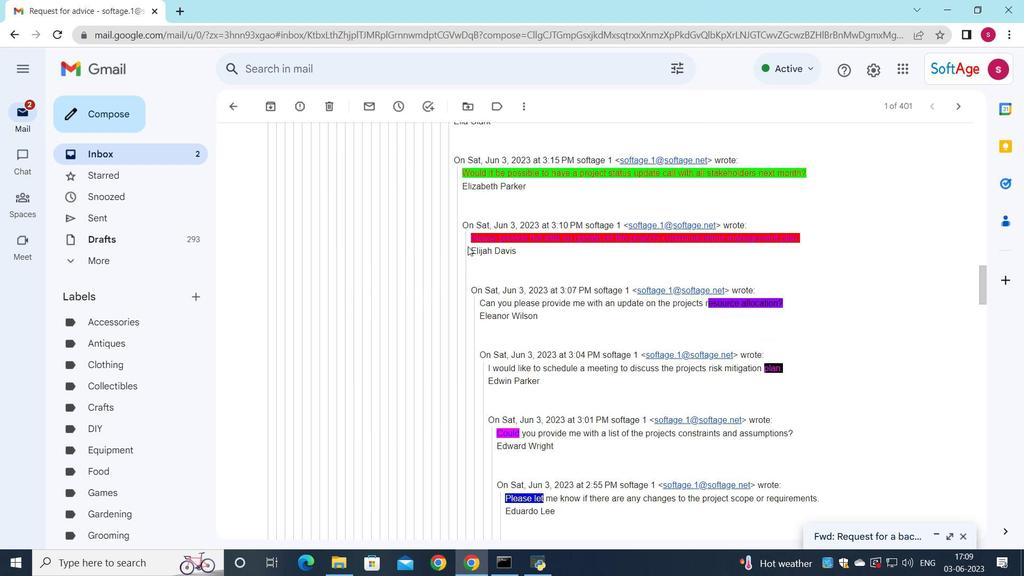 
Action: Mouse scrolled (468, 246) with delta (0, 0)
Screenshot: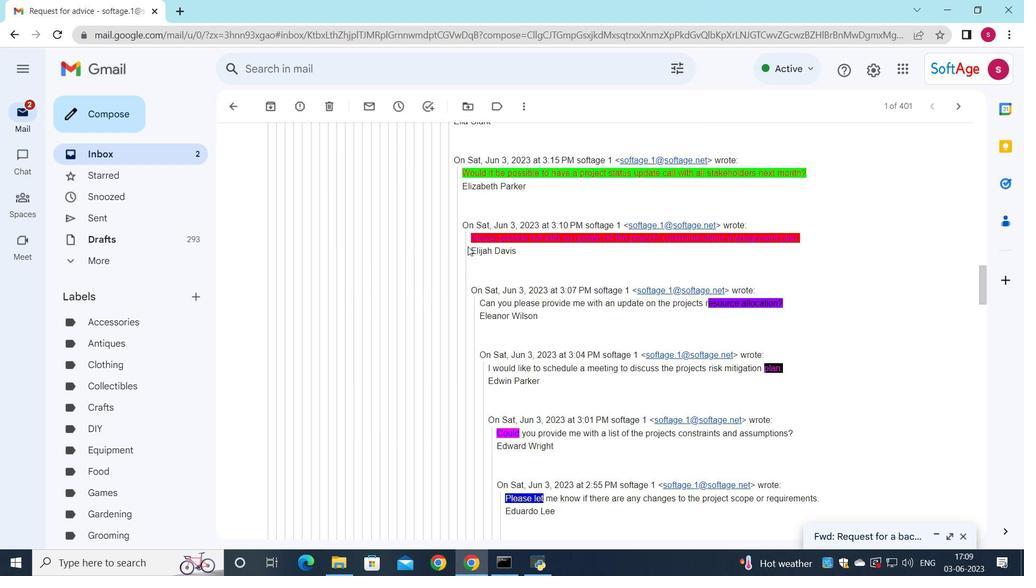 
Action: Mouse scrolled (468, 246) with delta (0, 0)
Screenshot: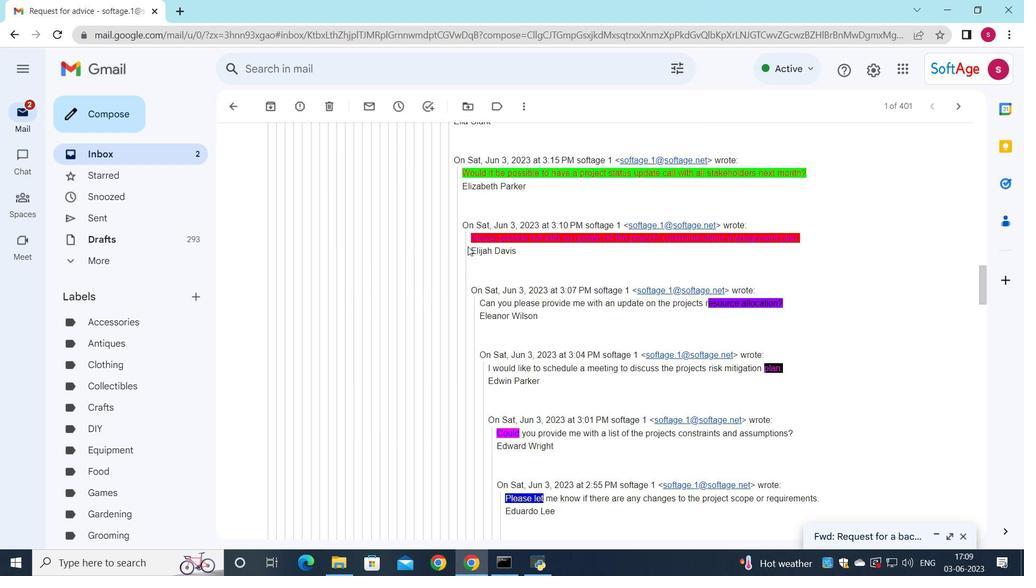 
Action: Mouse scrolled (468, 246) with delta (0, 0)
Screenshot: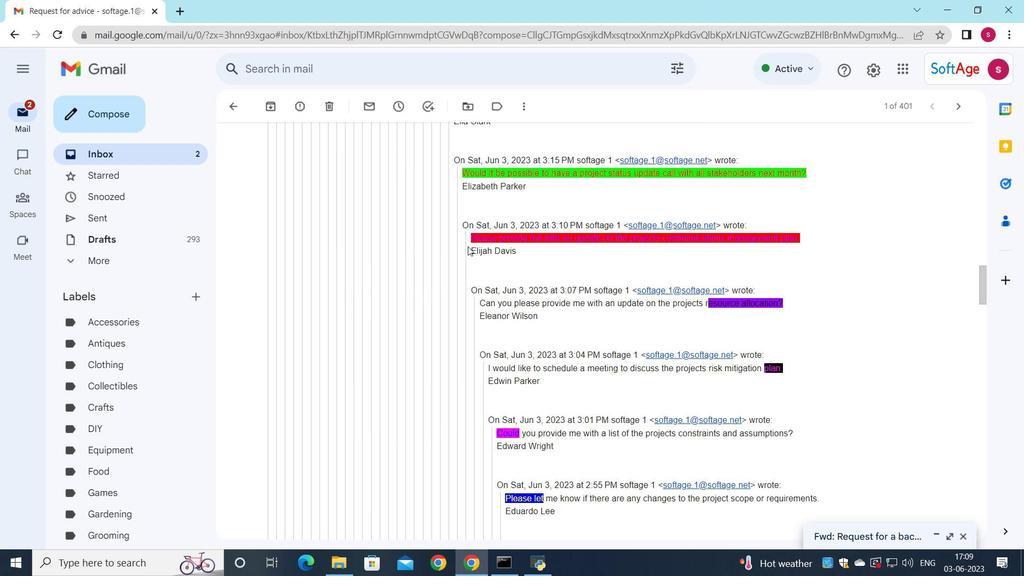 
Action: Mouse scrolled (468, 246) with delta (0, 0)
Screenshot: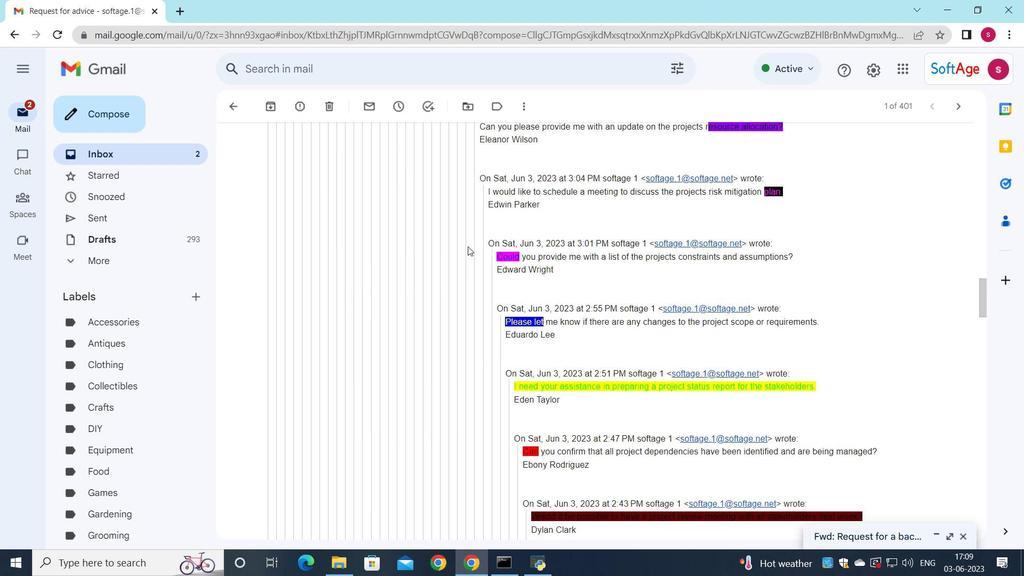 
Action: Mouse scrolled (468, 246) with delta (0, 0)
Screenshot: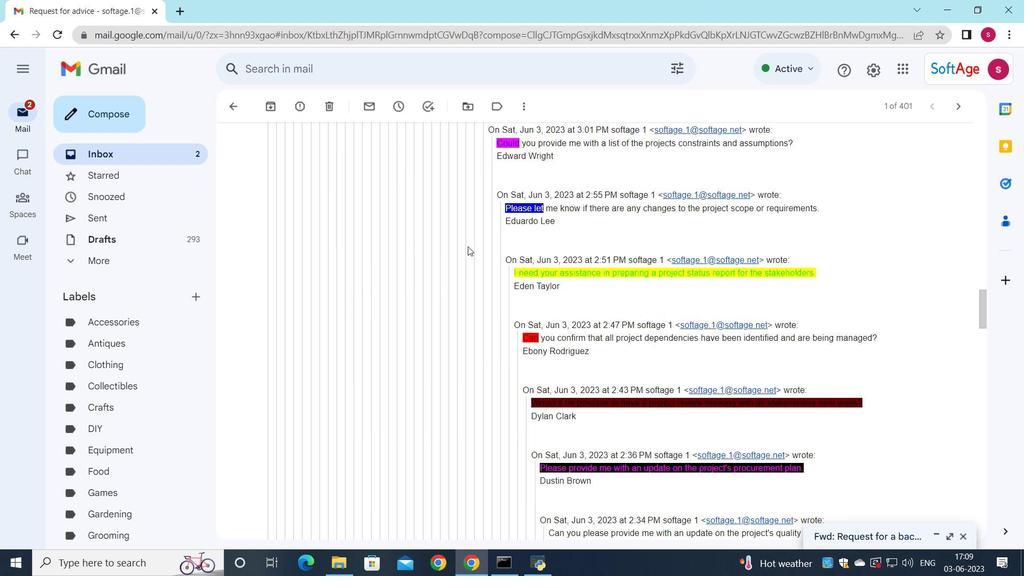 
Action: Mouse scrolled (468, 246) with delta (0, 0)
Screenshot: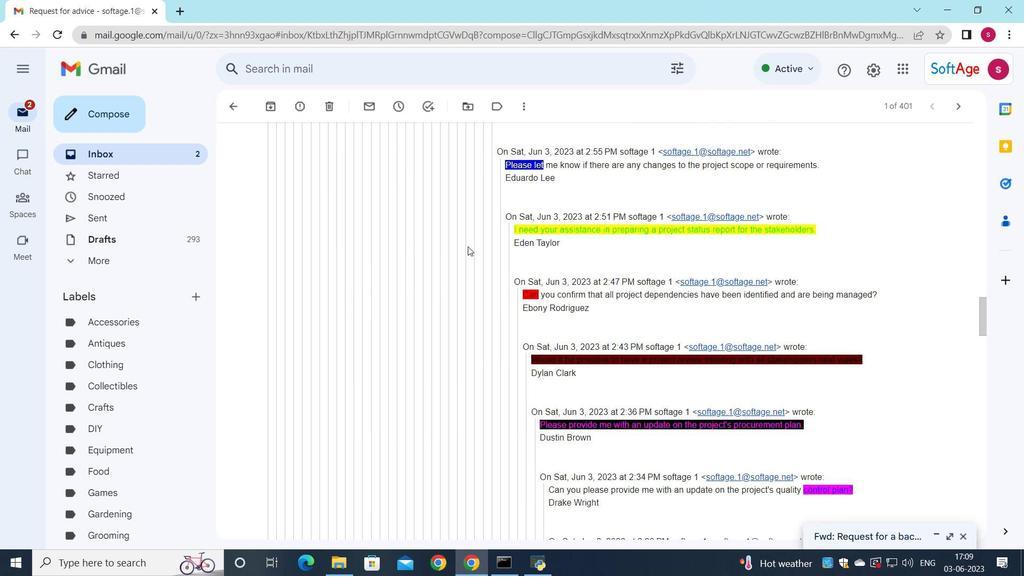 
Action: Mouse scrolled (468, 246) with delta (0, 0)
Screenshot: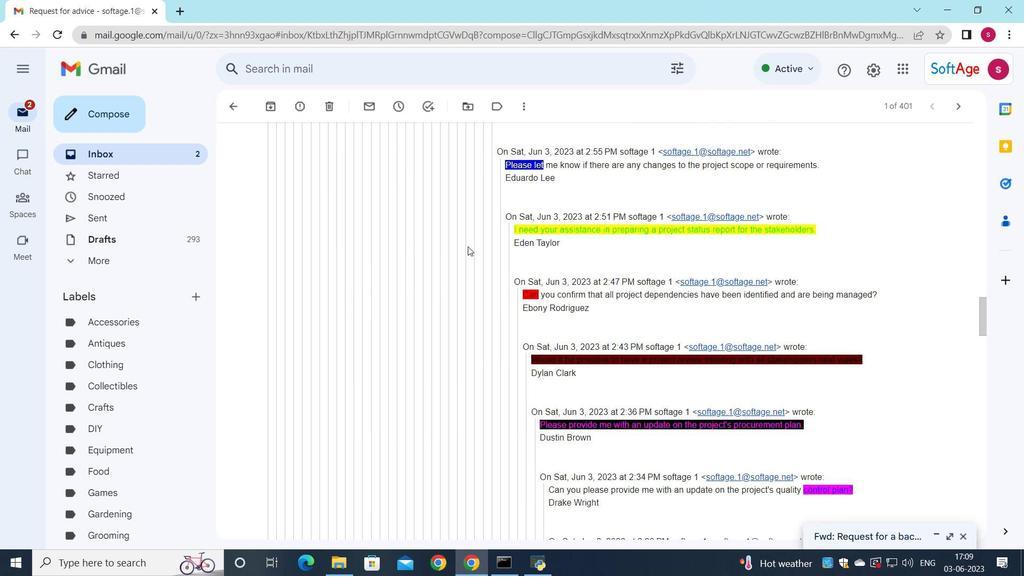 
Action: Mouse scrolled (468, 246) with delta (0, 0)
Screenshot: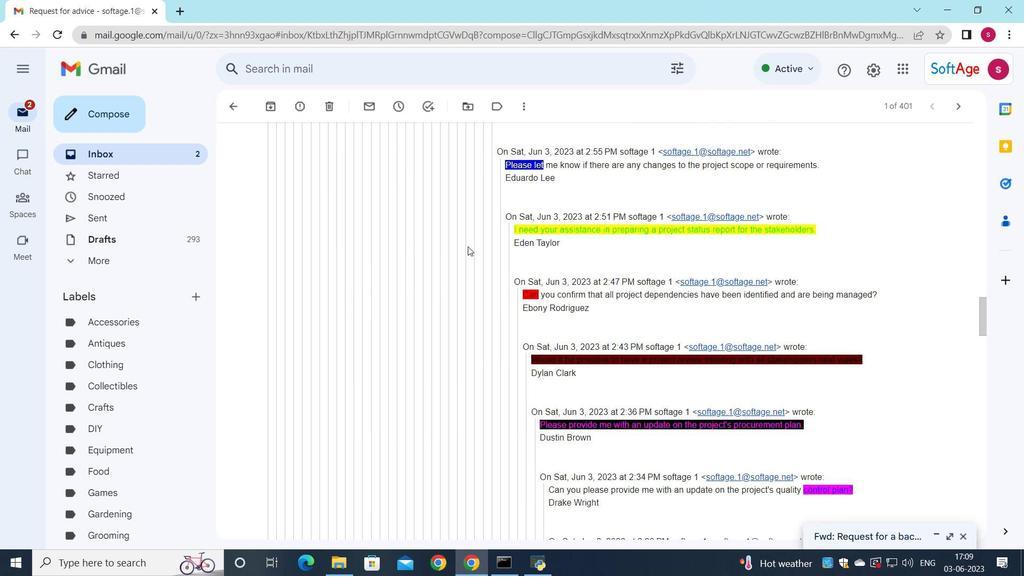 
Action: Mouse scrolled (468, 246) with delta (0, 0)
Screenshot: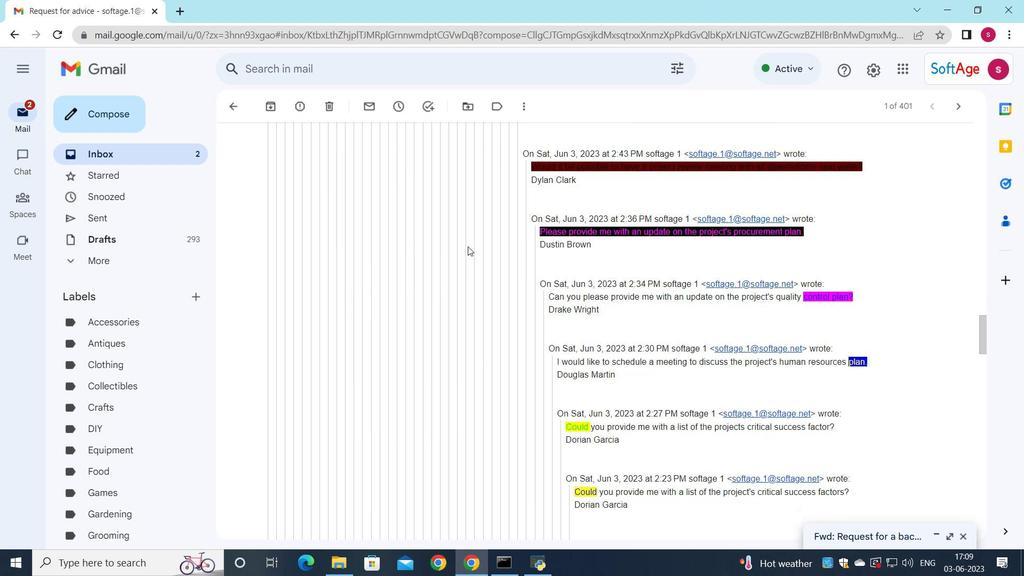 
Action: Mouse scrolled (468, 246) with delta (0, 0)
Screenshot: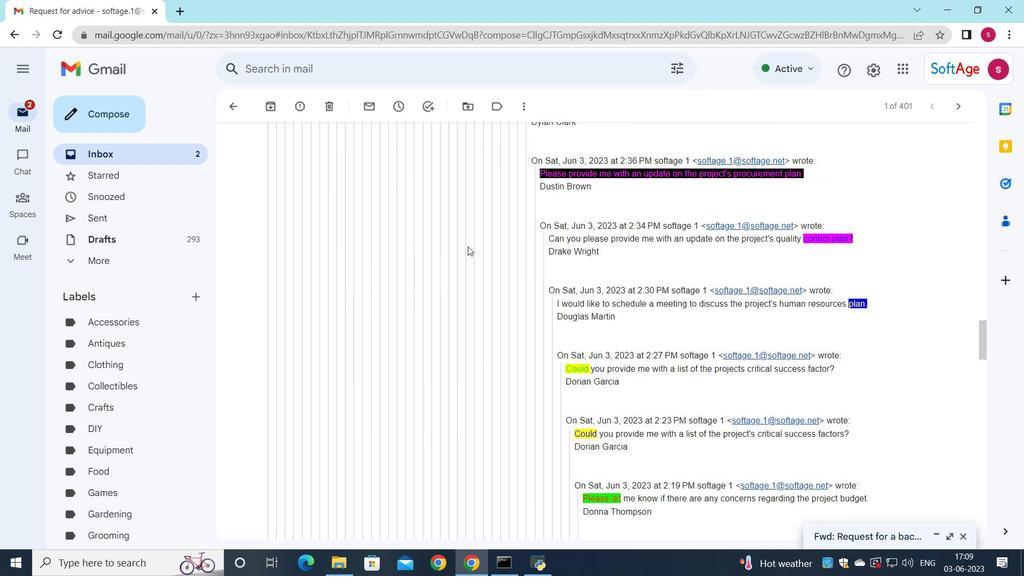 
Action: Mouse scrolled (468, 246) with delta (0, 0)
Screenshot: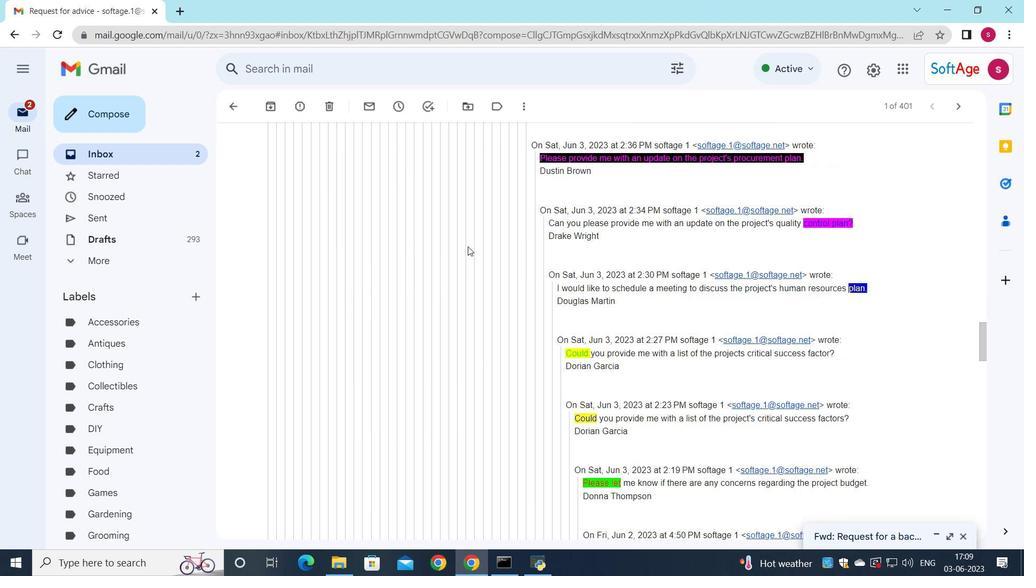 
Action: Mouse scrolled (468, 246) with delta (0, 0)
Screenshot: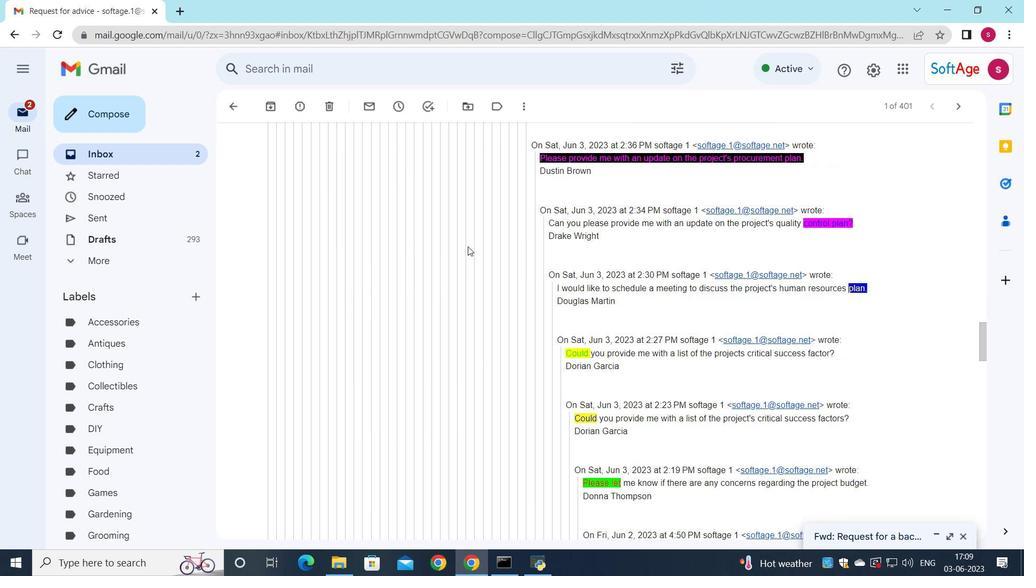 
Action: Mouse scrolled (468, 246) with delta (0, 0)
Screenshot: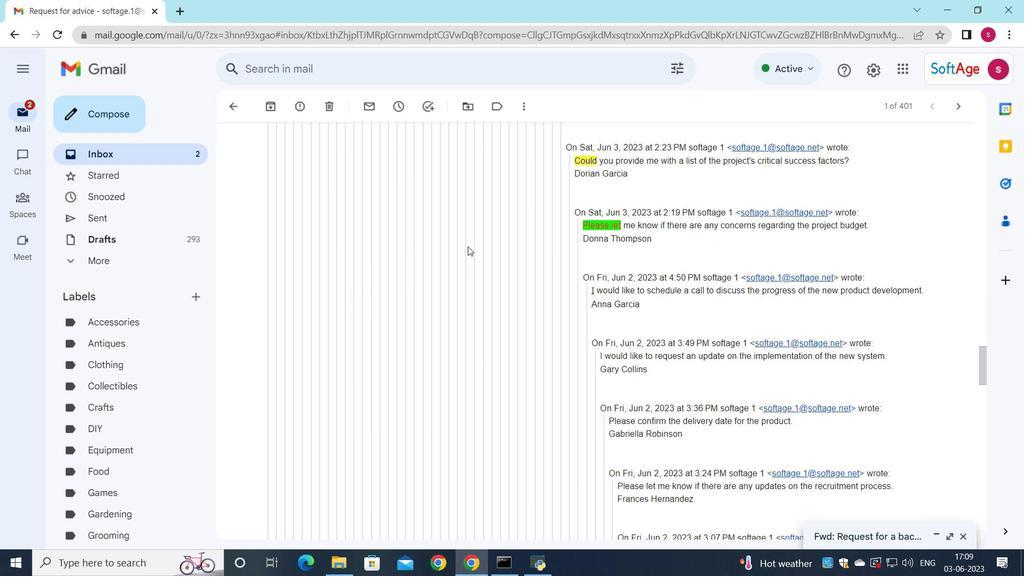 
Action: Mouse scrolled (468, 246) with delta (0, 0)
Screenshot: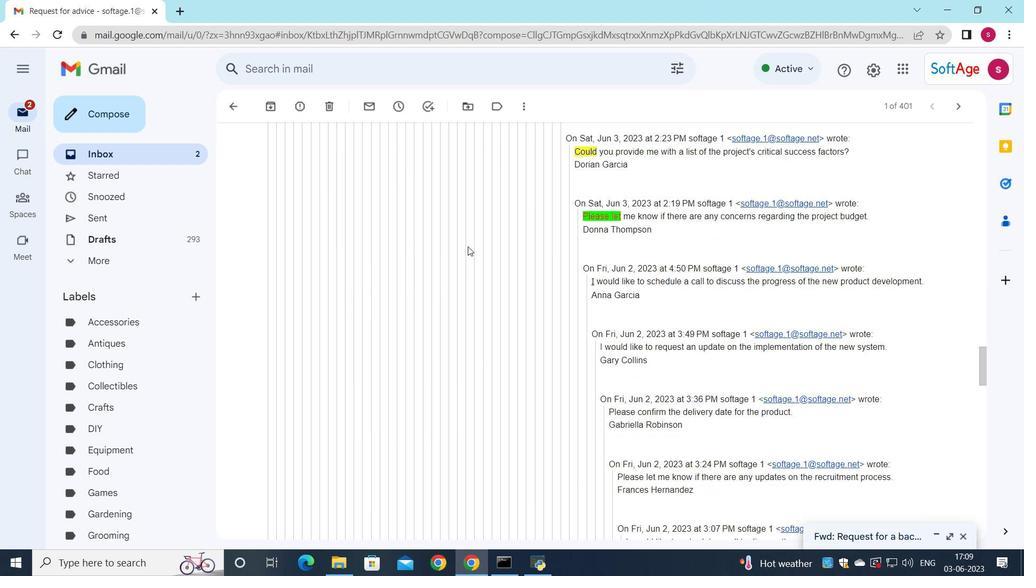 
Action: Mouse scrolled (468, 246) with delta (0, 0)
Screenshot: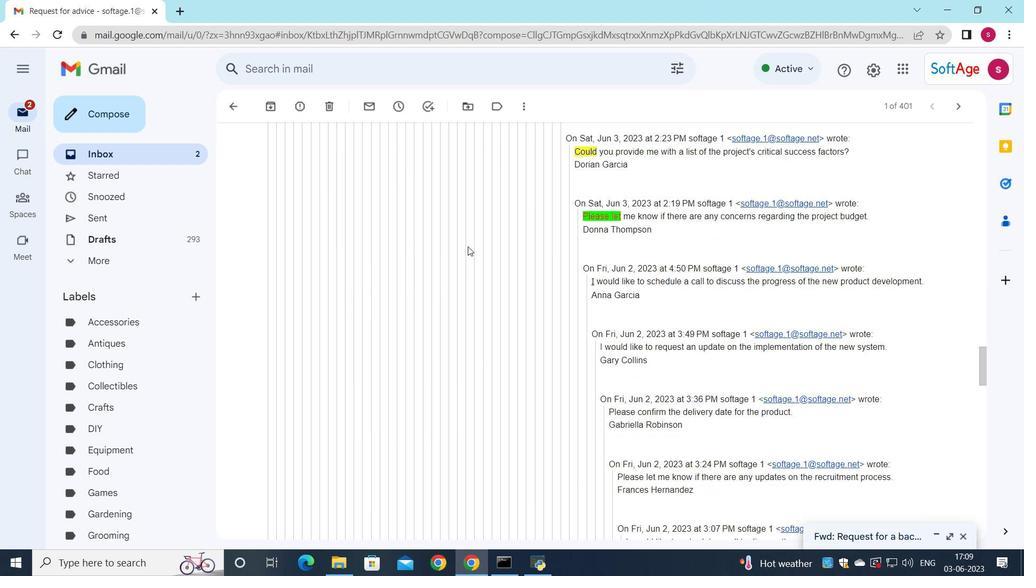 
Action: Mouse scrolled (468, 246) with delta (0, 0)
Screenshot: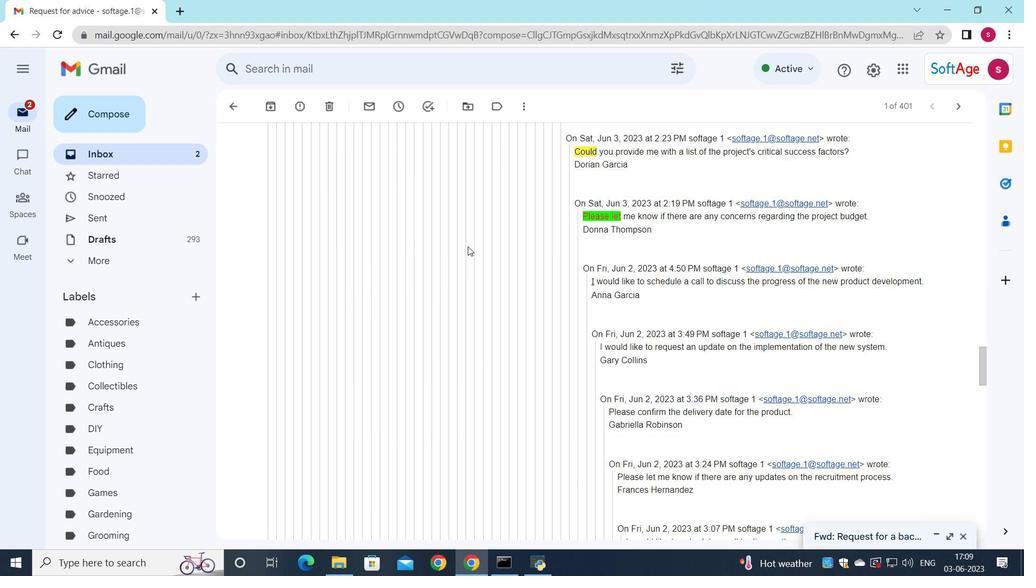 
Action: Mouse scrolled (468, 246) with delta (0, 0)
Screenshot: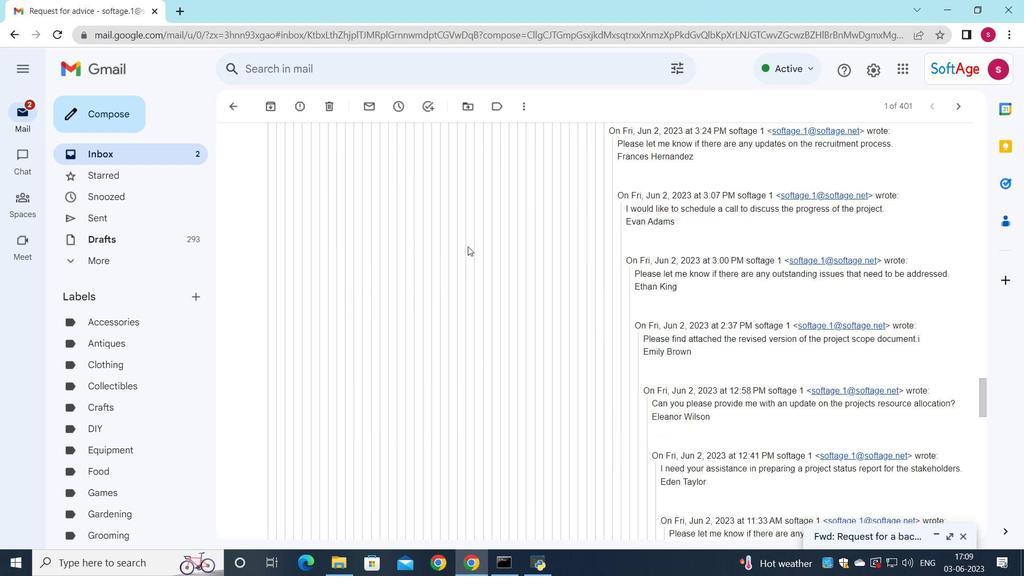 
Action: Mouse scrolled (468, 246) with delta (0, 0)
Screenshot: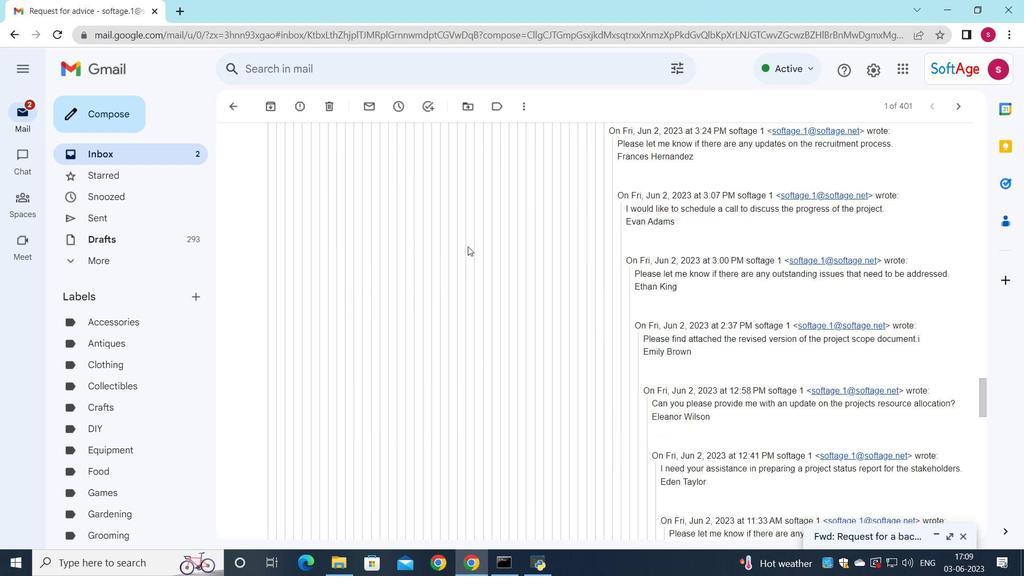 
Action: Mouse scrolled (468, 246) with delta (0, 0)
Screenshot: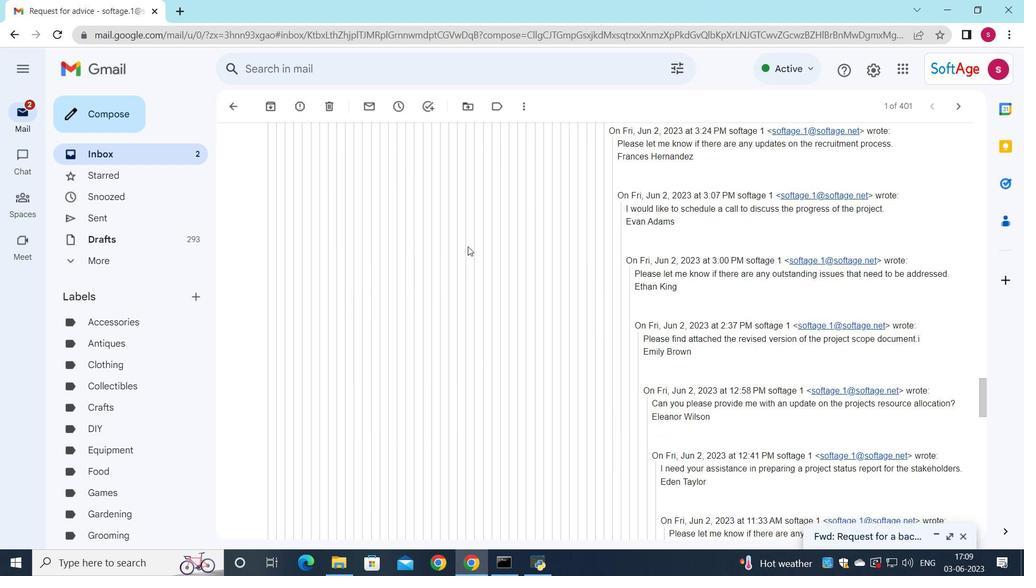 
Action: Mouse scrolled (468, 246) with delta (0, 0)
Screenshot: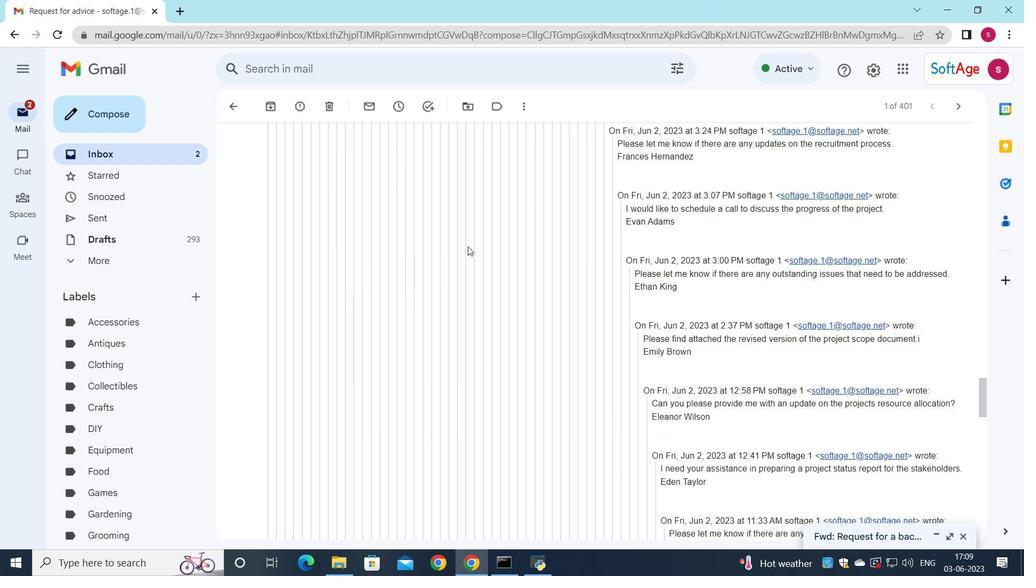 
Action: Mouse scrolled (468, 246) with delta (0, 0)
Screenshot: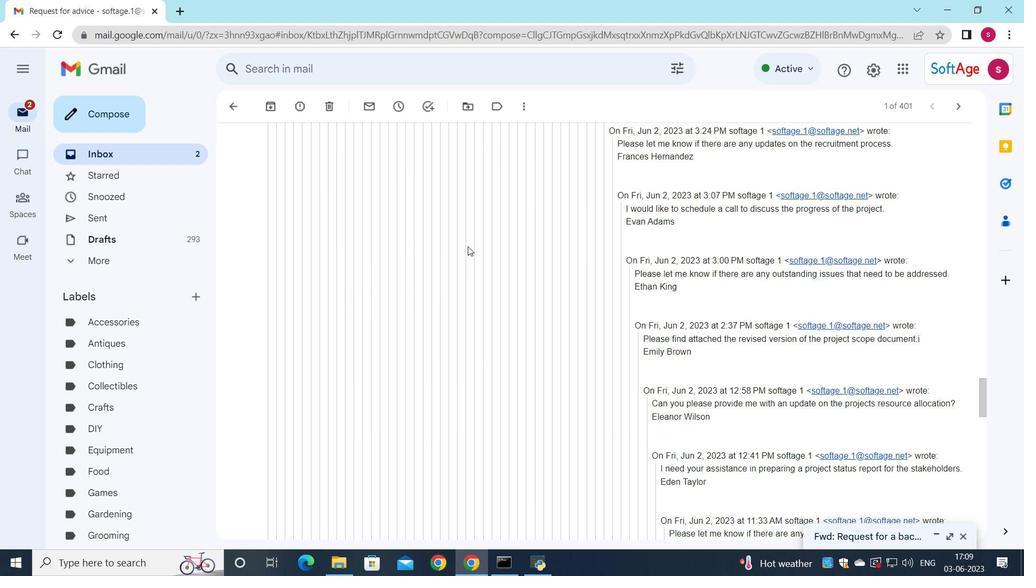 
Action: Mouse scrolled (468, 246) with delta (0, 0)
Screenshot: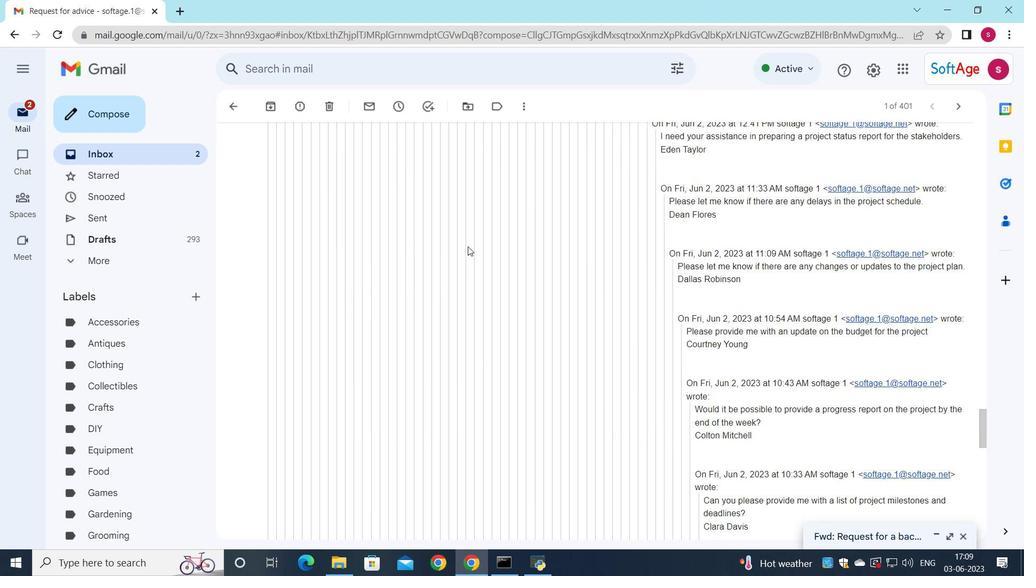 
Action: Mouse scrolled (468, 246) with delta (0, 0)
Screenshot: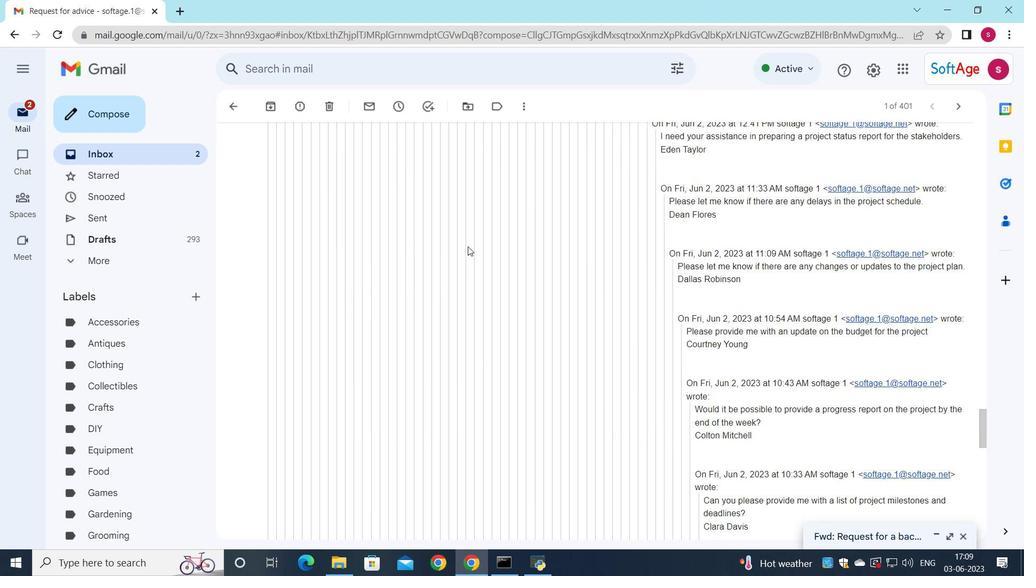 
Action: Mouse scrolled (468, 246) with delta (0, 0)
Screenshot: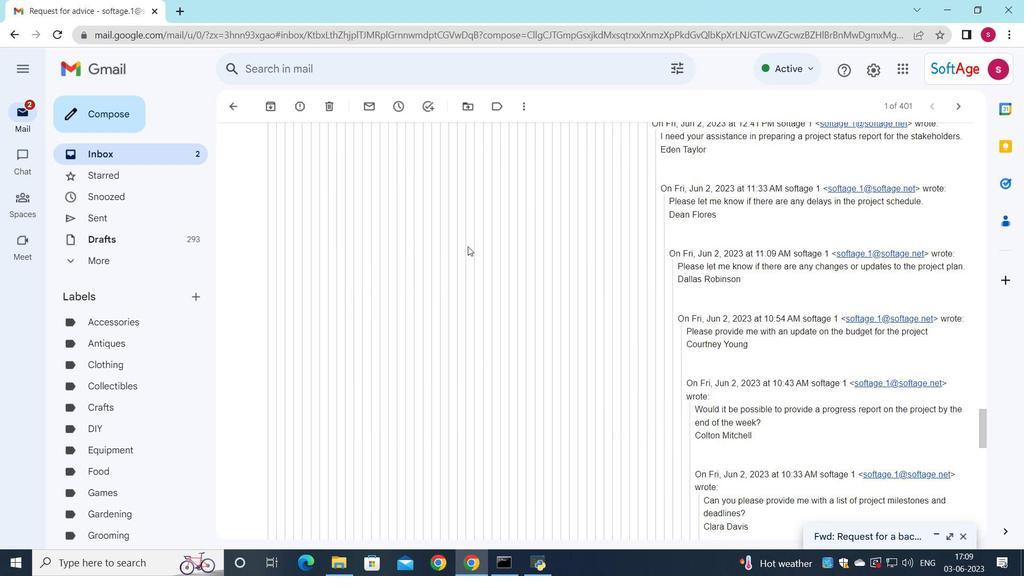
Action: Mouse scrolled (468, 246) with delta (0, 0)
Screenshot: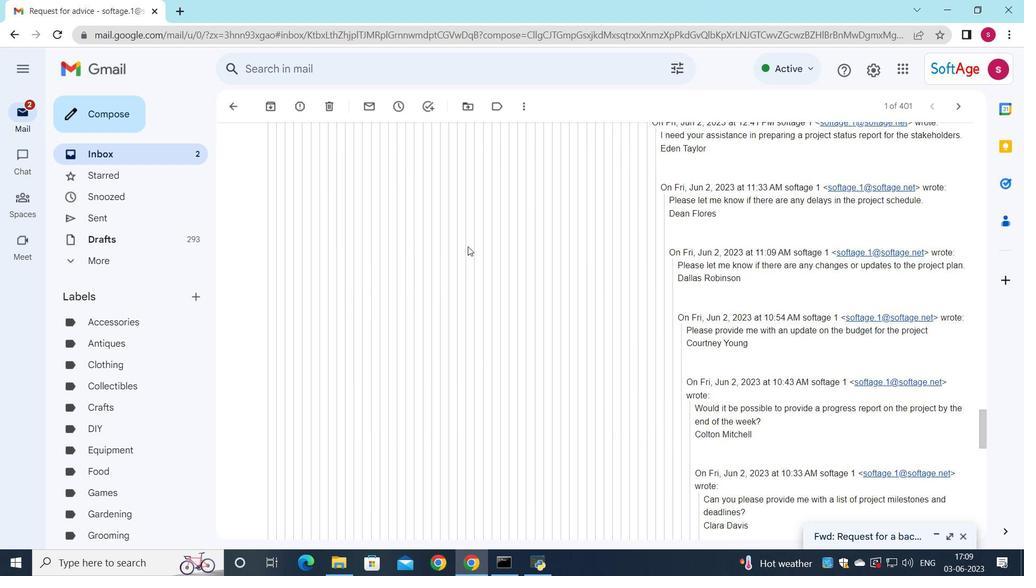 
Action: Mouse scrolled (468, 246) with delta (0, 0)
Screenshot: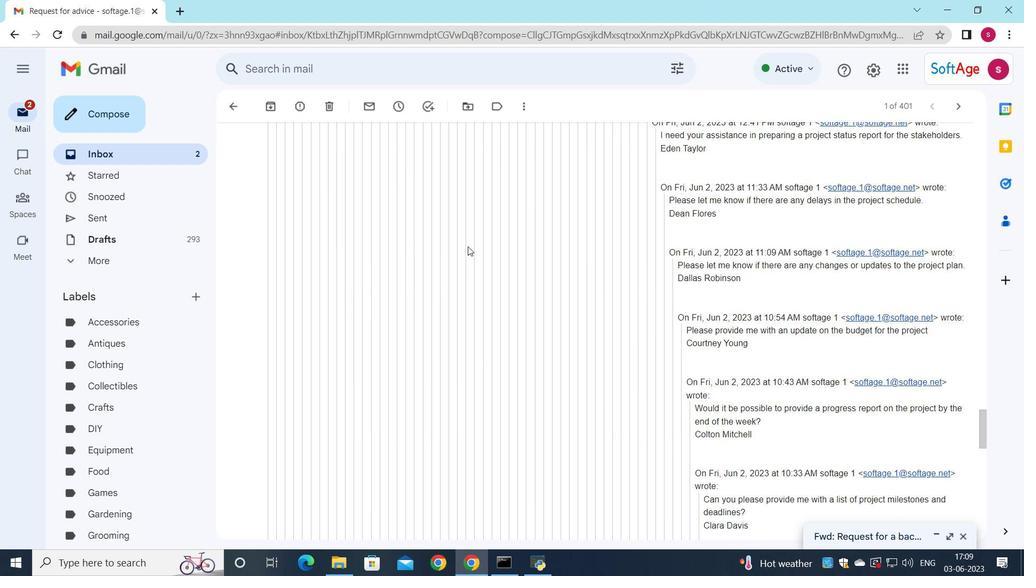 
Action: Mouse scrolled (468, 246) with delta (0, 0)
Screenshot: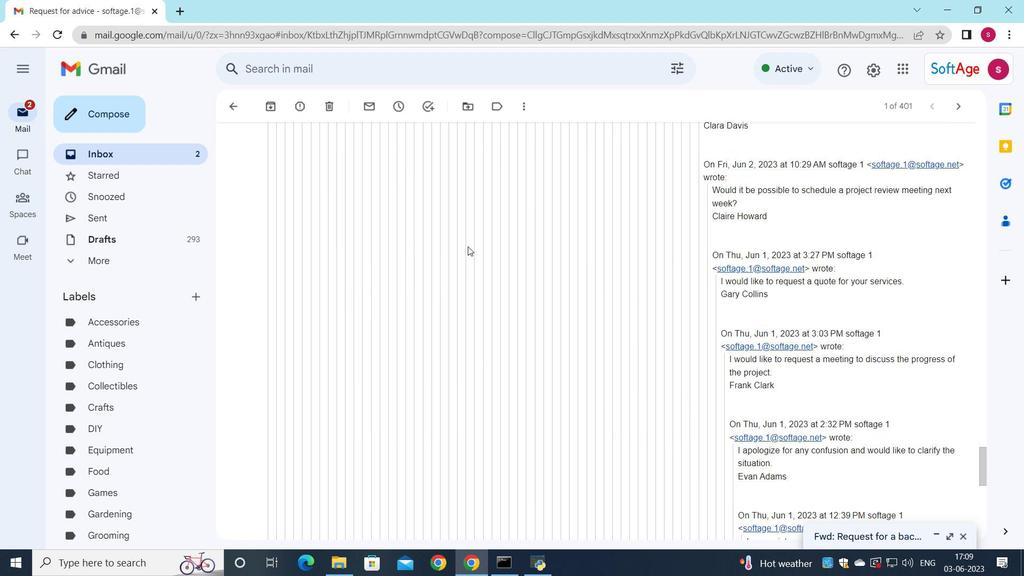 
Action: Mouse scrolled (468, 246) with delta (0, 0)
Screenshot: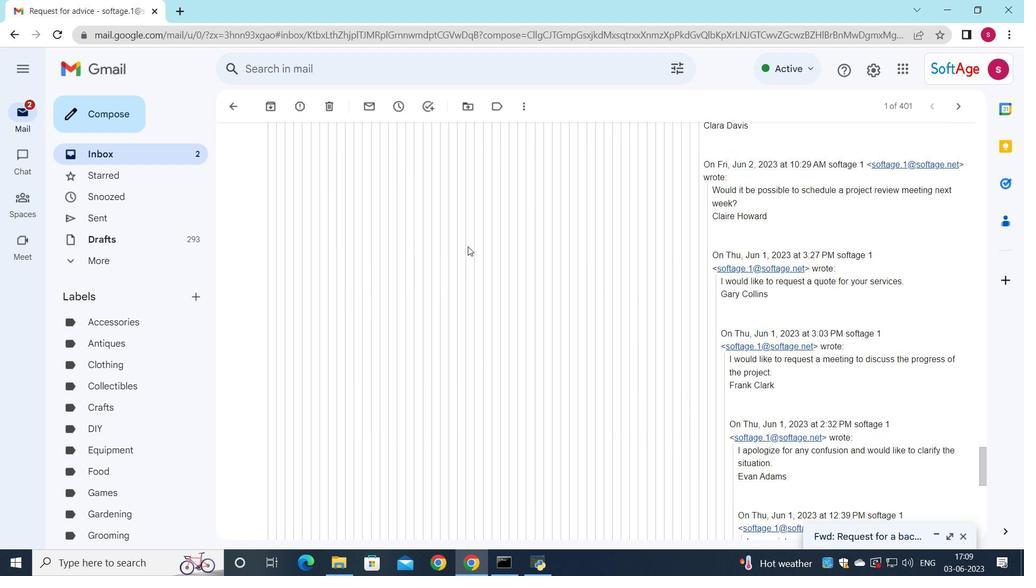 
Action: Mouse scrolled (468, 246) with delta (0, 0)
Screenshot: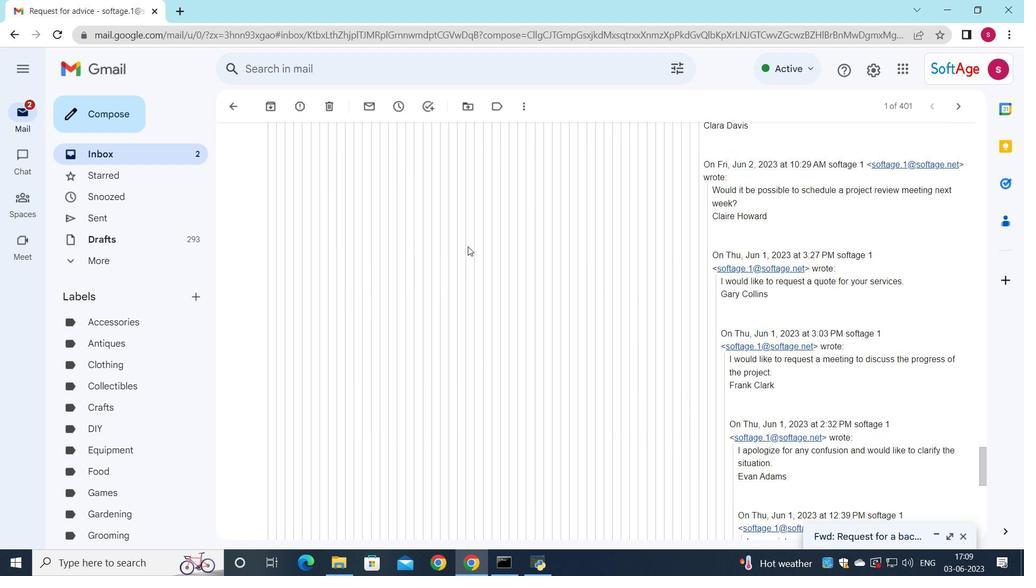 
Action: Mouse scrolled (468, 246) with delta (0, 0)
Screenshot: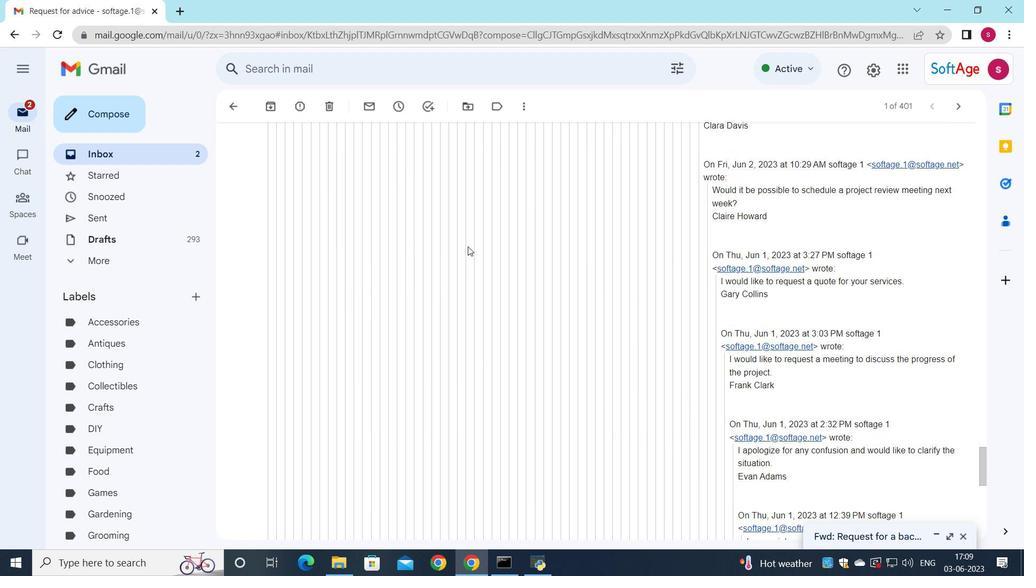 
Action: Mouse scrolled (468, 246) with delta (0, 0)
Screenshot: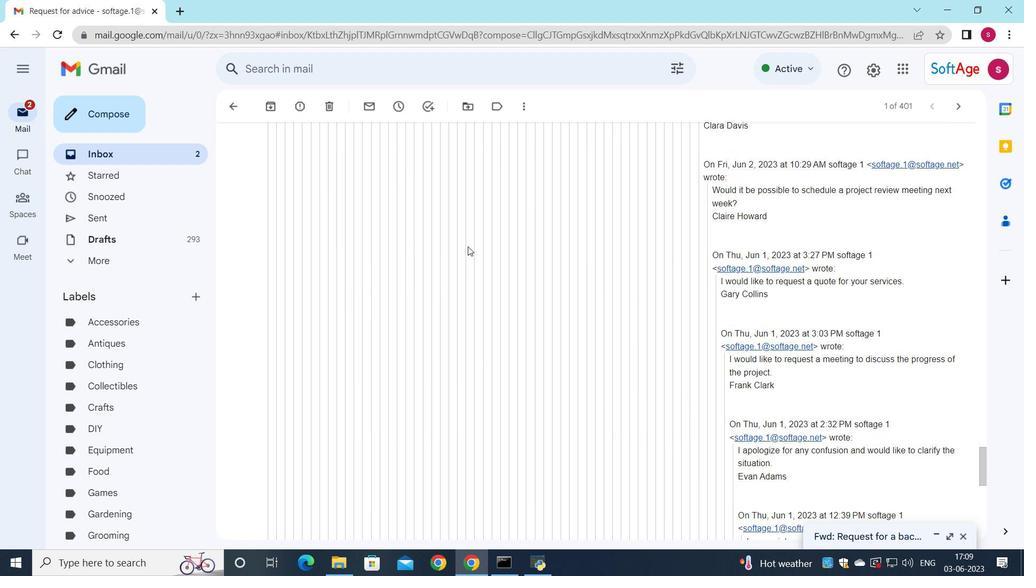 
Action: Mouse scrolled (468, 246) with delta (0, 0)
Screenshot: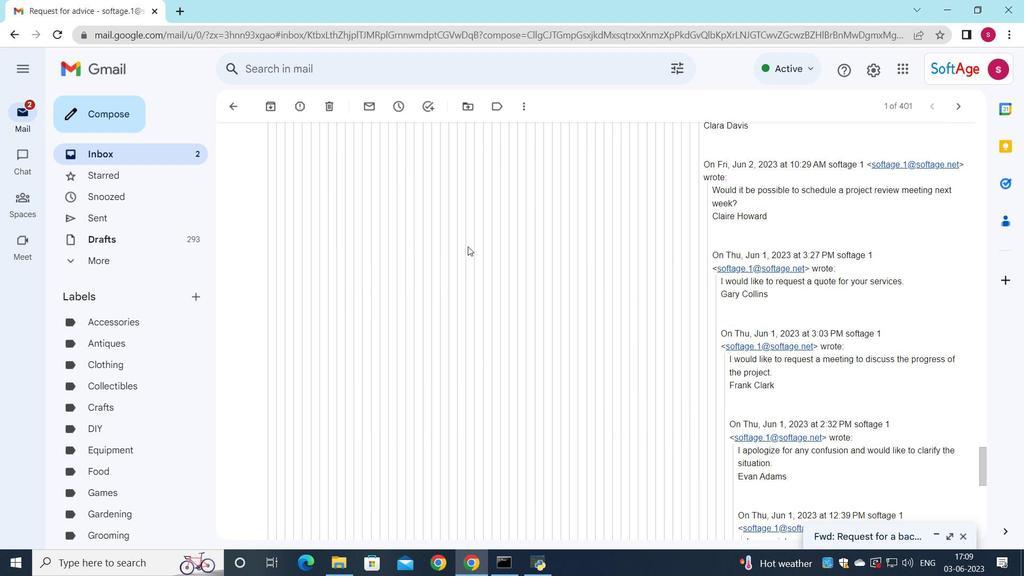 
Action: Mouse scrolled (468, 246) with delta (0, 0)
Screenshot: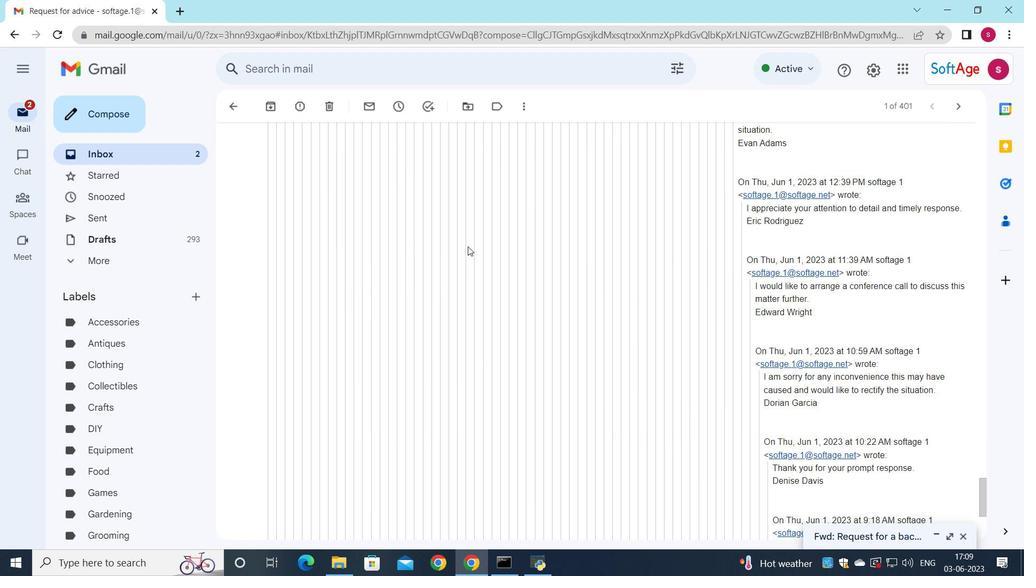 
Action: Mouse scrolled (468, 246) with delta (0, 0)
Screenshot: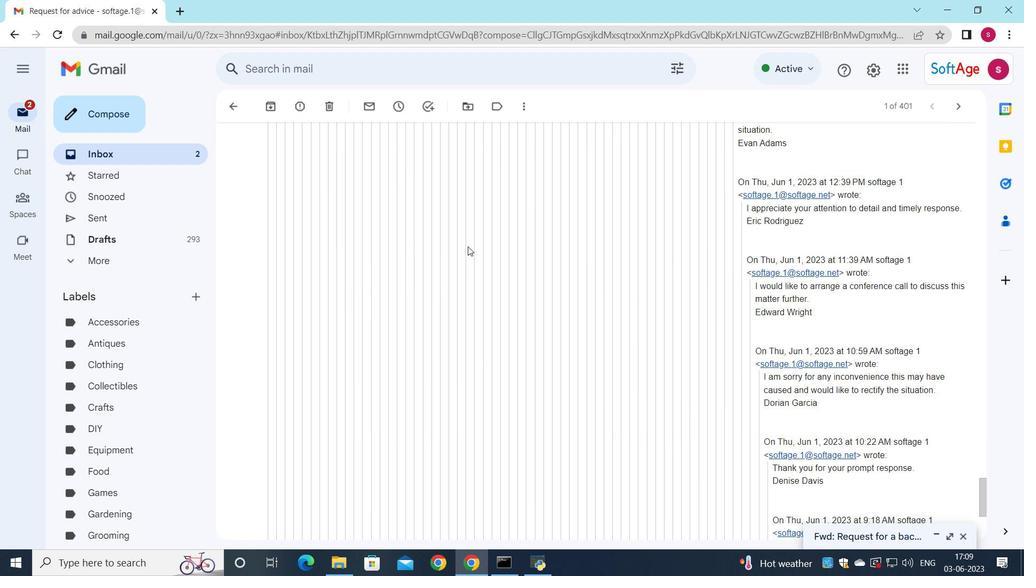 
Action: Mouse scrolled (468, 246) with delta (0, 0)
Screenshot: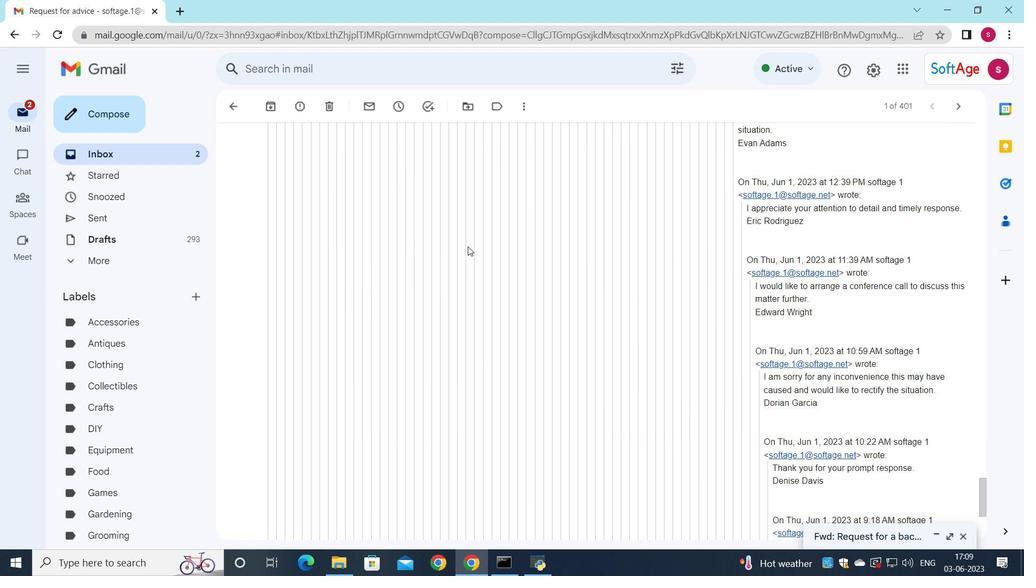 
Action: Mouse scrolled (468, 246) with delta (0, 0)
Screenshot: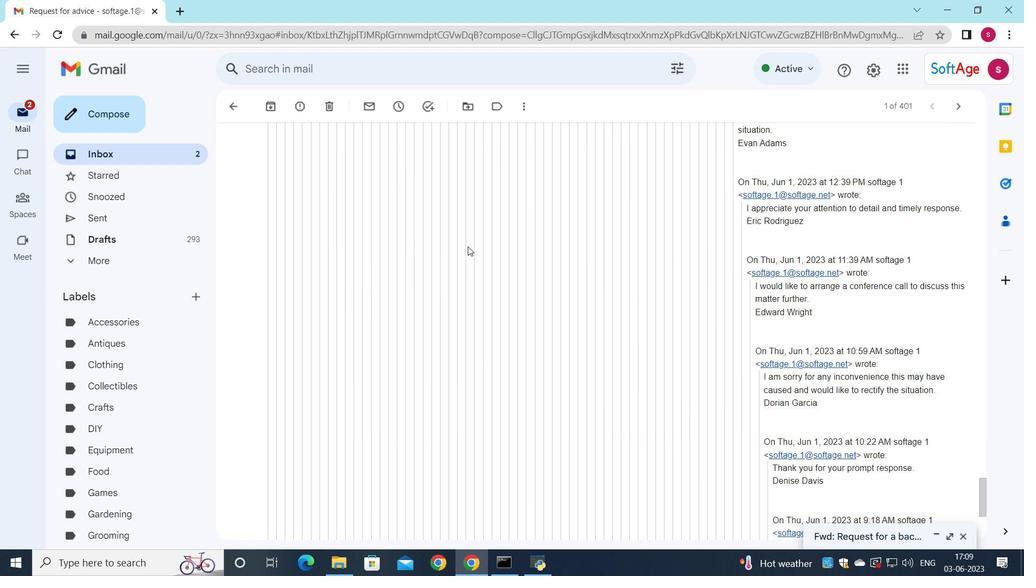 
Action: Mouse scrolled (468, 246) with delta (0, 0)
Screenshot: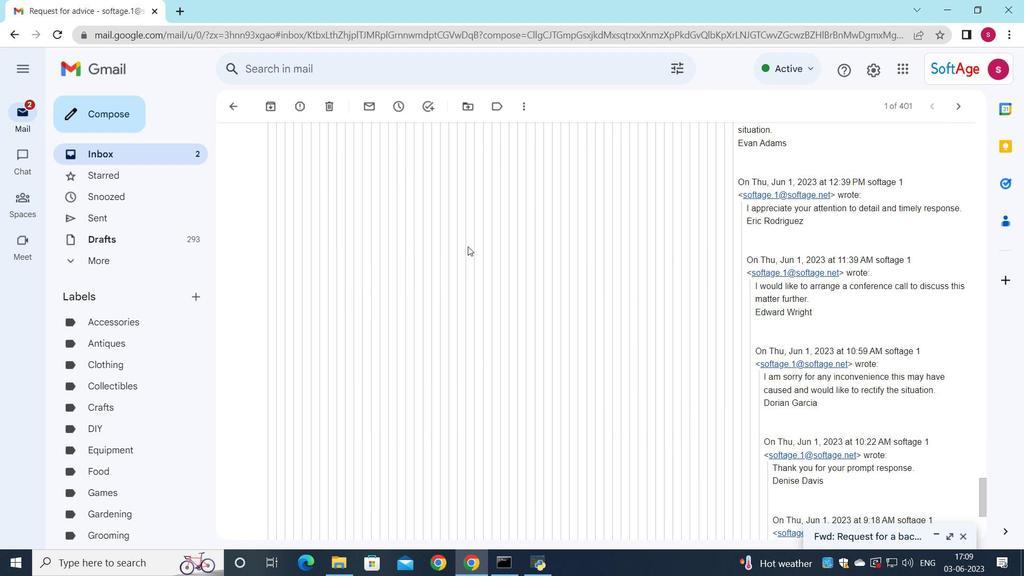 
Action: Mouse scrolled (468, 246) with delta (0, 0)
Screenshot: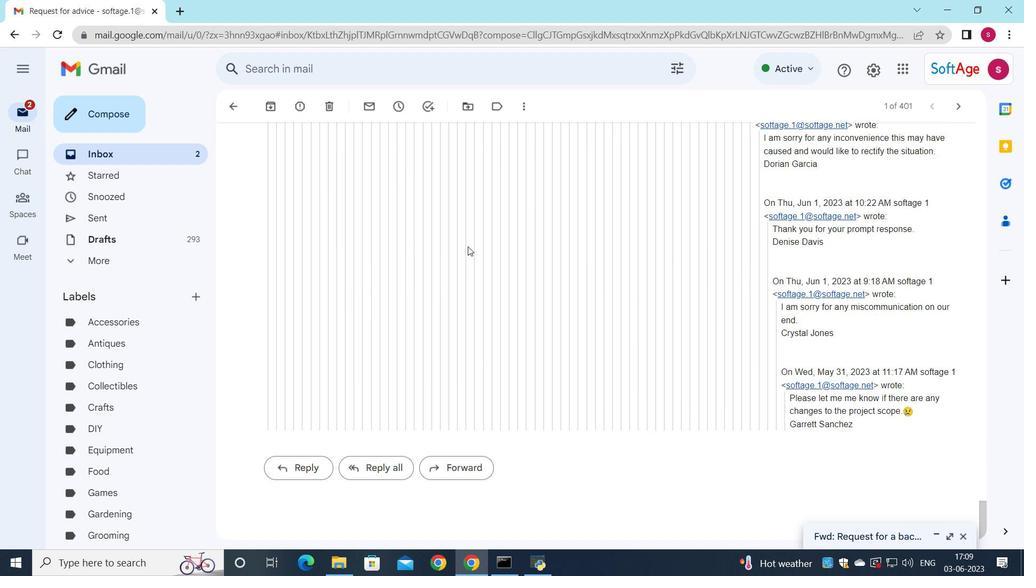 
Action: Mouse scrolled (468, 246) with delta (0, 0)
Screenshot: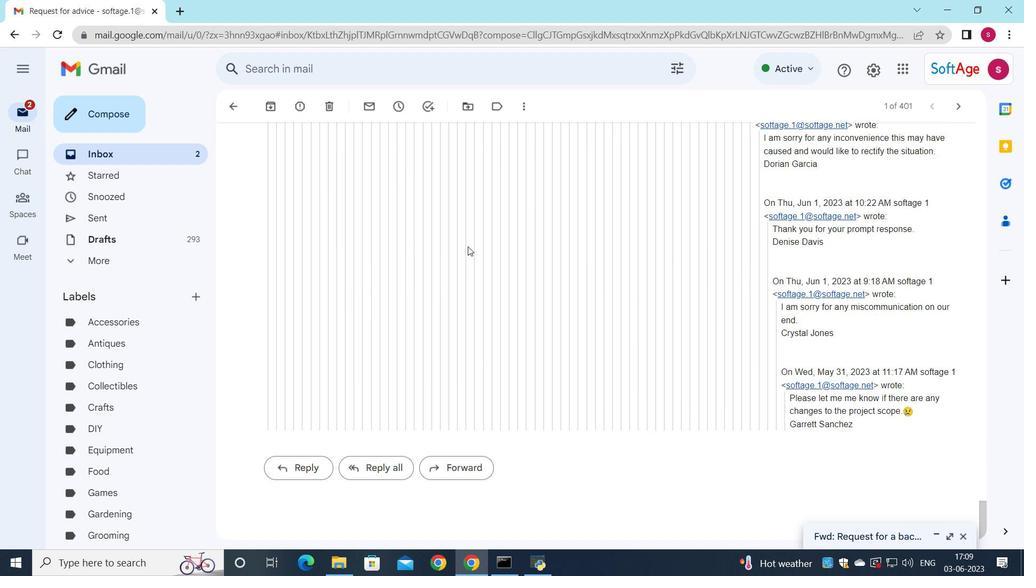 
Action: Mouse scrolled (468, 246) with delta (0, 0)
Screenshot: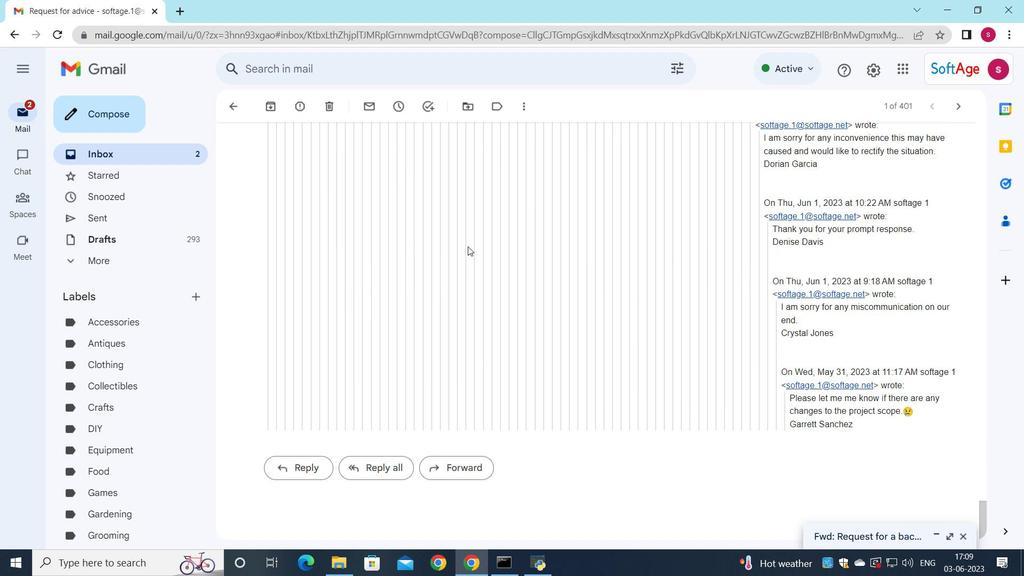 
Action: Mouse scrolled (468, 246) with delta (0, 0)
Screenshot: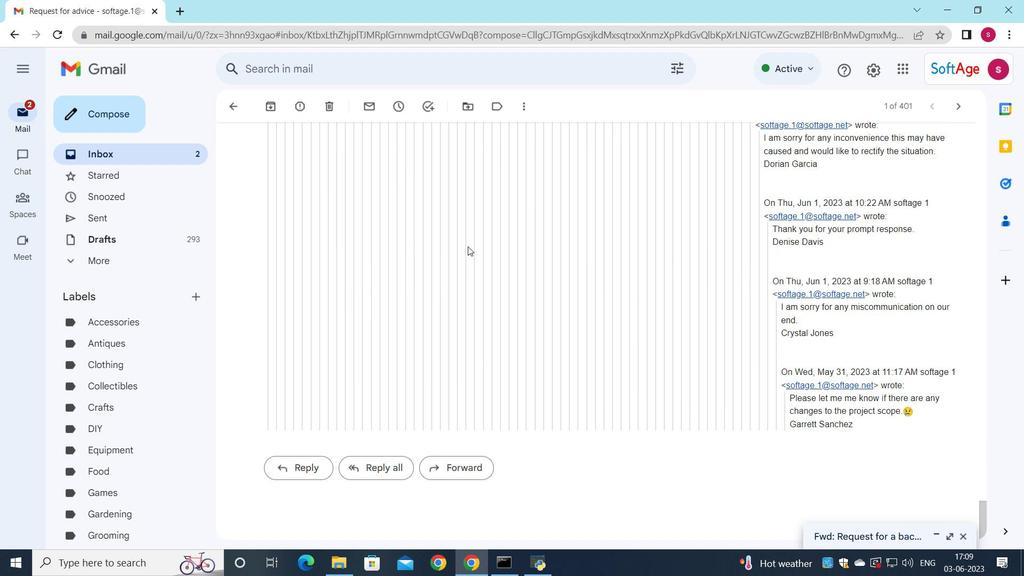
Action: Mouse scrolled (468, 246) with delta (0, 0)
Screenshot: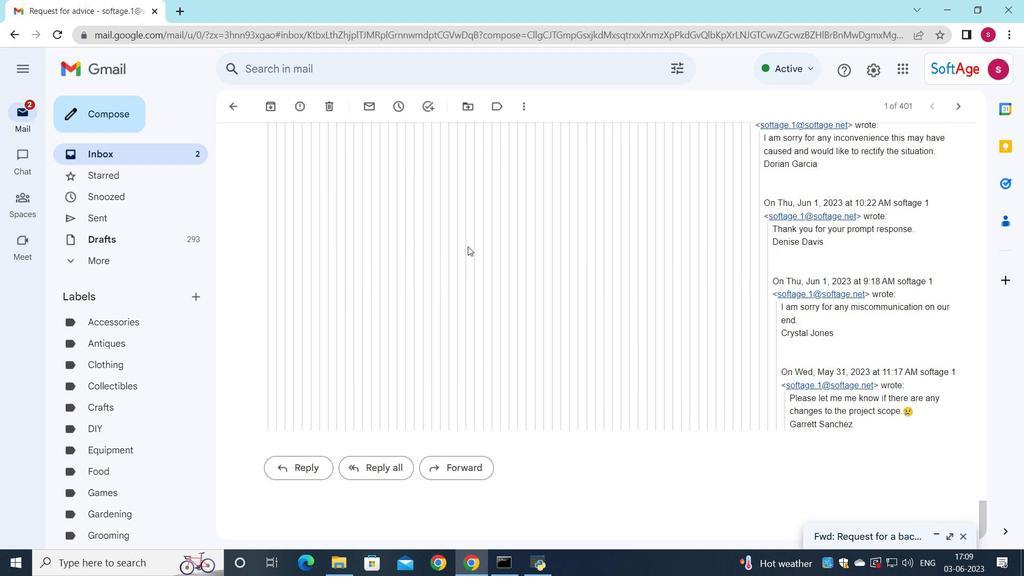 
Action: Mouse scrolled (468, 246) with delta (0, 0)
Screenshot: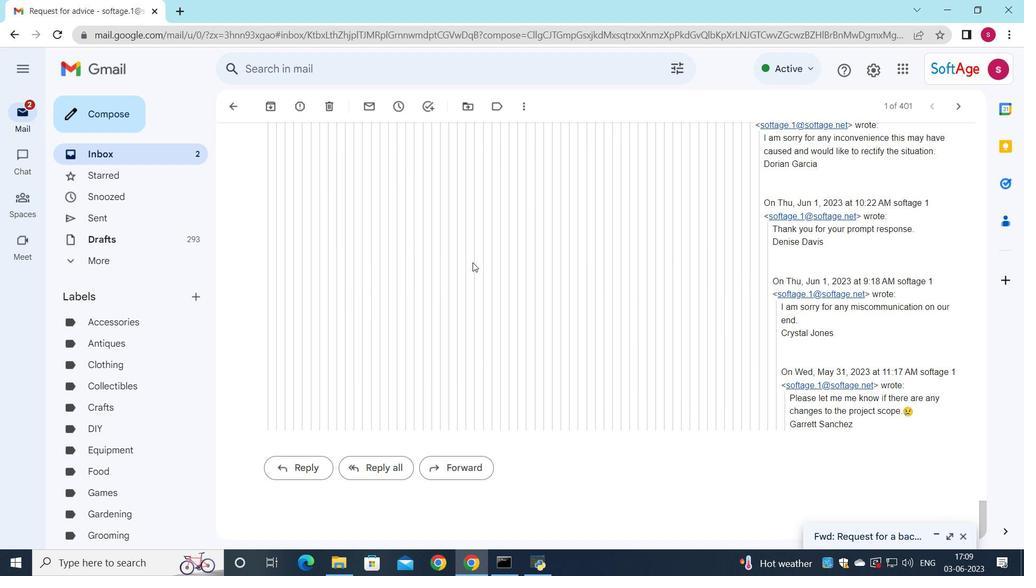 
Action: Mouse scrolled (468, 246) with delta (0, 0)
Screenshot: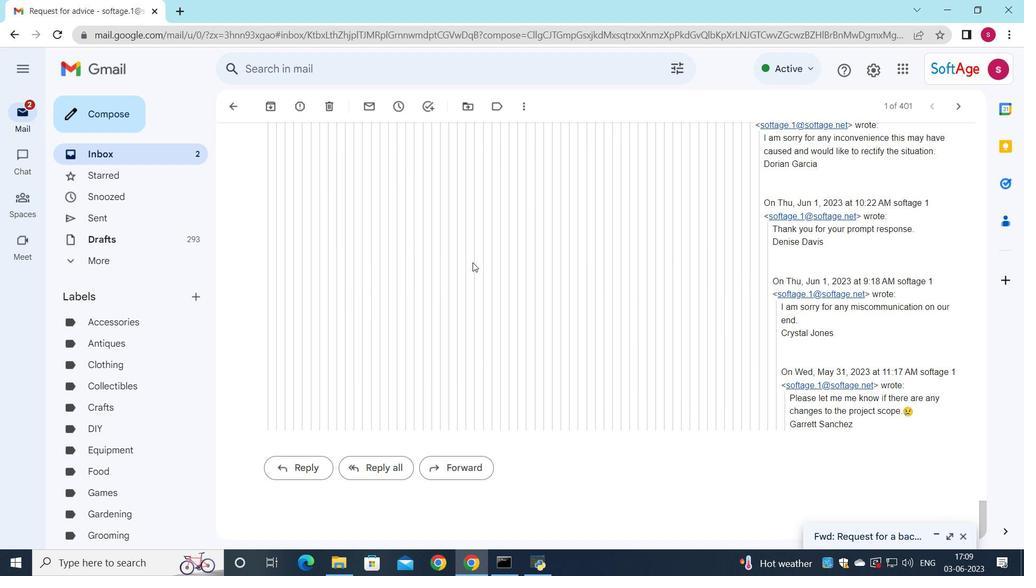 
Action: Mouse scrolled (468, 246) with delta (0, 0)
Screenshot: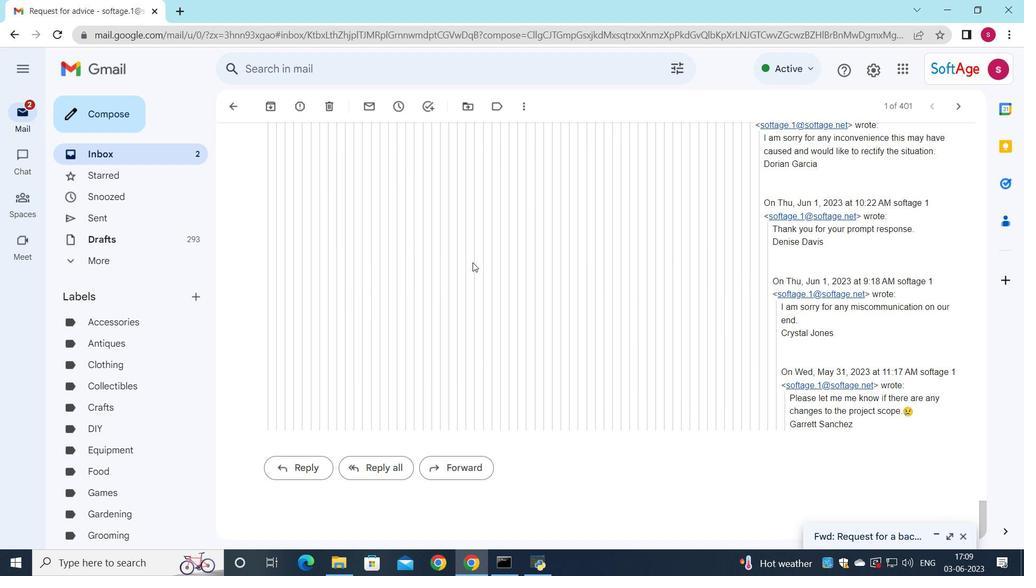 
Action: Mouse scrolled (468, 246) with delta (0, 0)
Screenshot: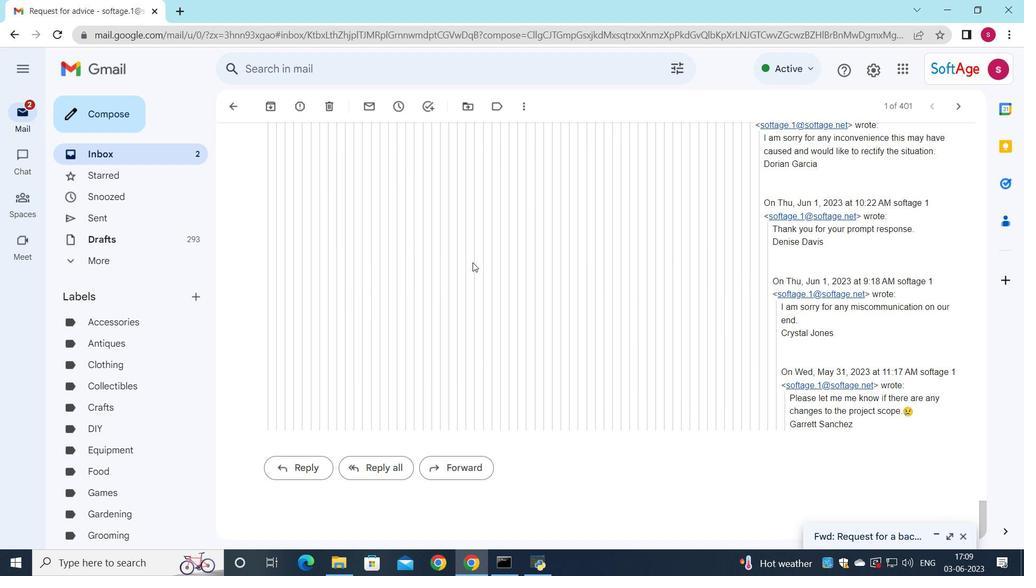 
Action: Mouse scrolled (468, 246) with delta (0, 0)
Screenshot: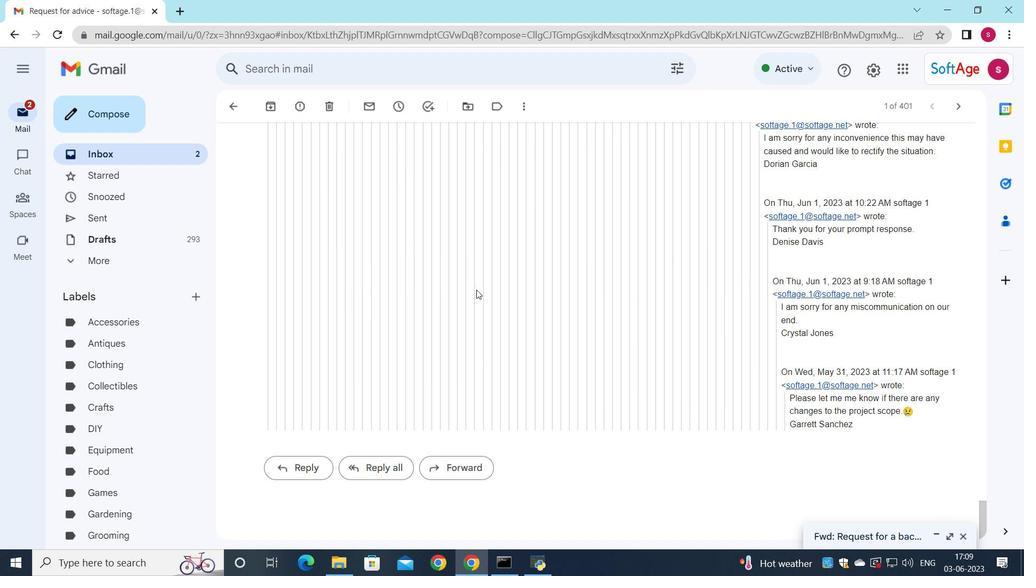 
Action: Mouse scrolled (468, 246) with delta (0, 0)
Screenshot: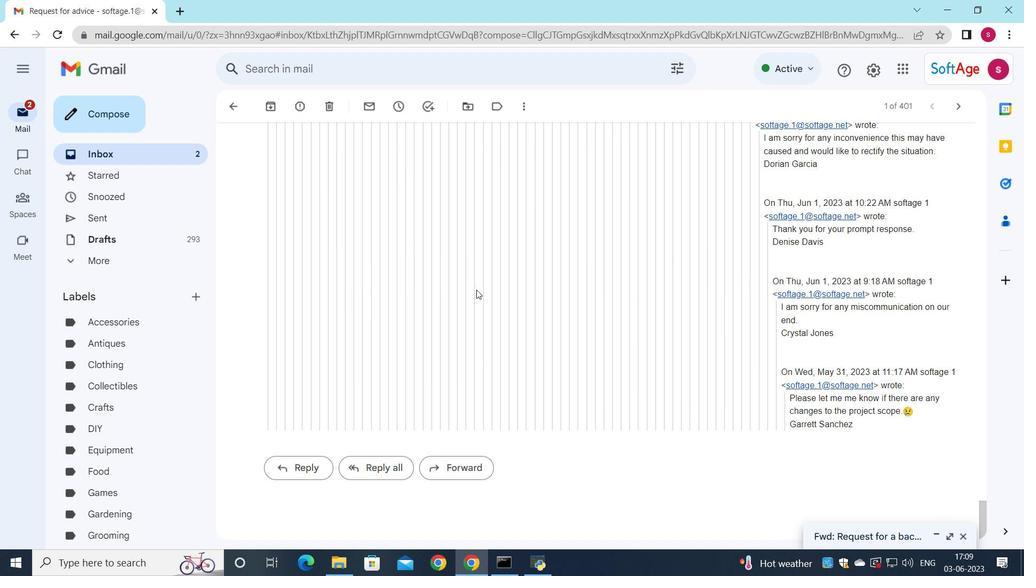 
Action: Mouse moved to (466, 468)
Screenshot: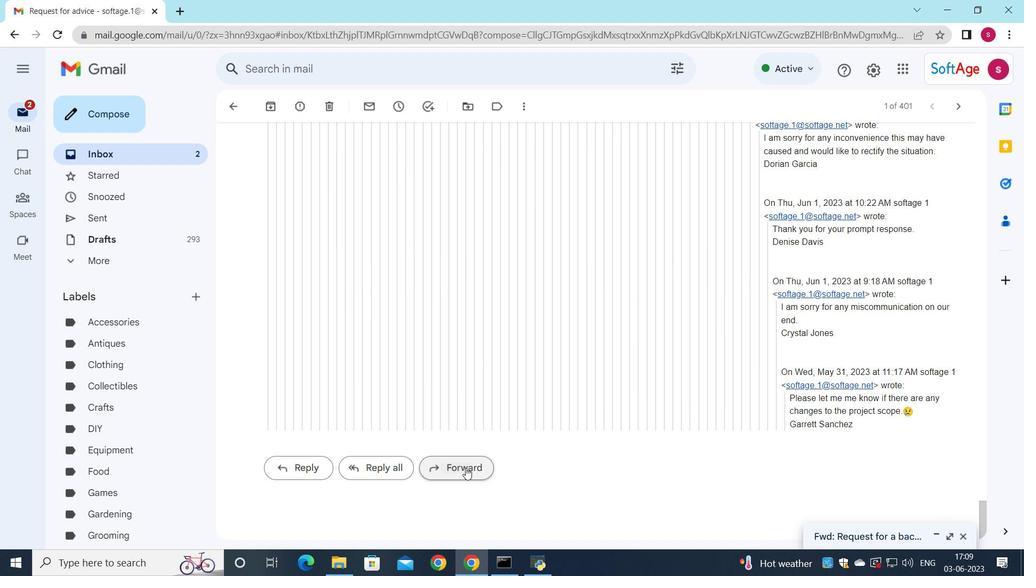 
Action: Mouse pressed left at (466, 468)
Screenshot: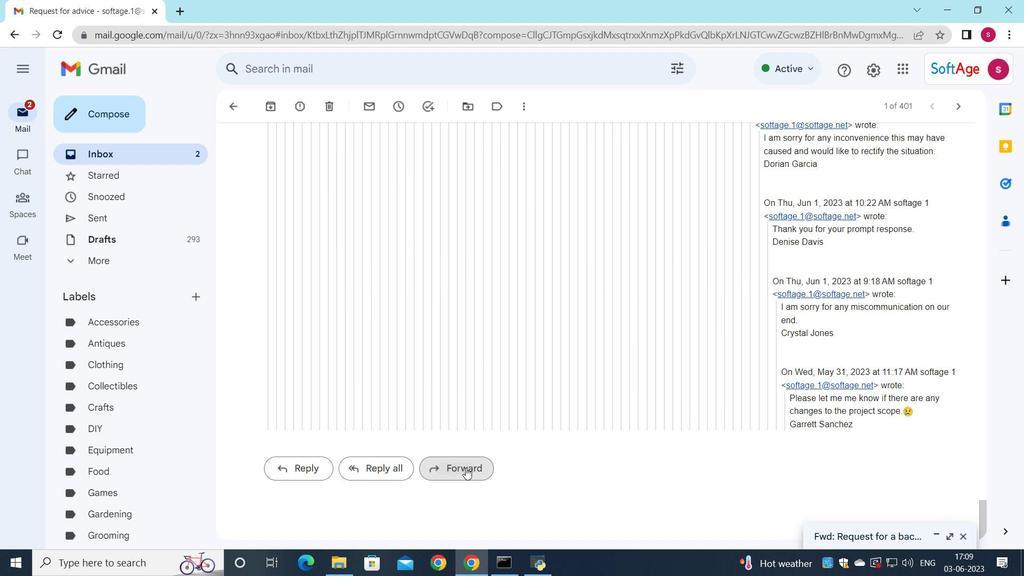 
Action: Mouse moved to (287, 394)
Screenshot: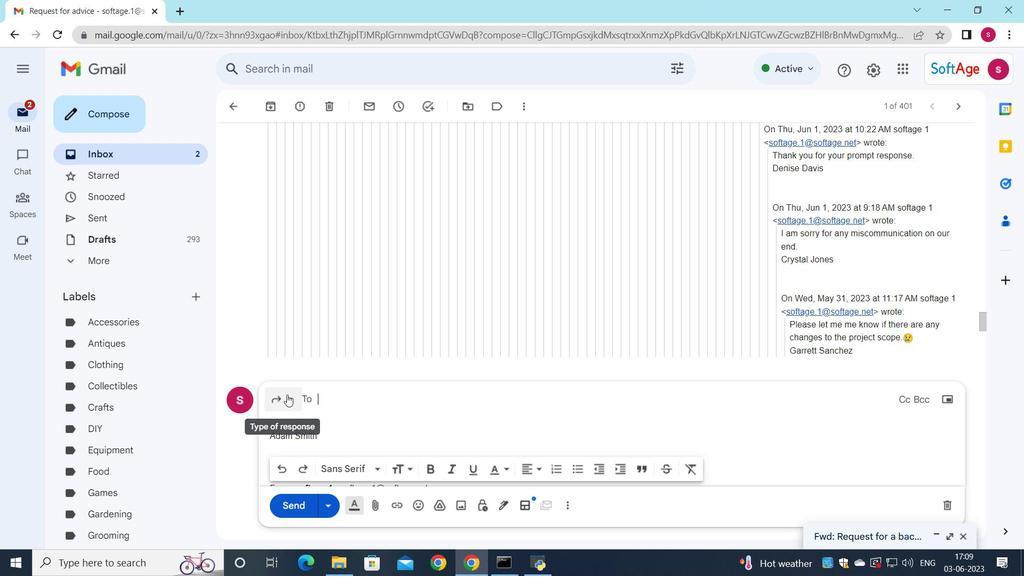
Action: Mouse pressed left at (287, 394)
Screenshot: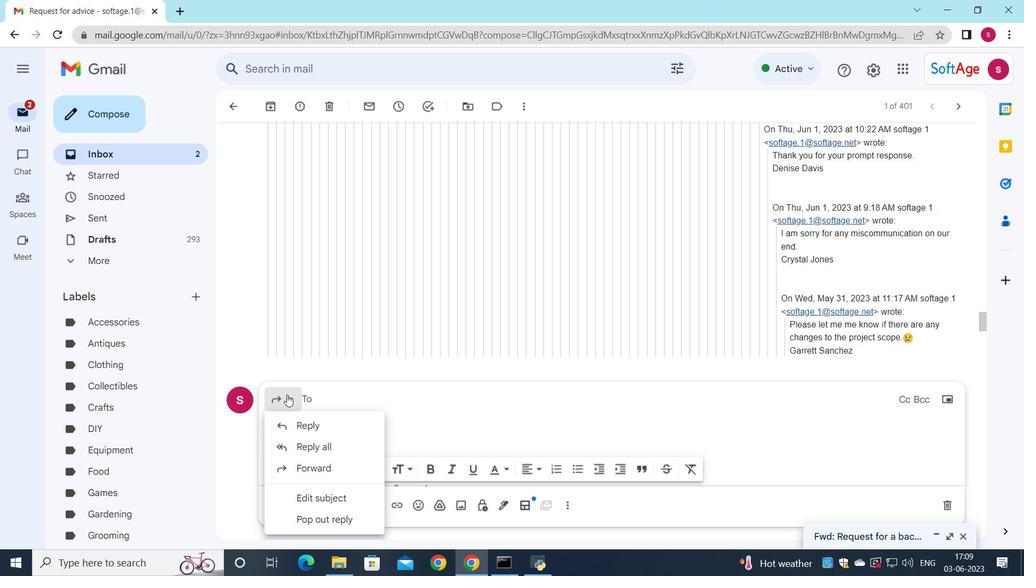 
Action: Mouse moved to (317, 493)
Screenshot: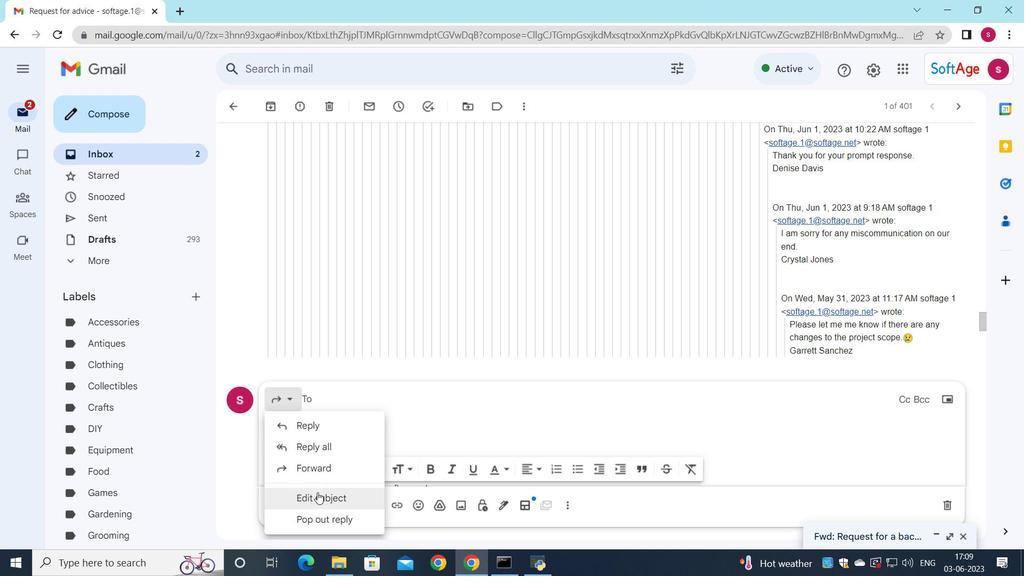 
Action: Mouse pressed left at (317, 493)
Screenshot: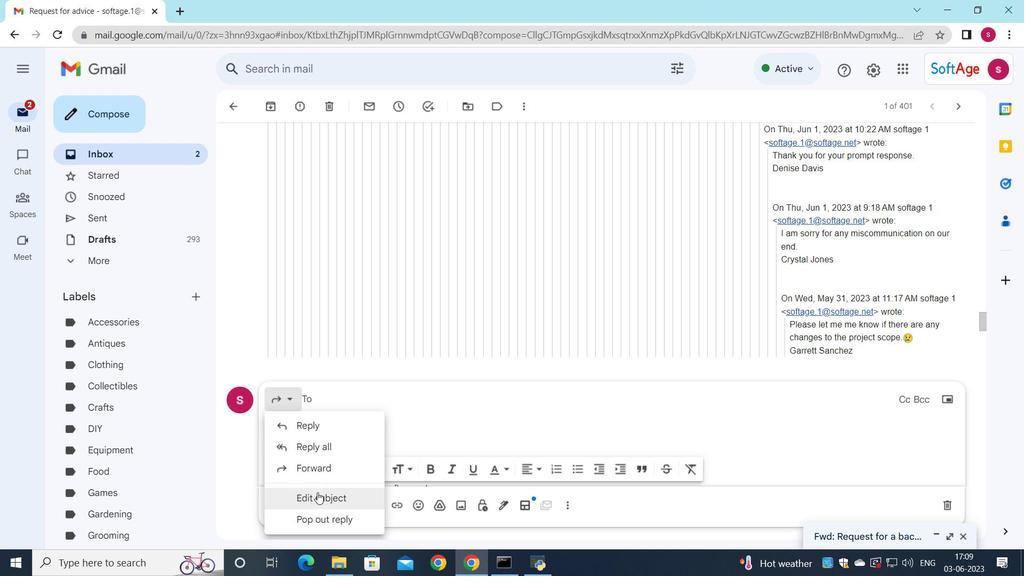 
Action: Mouse moved to (535, 159)
Screenshot: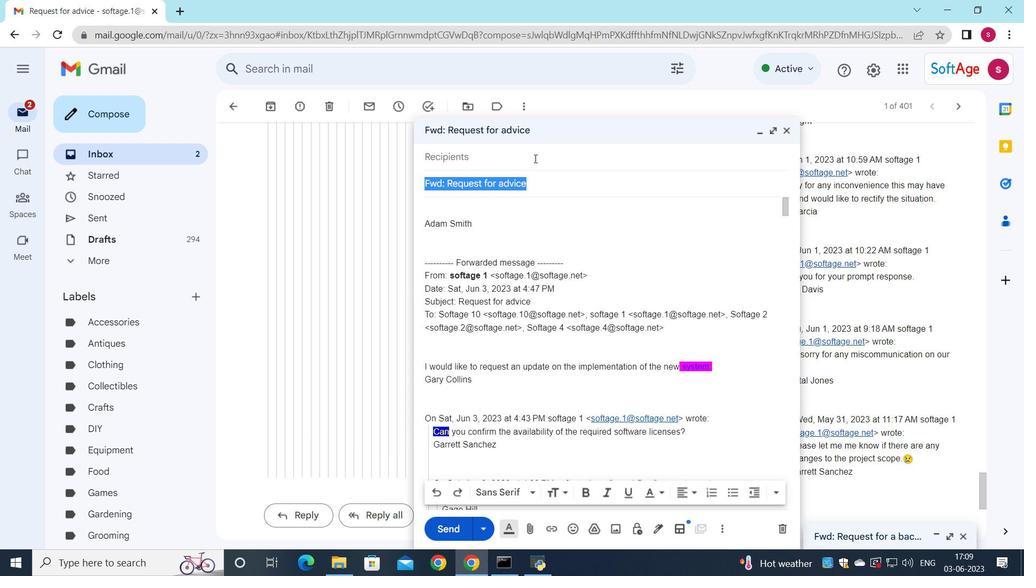 
Action: Mouse pressed left at (535, 159)
Screenshot: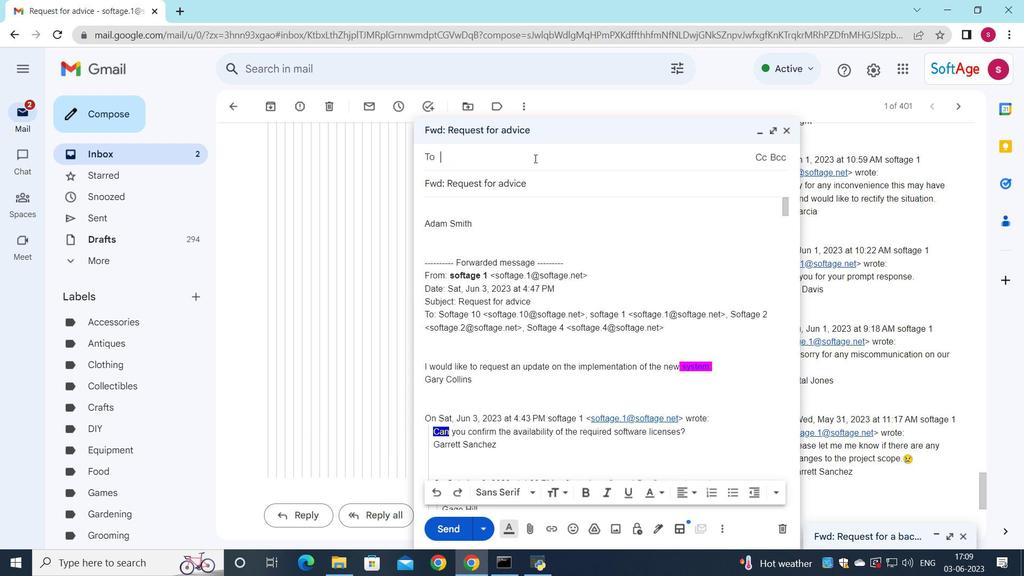 
Action: Mouse moved to (527, 169)
Screenshot: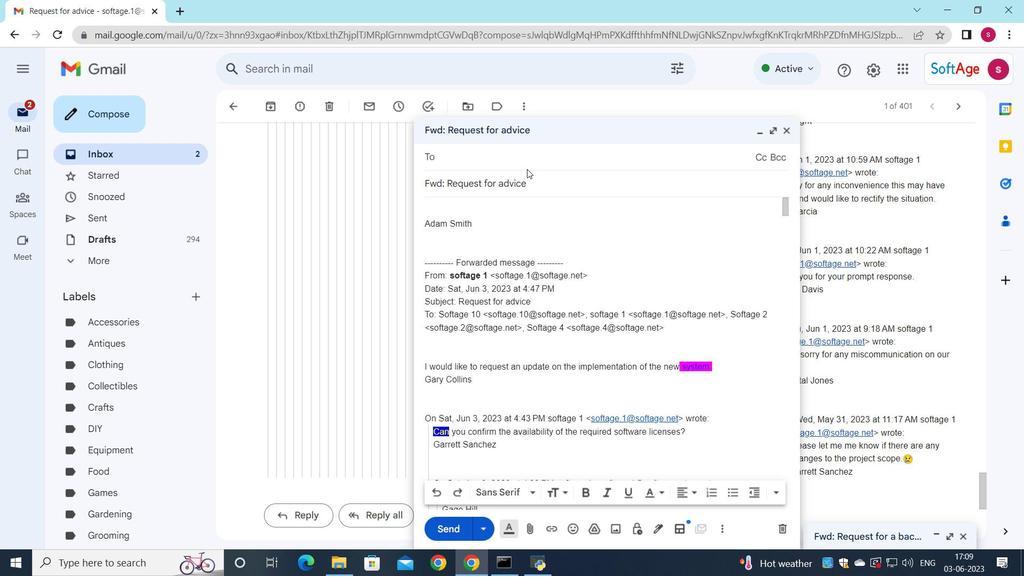 
Action: Key pressed s
Screenshot: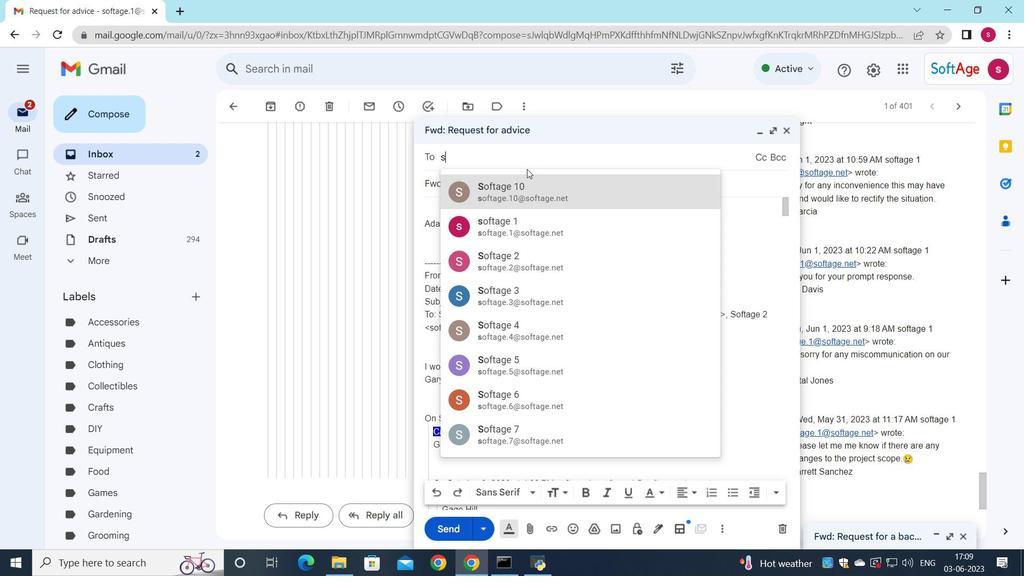 
Action: Mouse moved to (527, 169)
Screenshot: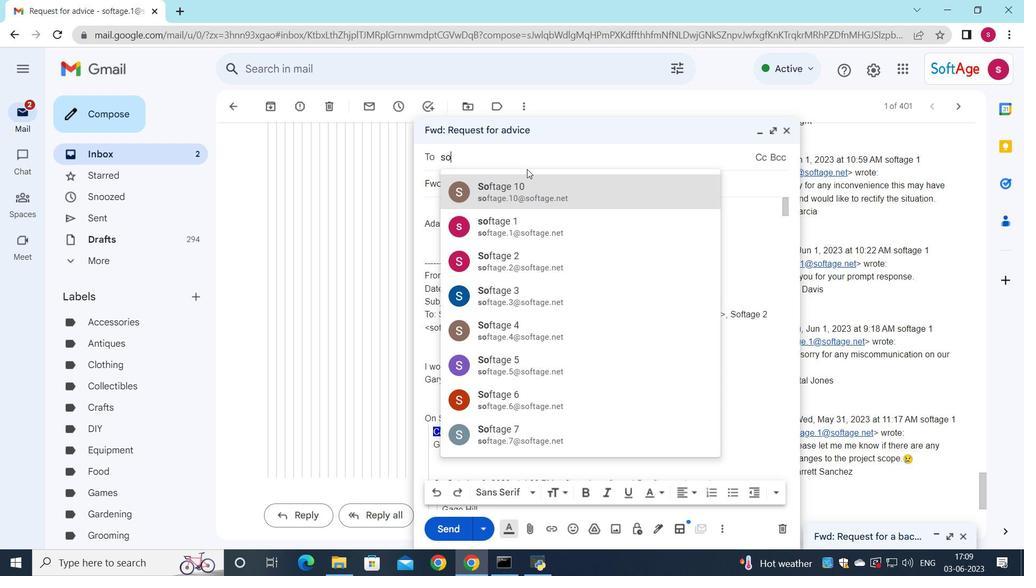 
Action: Key pressed o
Screenshot: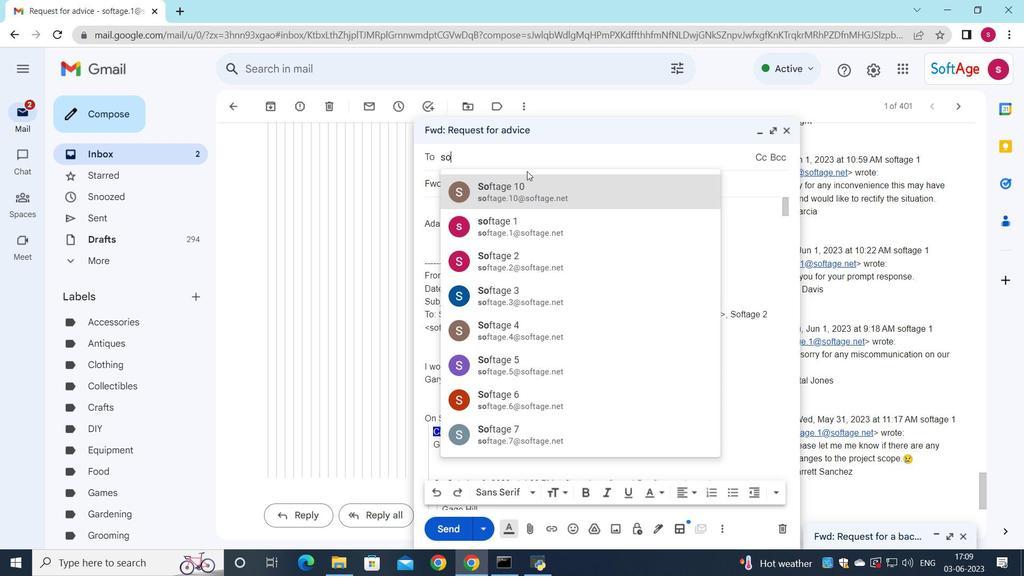 
Action: Mouse moved to (547, 250)
Screenshot: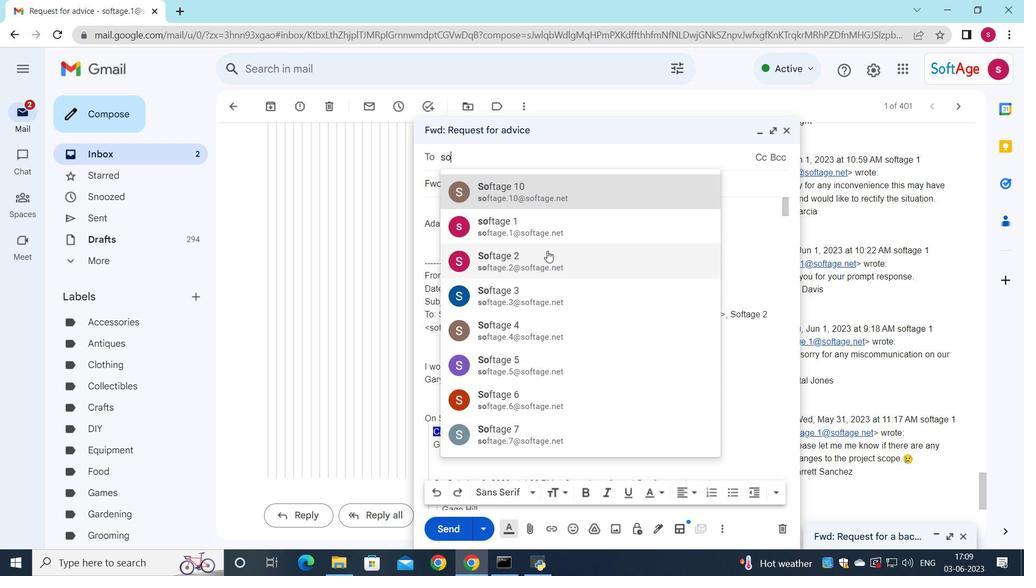 
Action: Mouse pressed left at (547, 250)
Screenshot: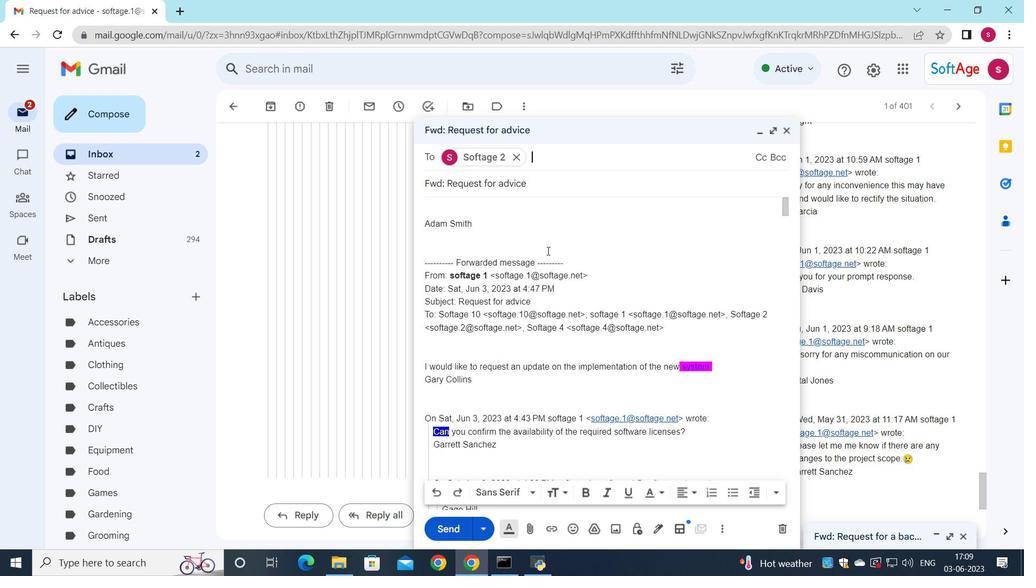 
Action: Mouse moved to (525, 199)
Screenshot: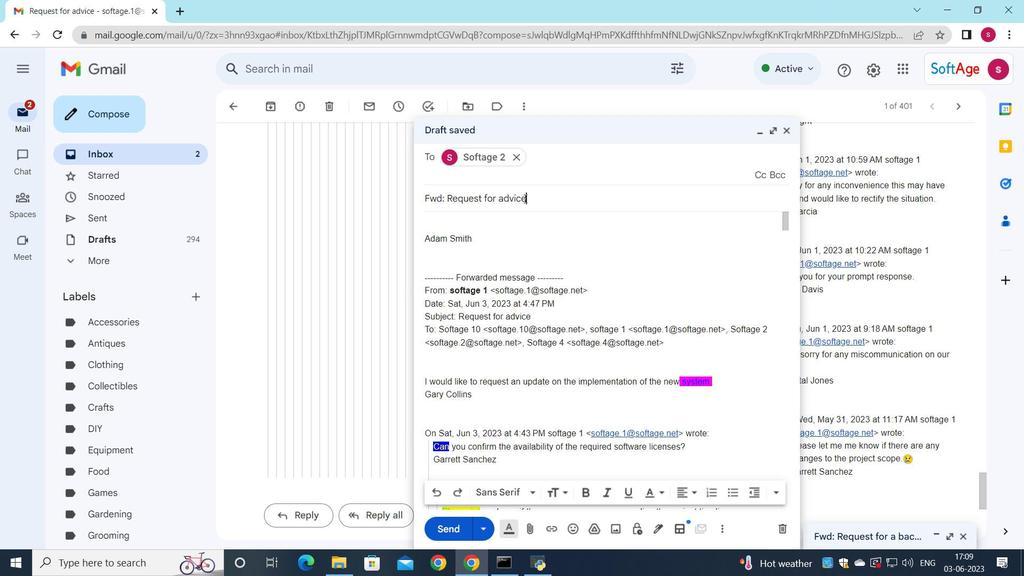 
Action: Mouse pressed left at (525, 199)
Screenshot: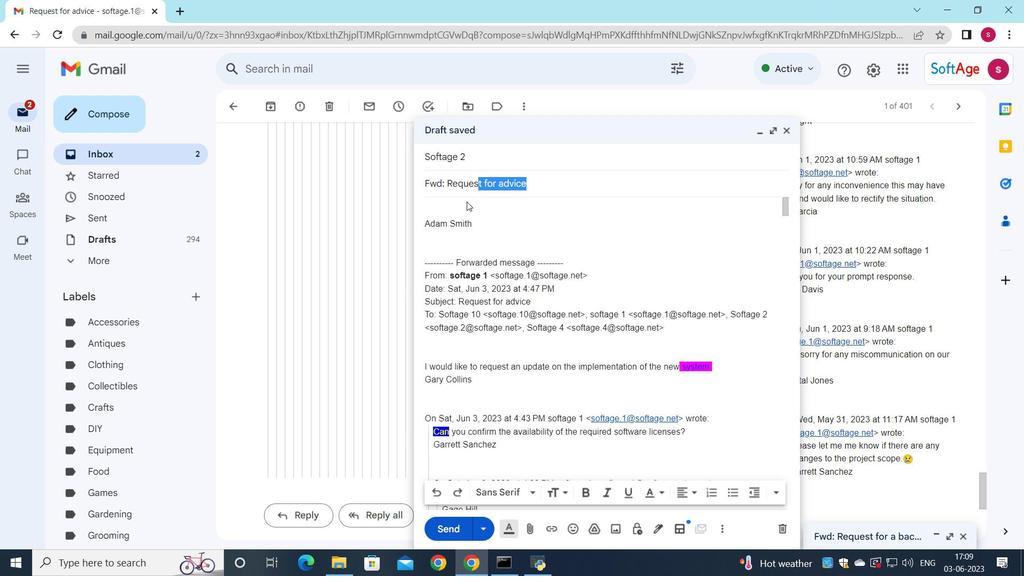 
Action: Mouse moved to (570, 201)
Screenshot: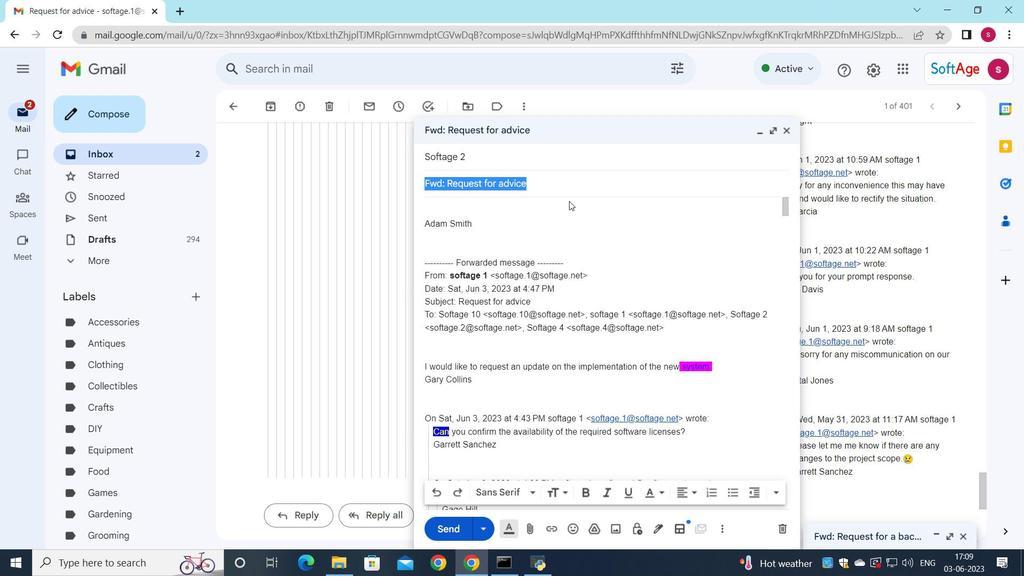 
Action: Key pressed <Key.shift>Request<Key.space>for<Key.space>information
Screenshot: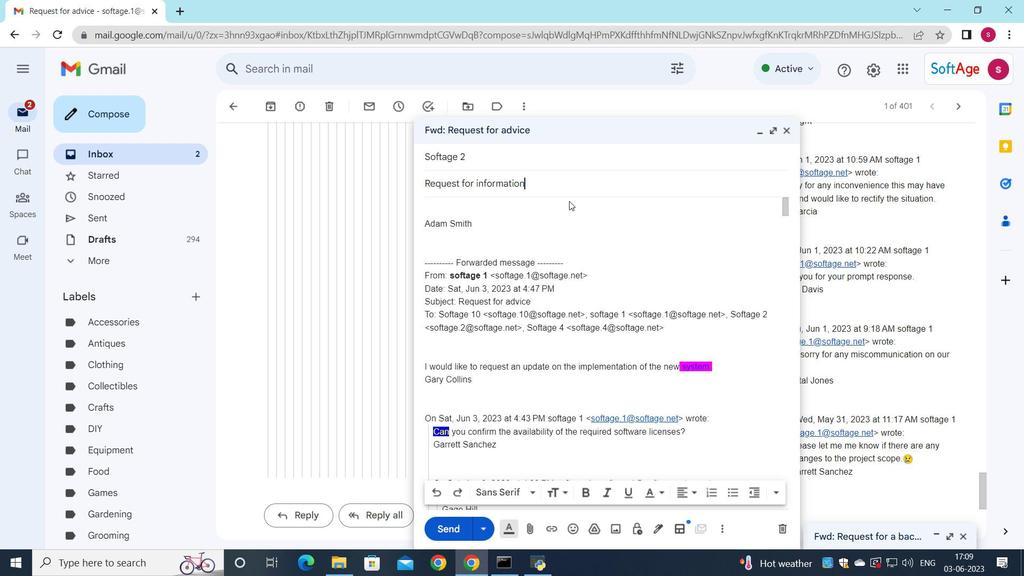 
Action: Mouse moved to (446, 201)
Screenshot: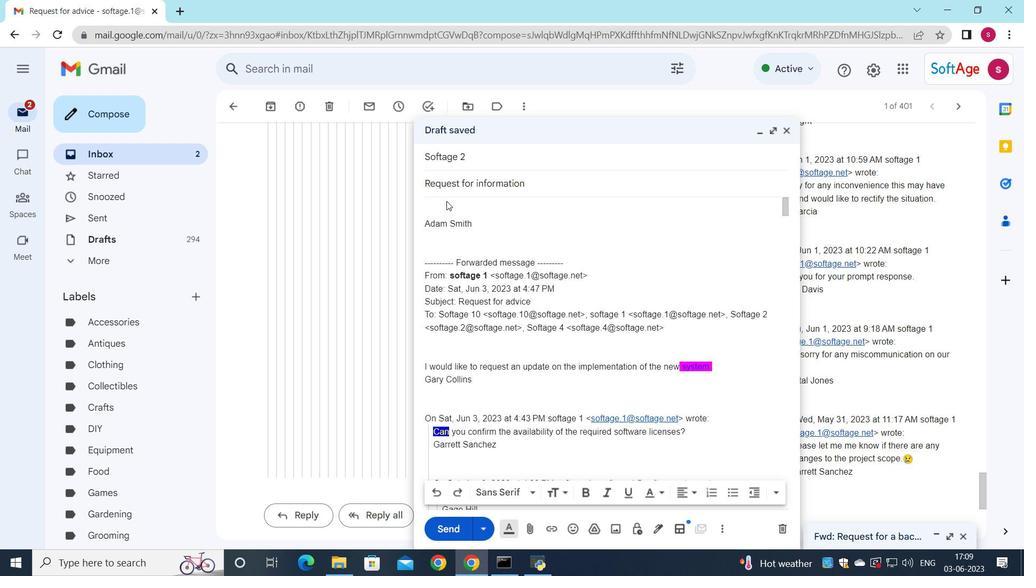 
Action: Mouse pressed left at (446, 201)
Screenshot: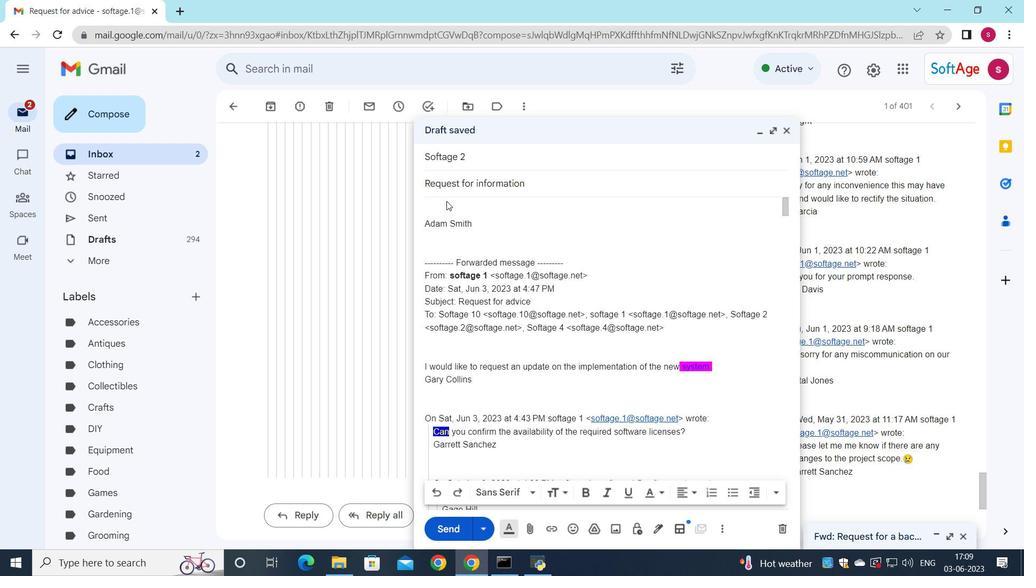 
Action: Mouse moved to (463, 207)
Screenshot: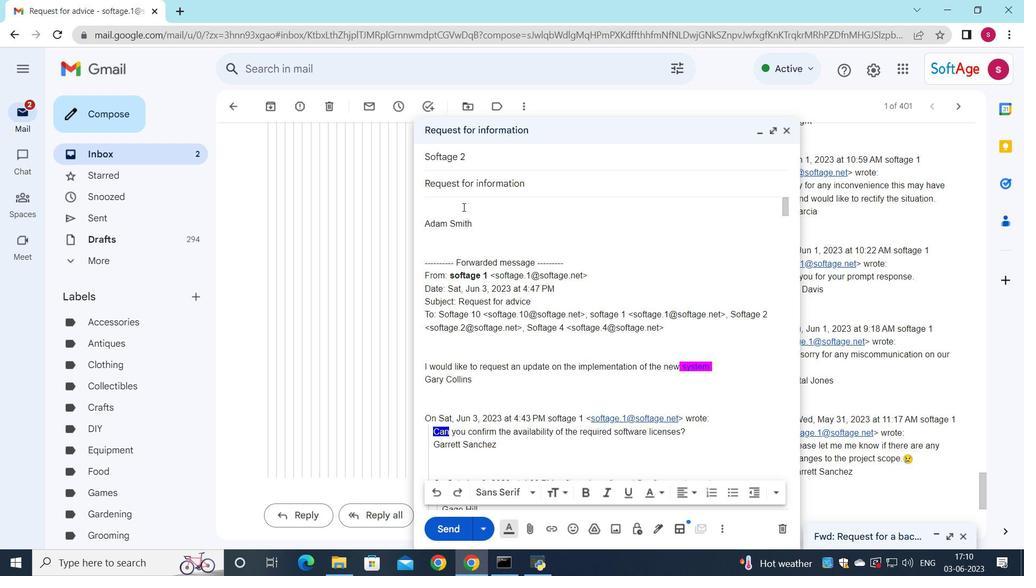 
Action: Key pressed <Key.shift>I<Key.space>would<Key.space>like<Key.space>to<Key.space>request<Key.space>a<Key.space>meeting<Key.space>to<Key.space>discuss<Key.space>the<Key.space>new<Key.space>product<Key.space>launch<Key.space>steategy
Screenshot: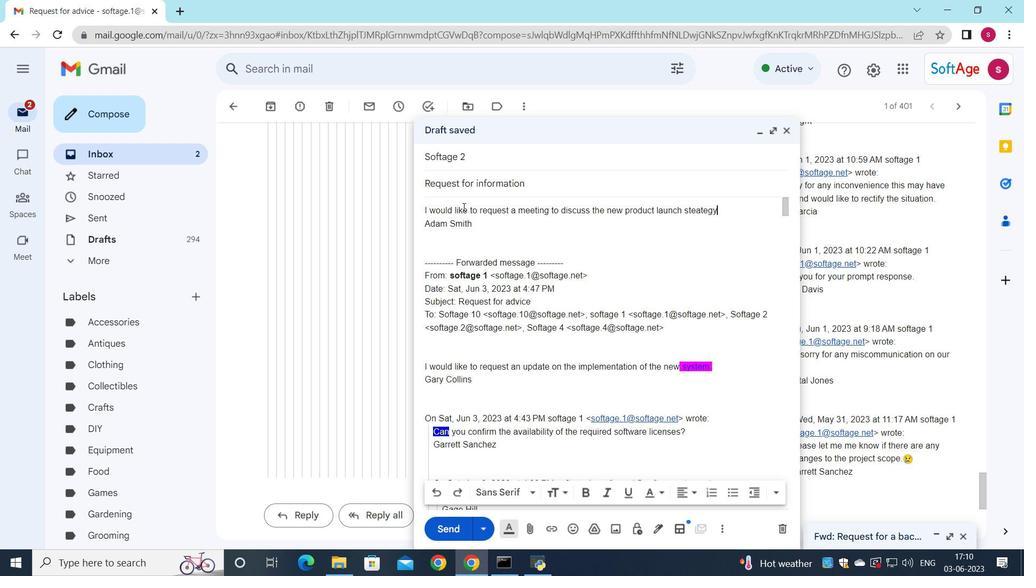 
Action: Mouse moved to (621, 204)
Screenshot: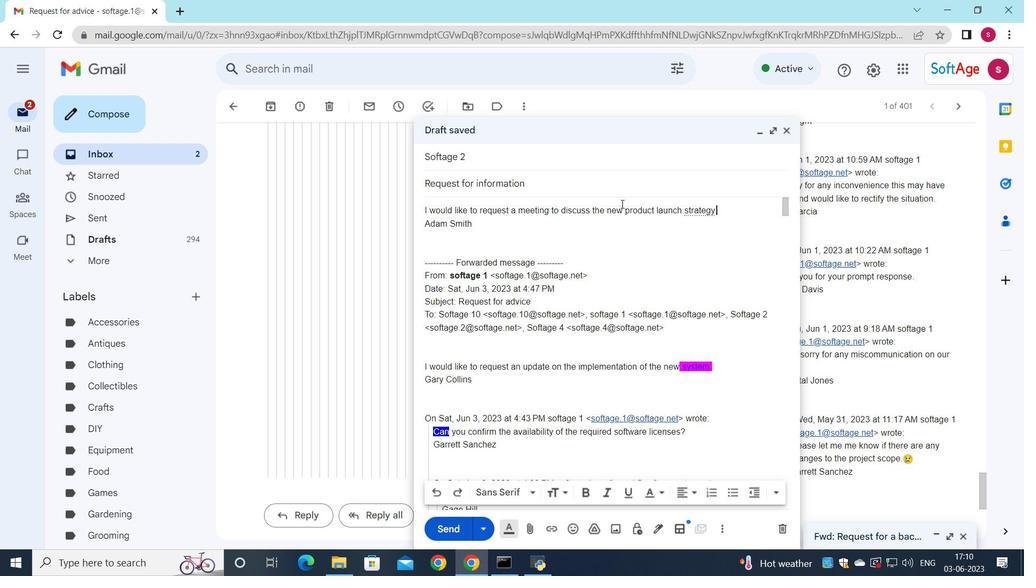 
Action: Key pressed .
Screenshot: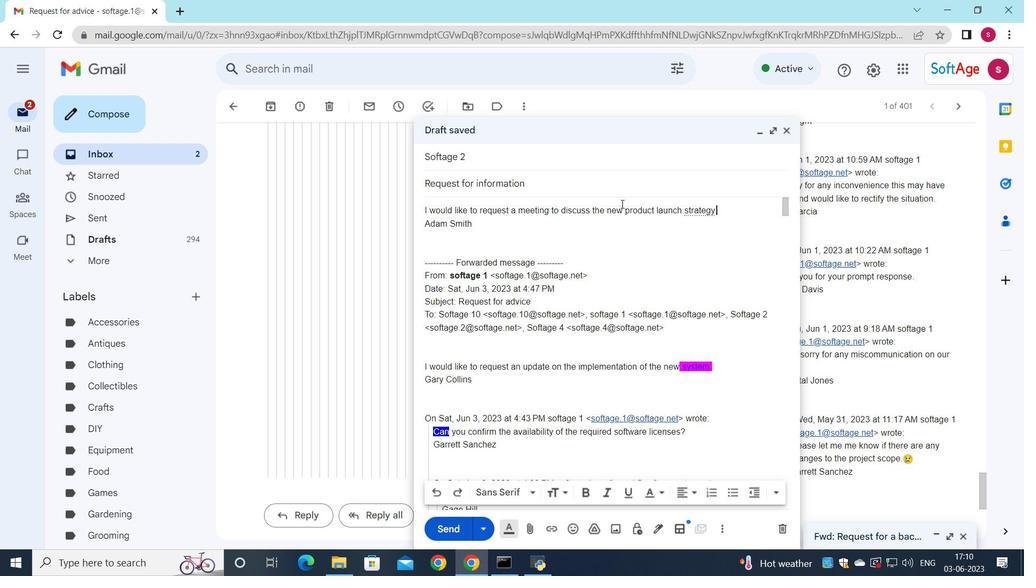 
Action: Mouse moved to (712, 215)
Screenshot: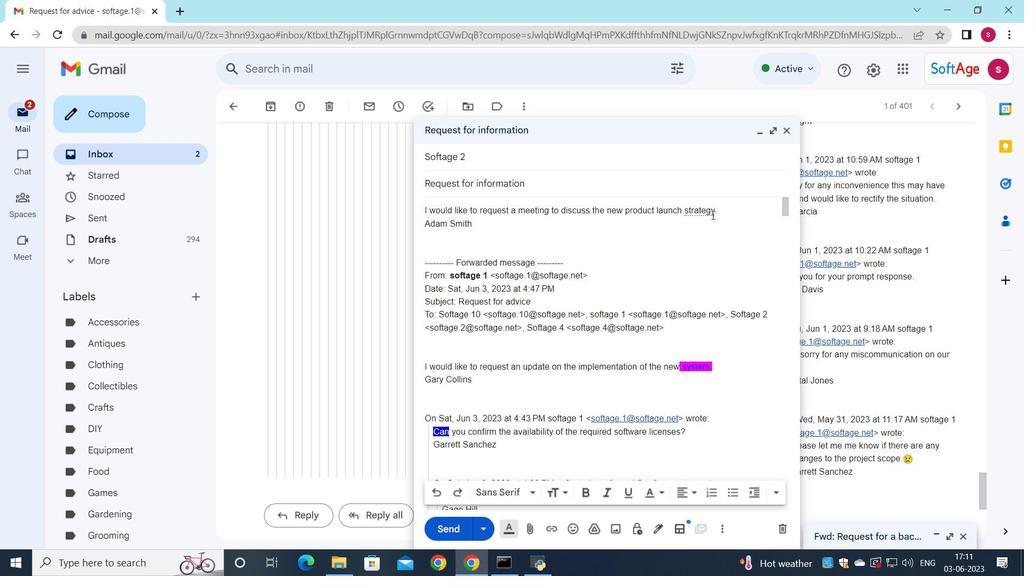 
Action: Mouse pressed left at (712, 215)
Screenshot: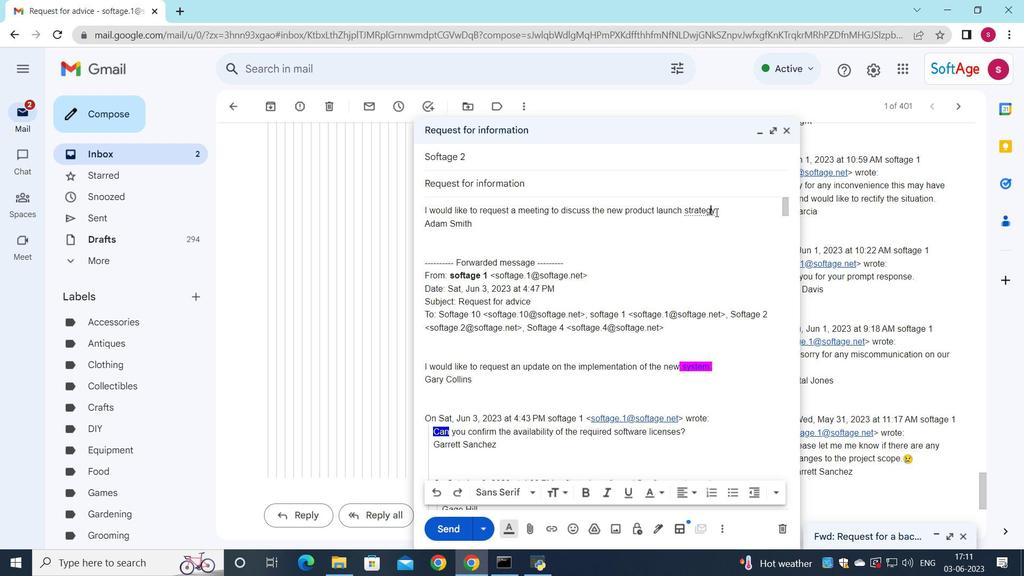
Action: Mouse moved to (718, 212)
Screenshot: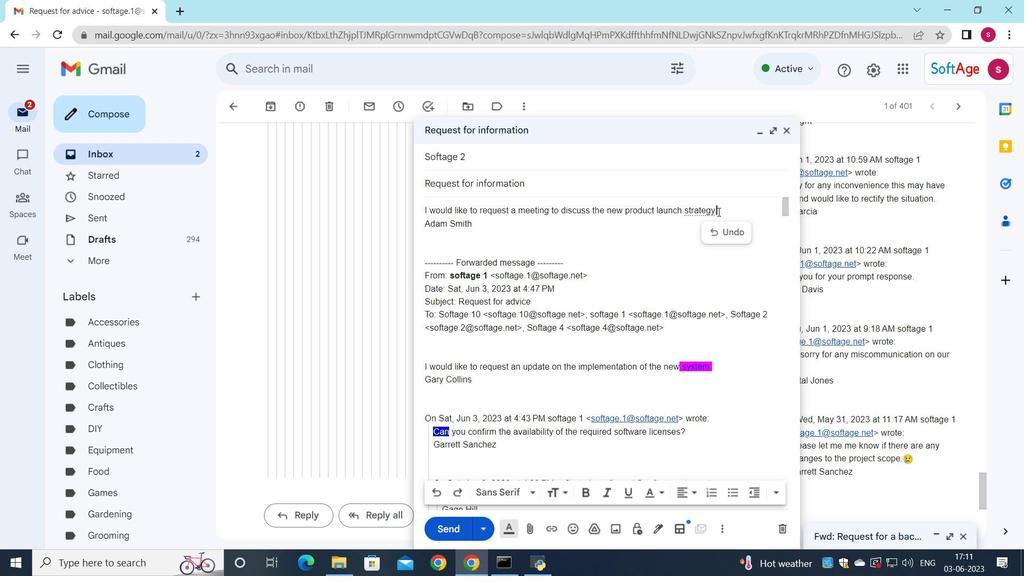 
Action: Mouse pressed left at (718, 212)
Screenshot: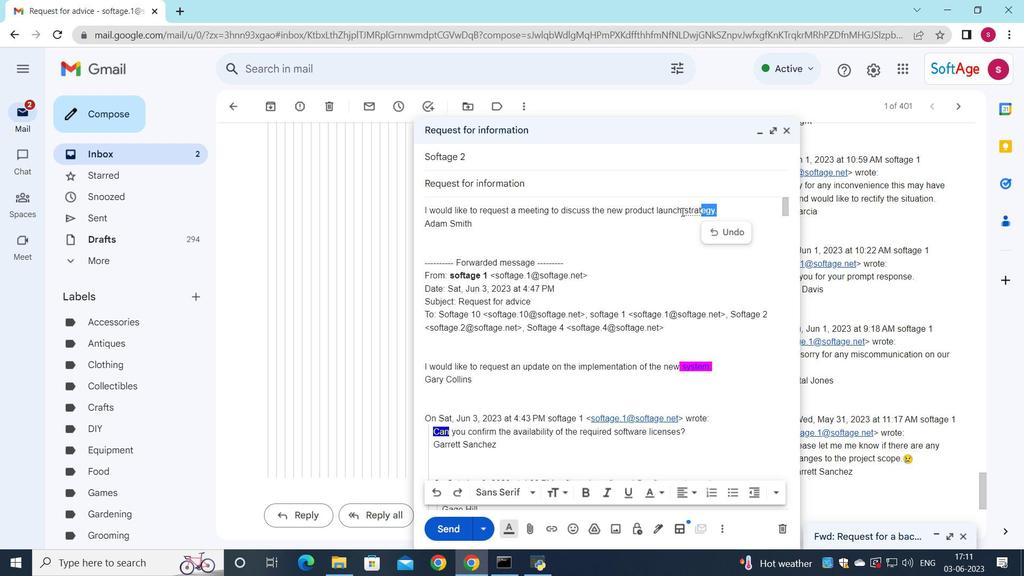 
Action: Mouse moved to (535, 493)
Screenshot: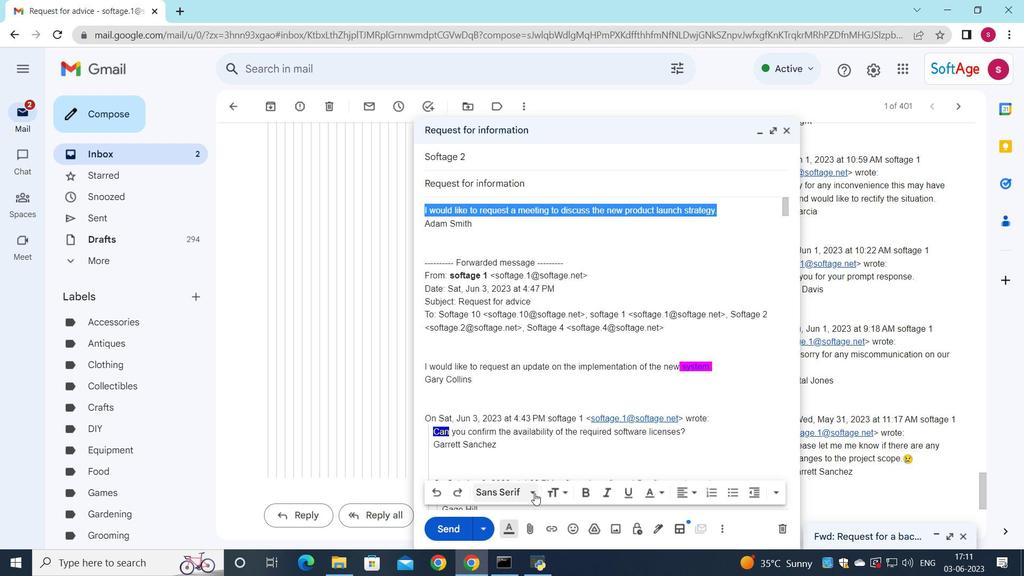 
Action: Mouse pressed left at (535, 493)
Screenshot: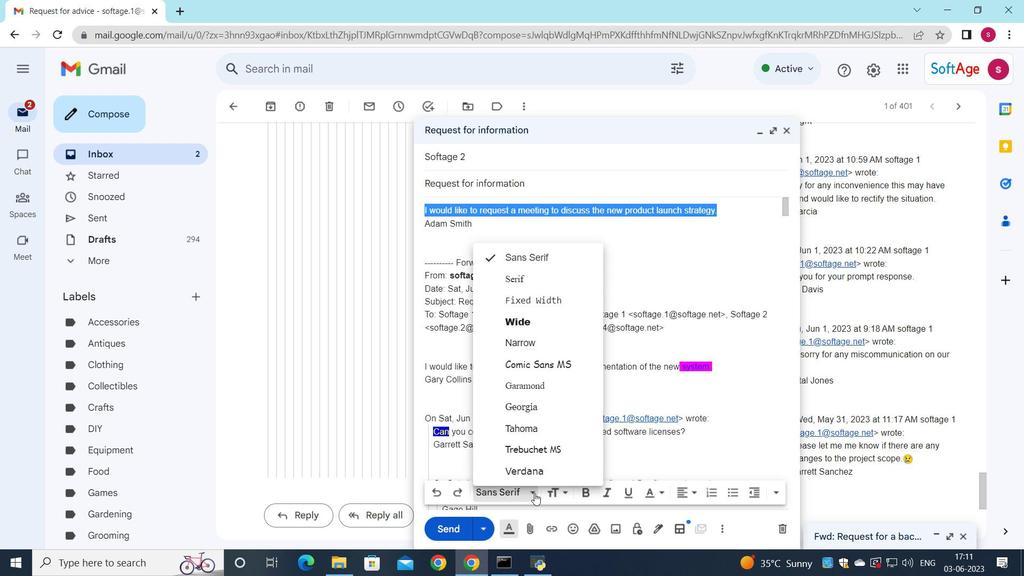 
Action: Mouse moved to (552, 363)
Screenshot: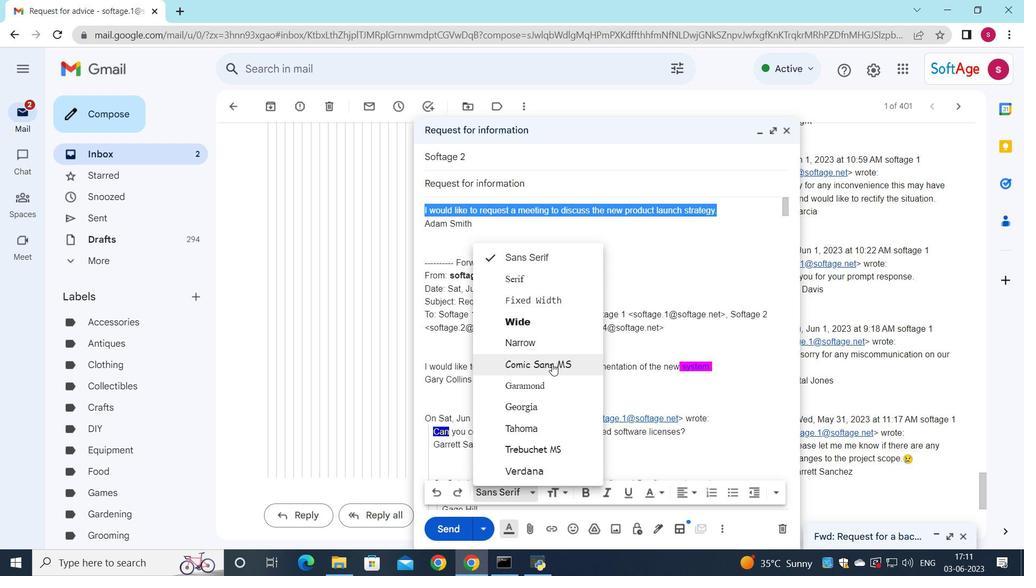 
Action: Mouse pressed left at (552, 363)
Screenshot: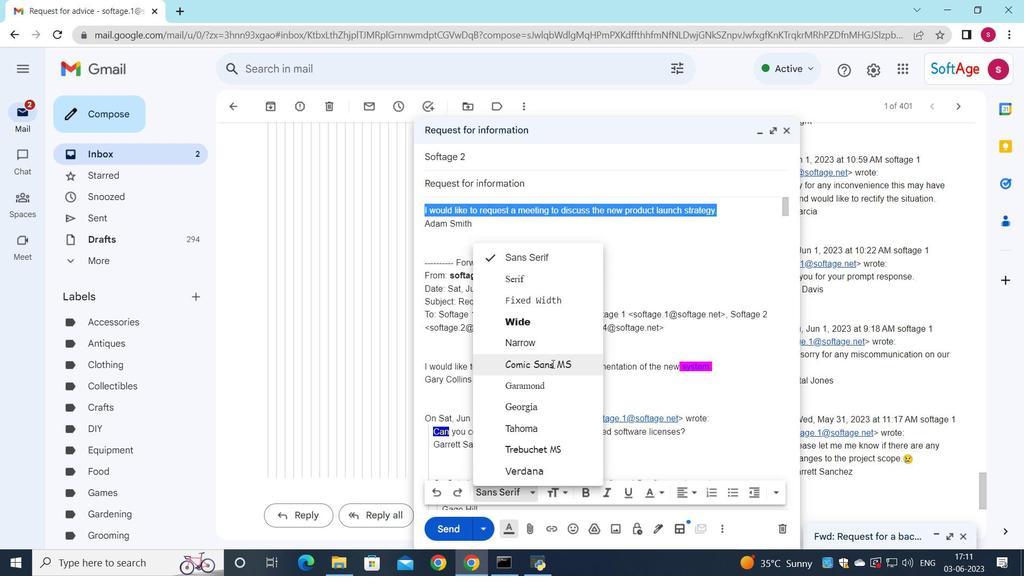 
Action: Mouse moved to (586, 496)
Screenshot: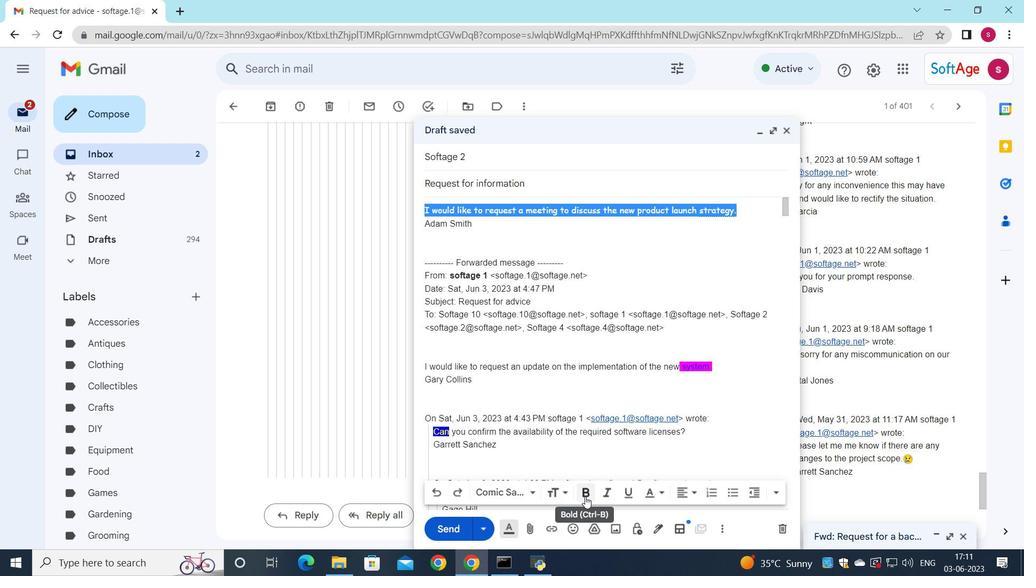 
Action: Mouse pressed left at (586, 496)
Screenshot: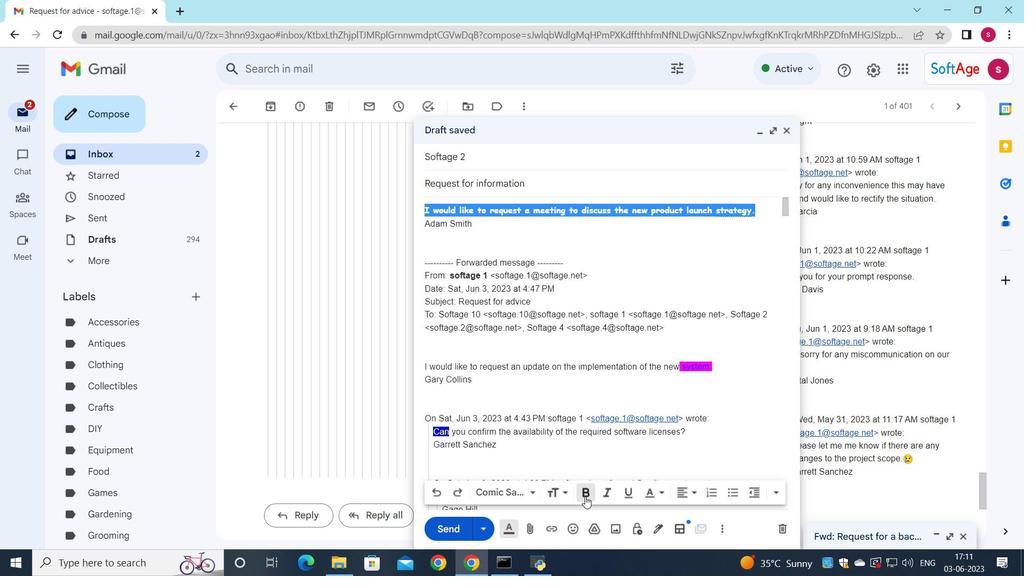 
Action: Mouse moved to (448, 526)
Screenshot: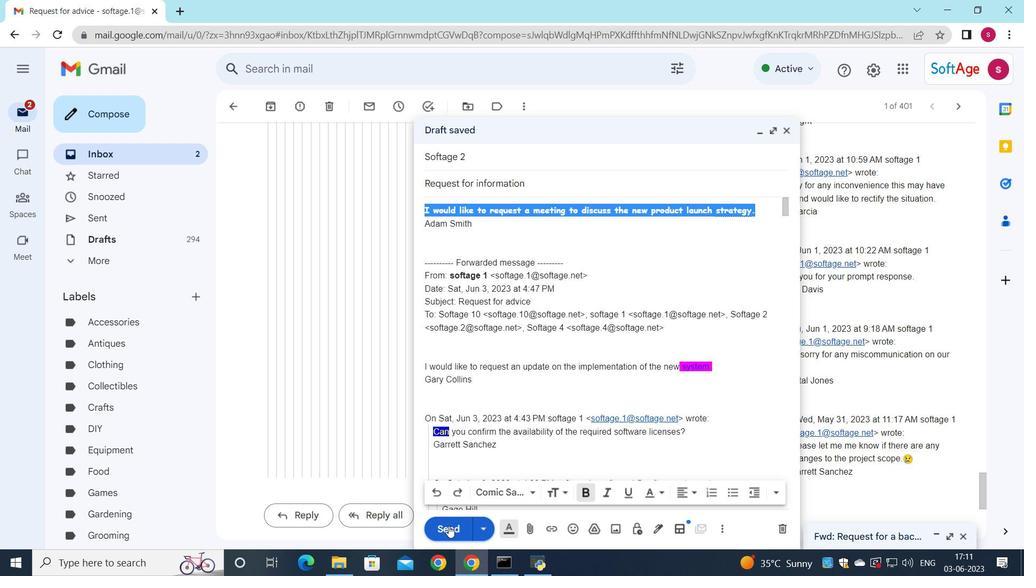 
Action: Mouse pressed left at (448, 526)
Screenshot: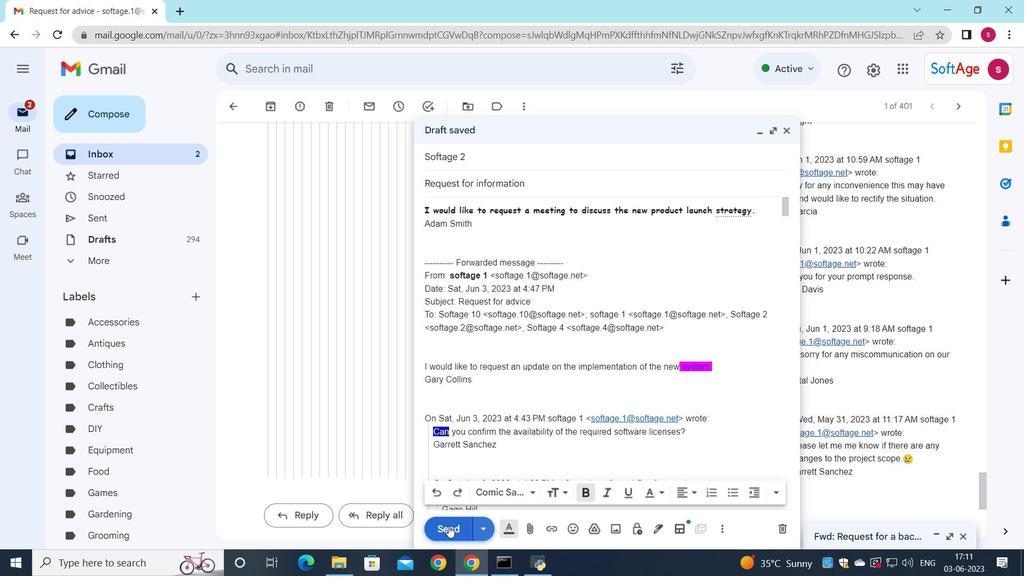 
Action: Mouse moved to (203, 159)
Screenshot: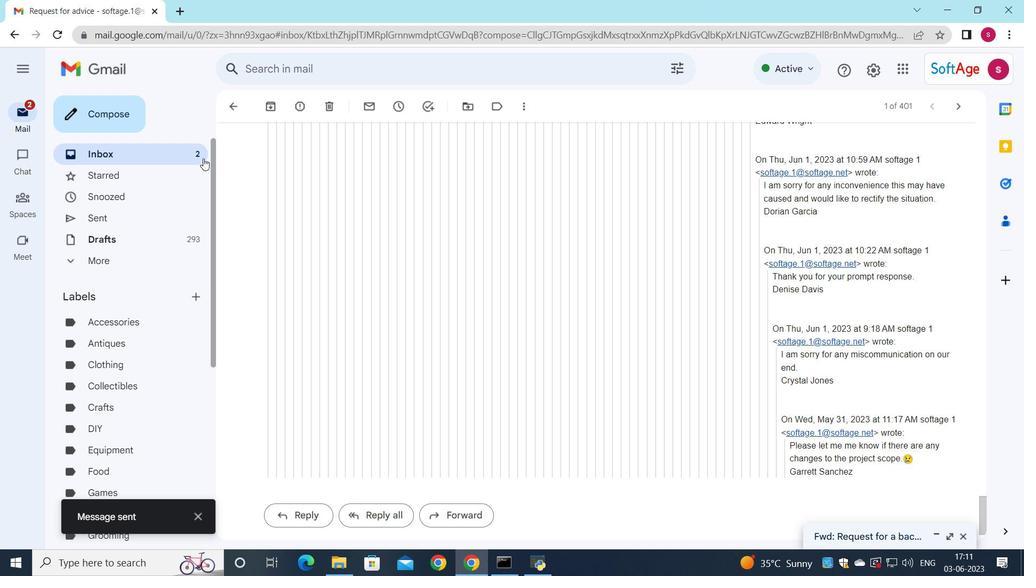 
Action: Mouse pressed left at (203, 159)
Screenshot: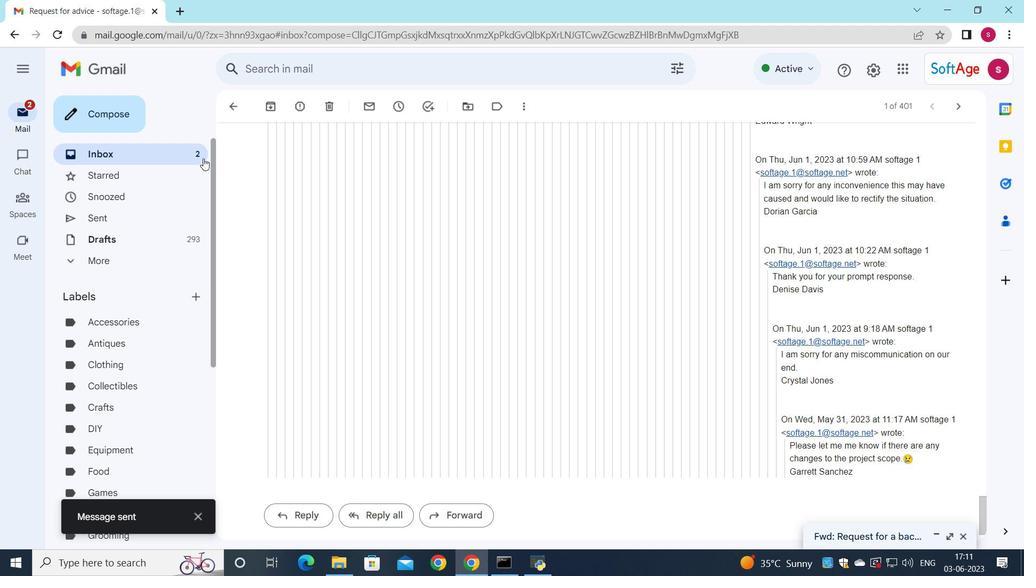 
Action: Mouse moved to (143, 215)
Screenshot: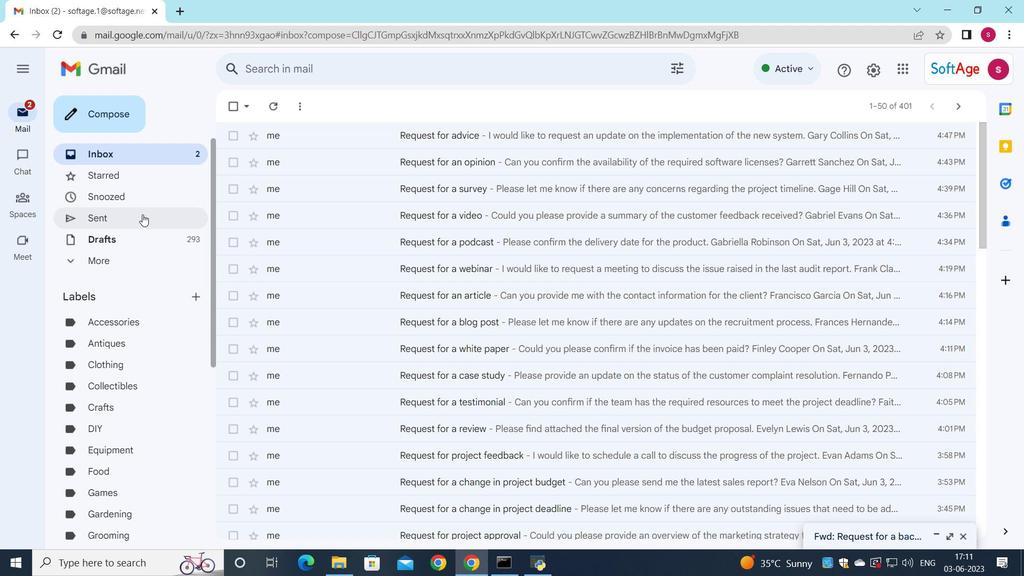 
Action: Mouse pressed left at (143, 215)
Screenshot: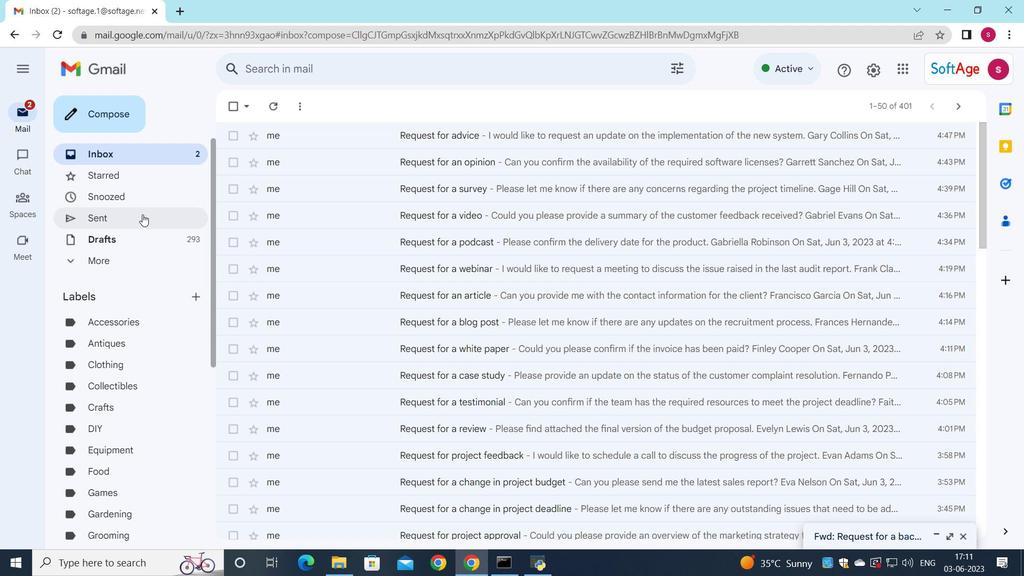 
Action: Mouse moved to (453, 175)
Screenshot: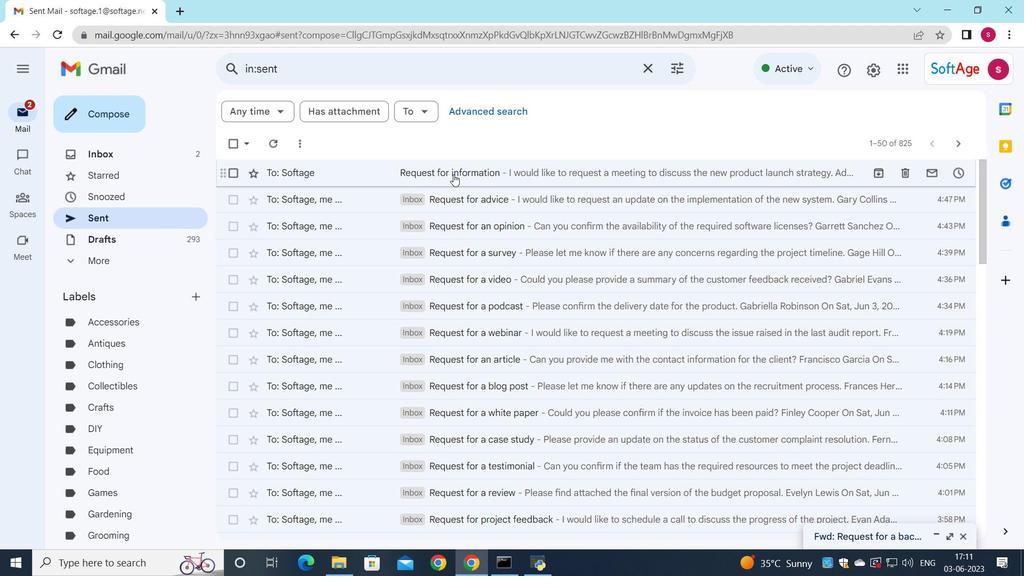 
